 Task: Look for space in Tomaszów Mazowiecki, Poland from 3rd August, 2023 to 17th August, 2023 for 3 adults, 1 child in price range Rs.3000 to Rs.15000. Place can be entire place with 3 bedrooms having 4 beds and 2 bathrooms. Property type can be house, flat, guest house. Amenities needed are: wifi. Booking option can be shelf check-in. Required host language is English.
Action: Mouse moved to (527, 145)
Screenshot: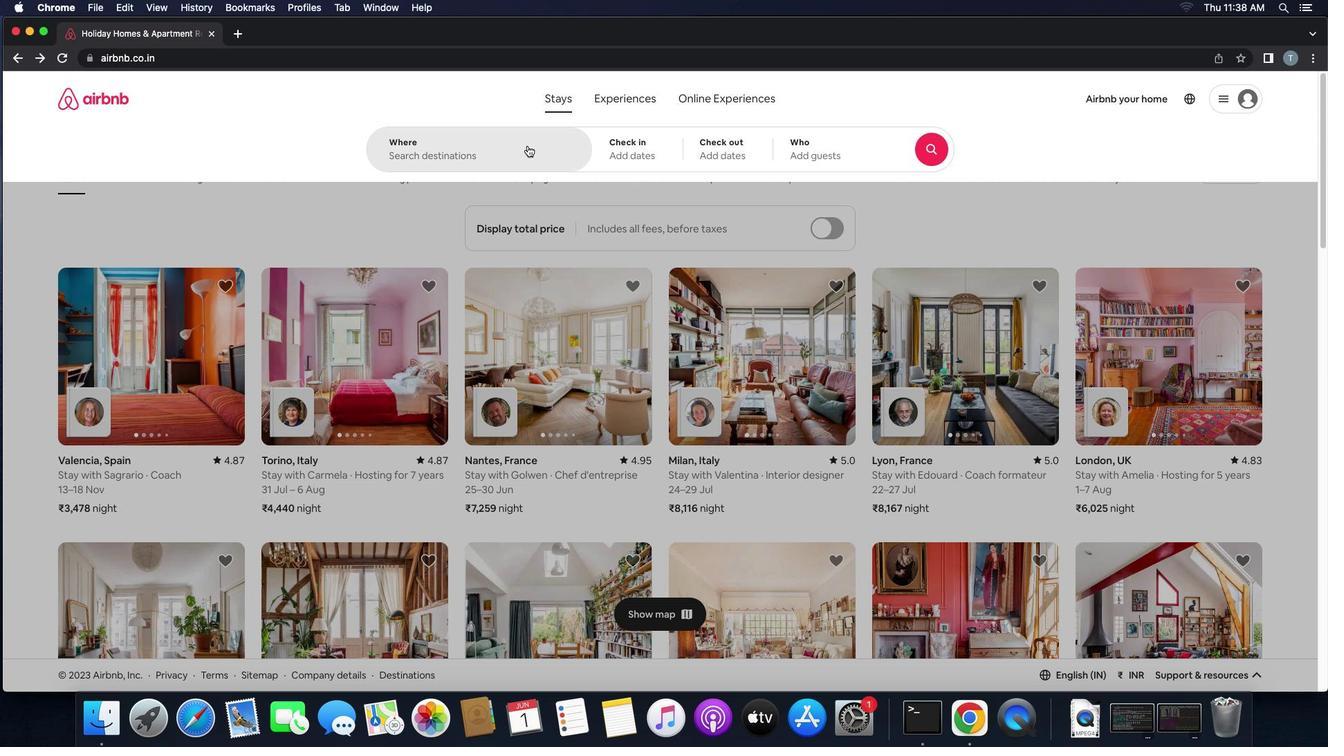 
Action: Mouse pressed left at (527, 145)
Screenshot: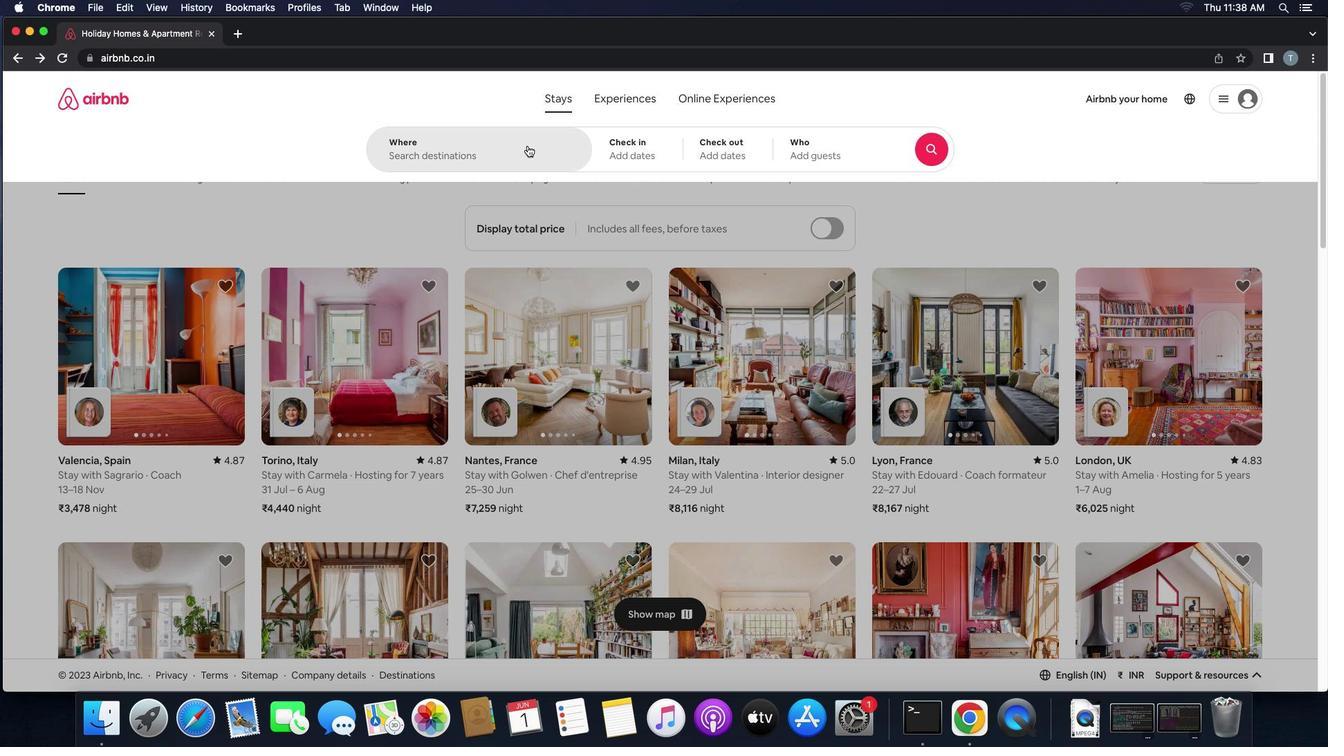 
Action: Mouse moved to (527, 145)
Screenshot: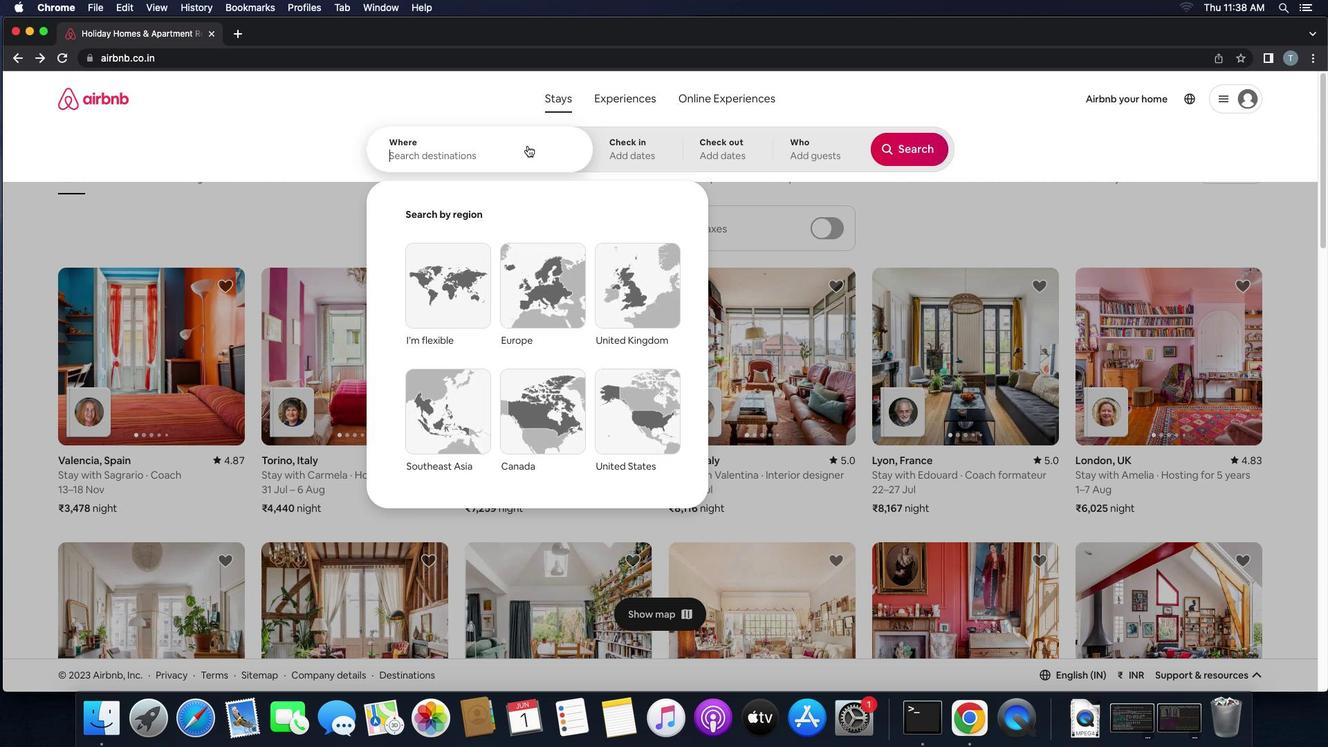 
Action: Key pressed 't''o''m''a''s''z''o''w'
Screenshot: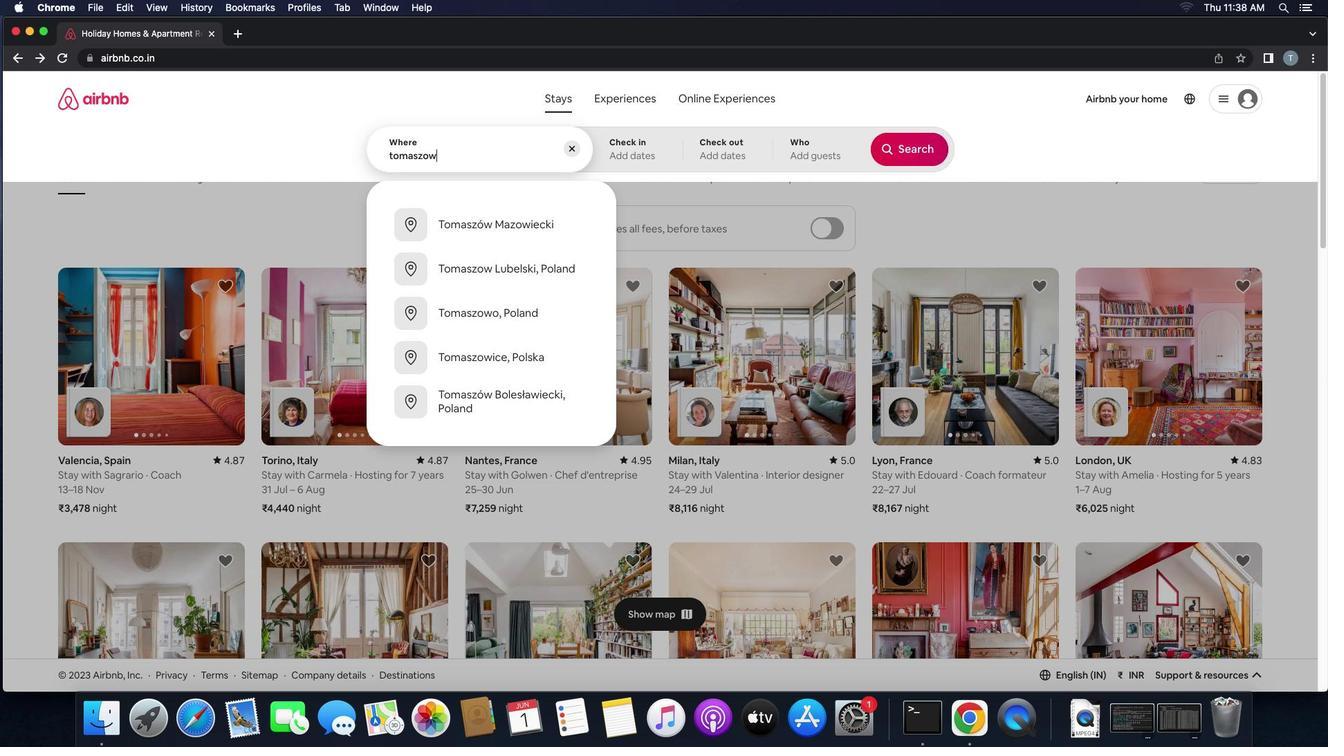 
Action: Mouse moved to (601, 173)
Screenshot: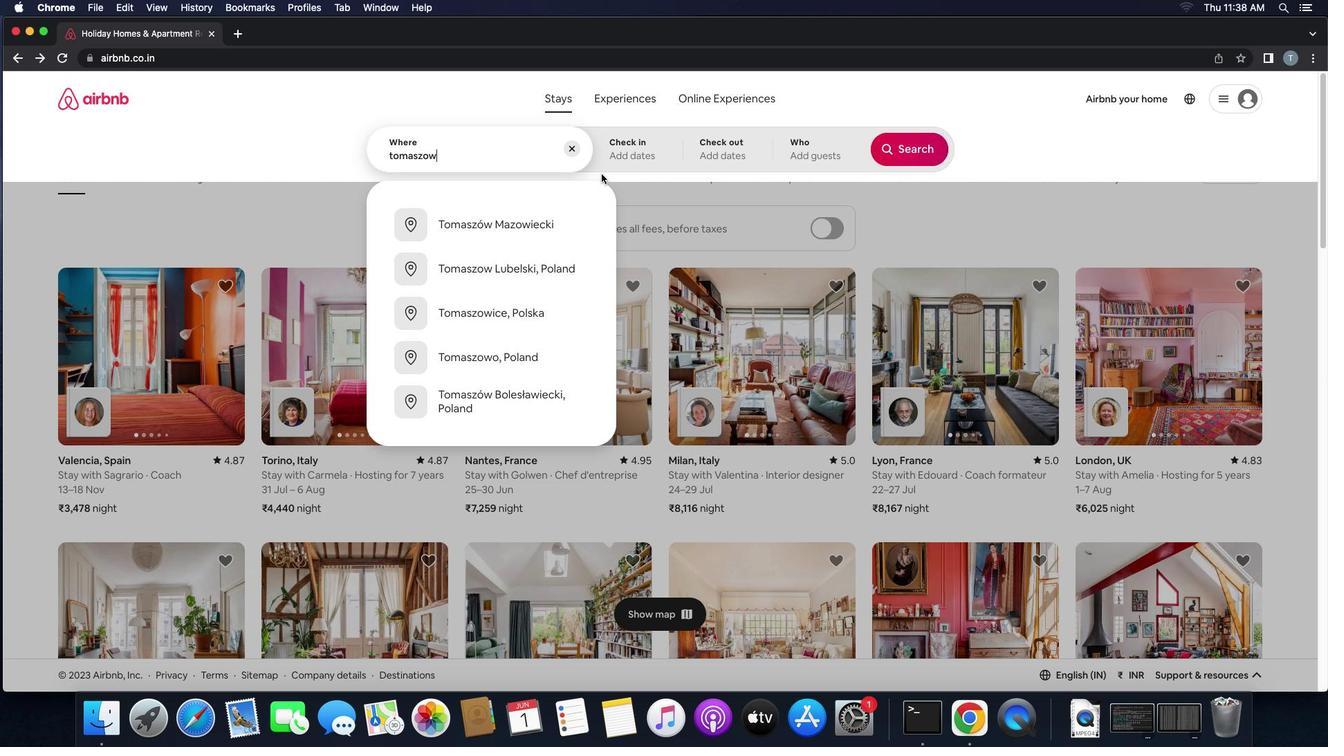 
Action: Key pressed Key.space'm''a''z''o''w''i''e''c''k''i'','Key.space'p''o''l''a''n''d'
Screenshot: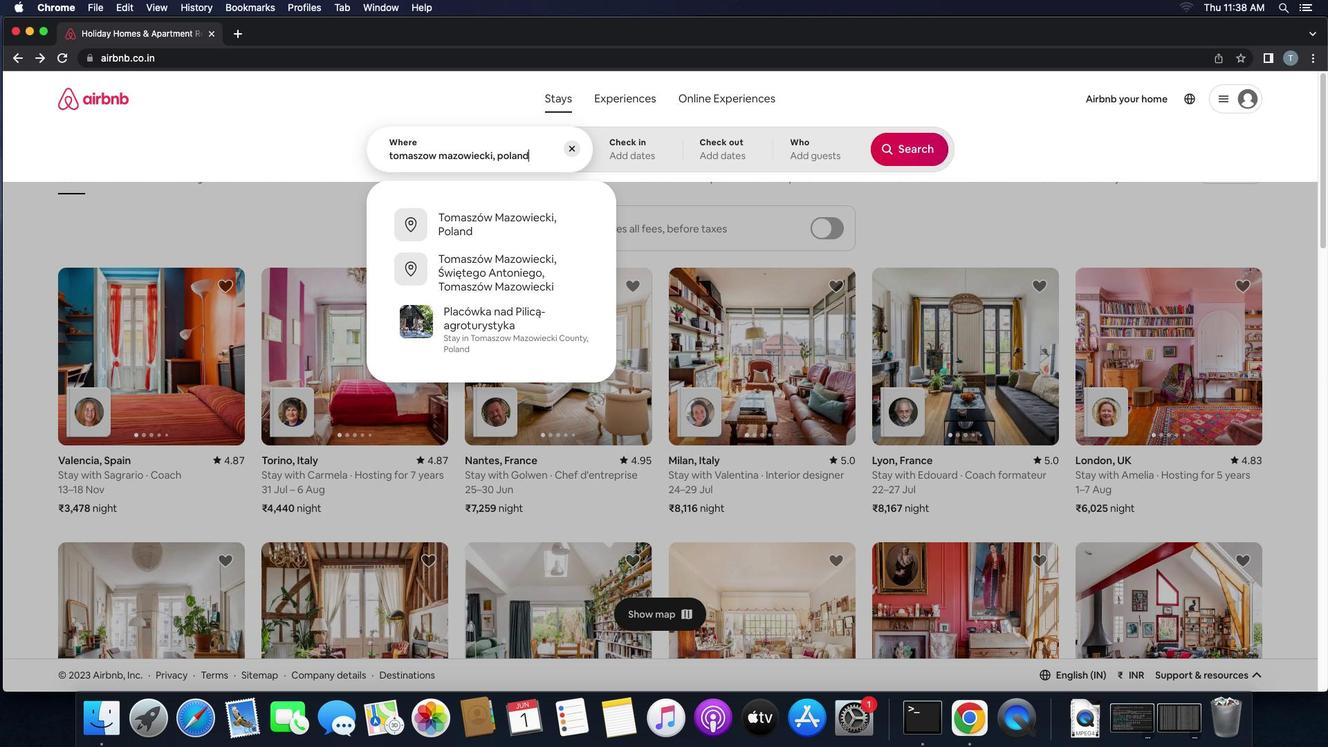
Action: Mouse moved to (558, 224)
Screenshot: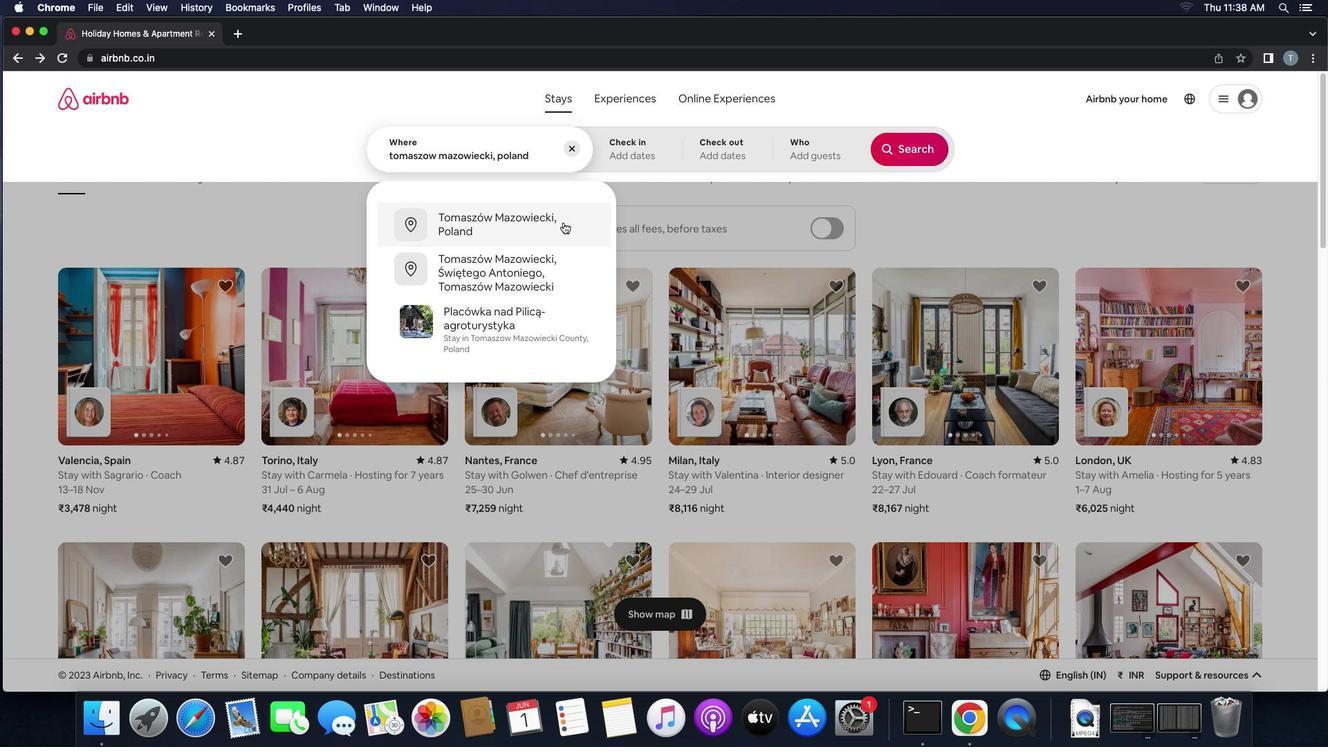 
Action: Mouse pressed left at (558, 224)
Screenshot: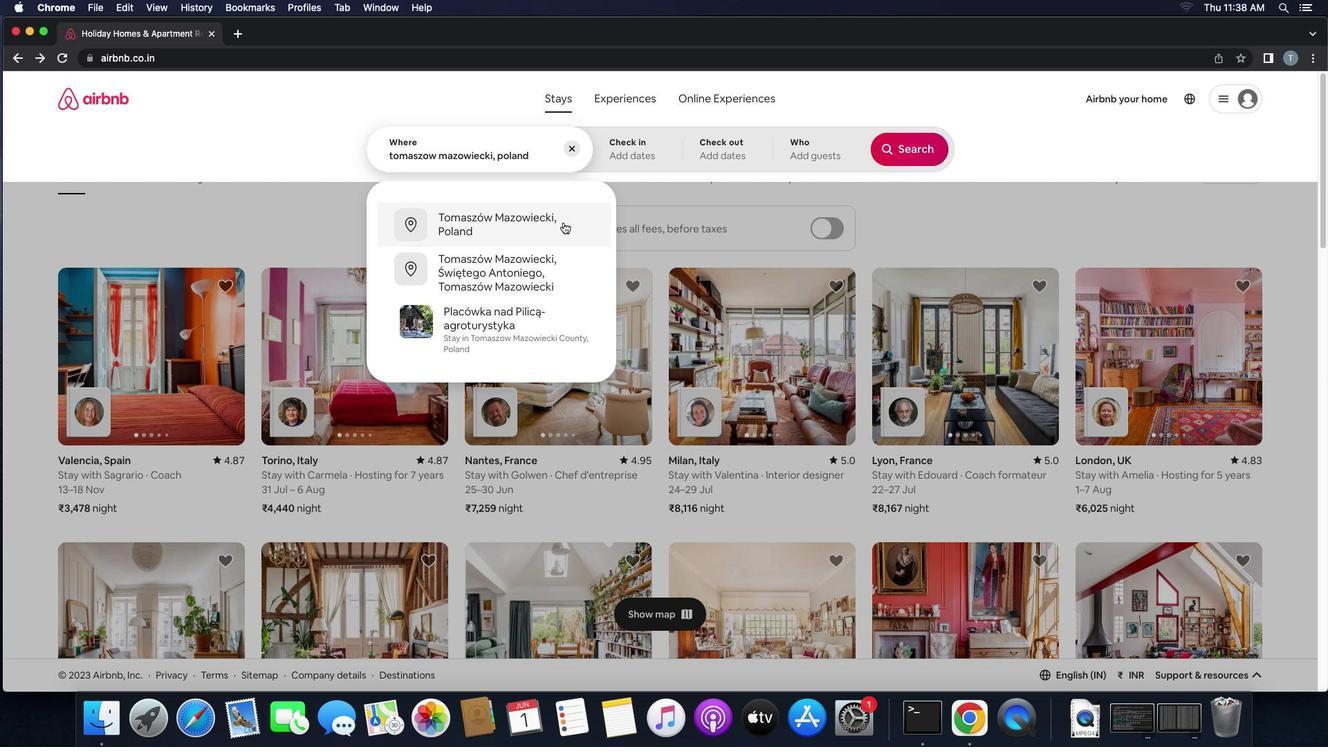 
Action: Mouse moved to (905, 259)
Screenshot: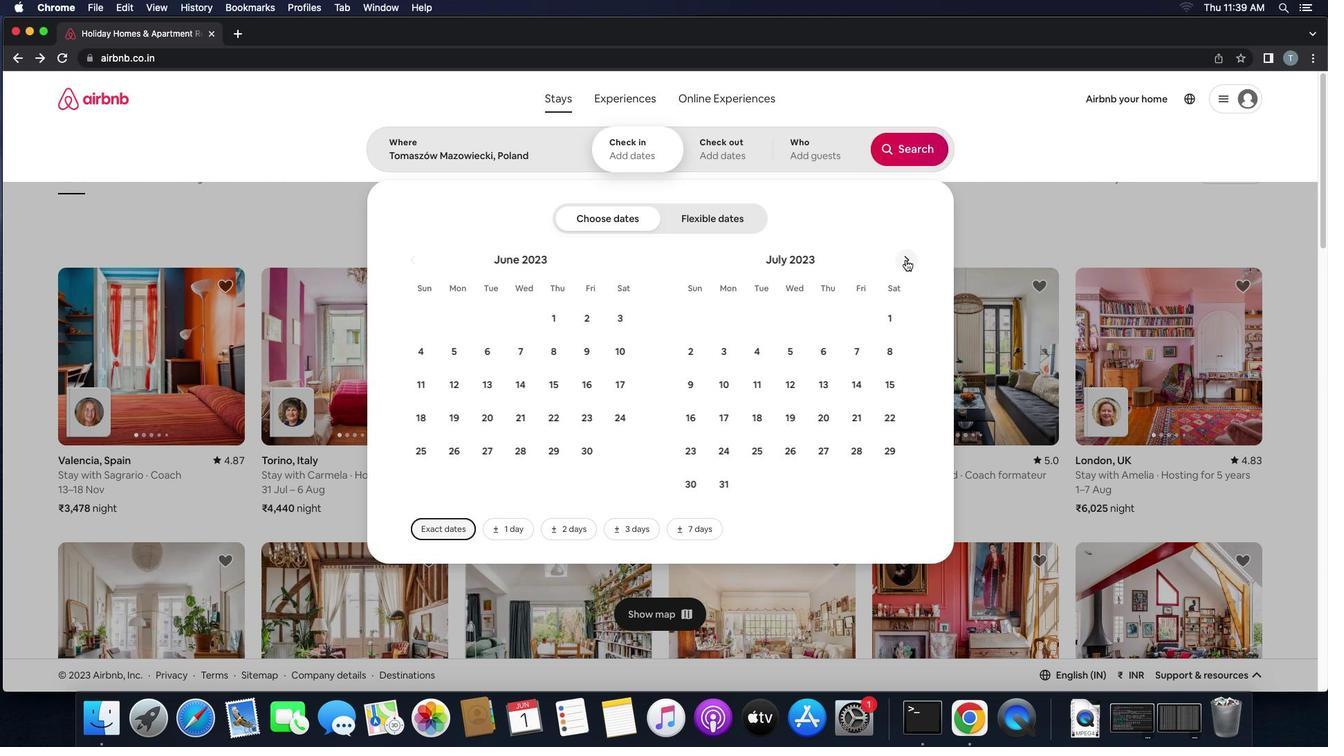 
Action: Mouse pressed left at (905, 259)
Screenshot: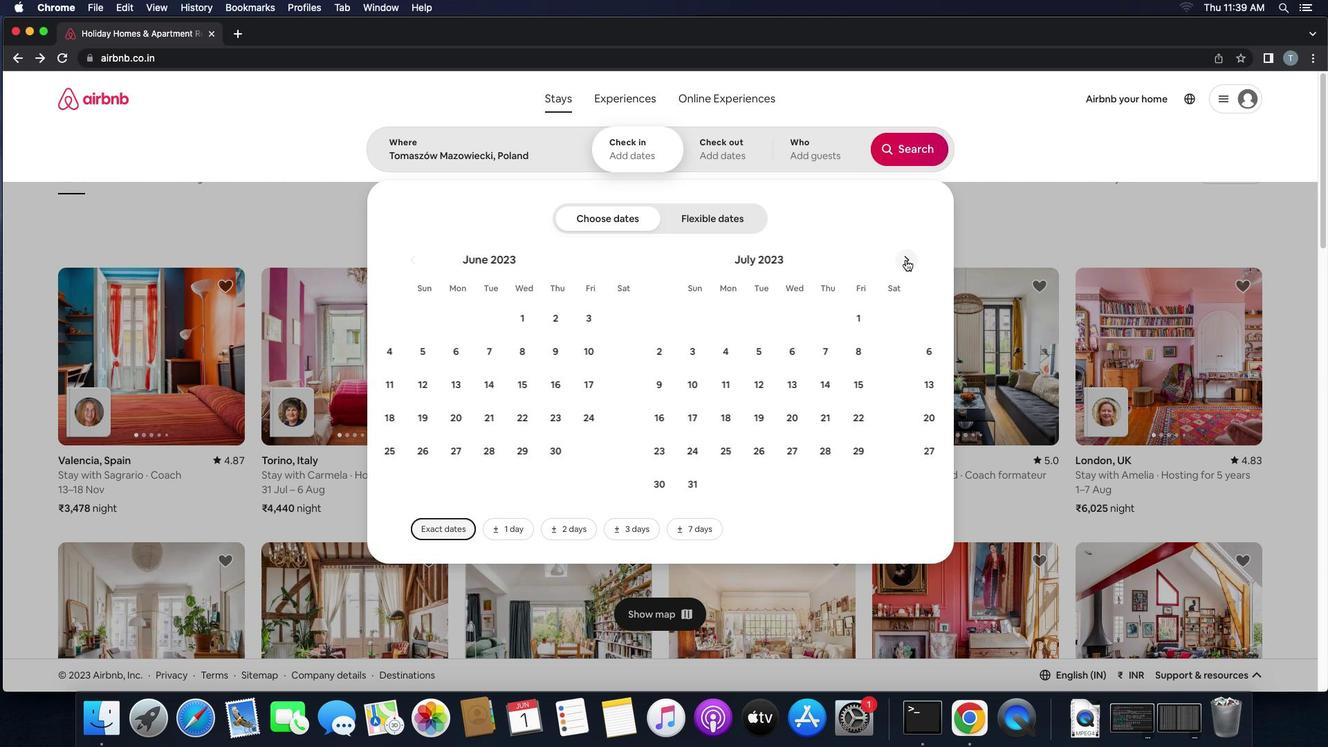 
Action: Mouse moved to (827, 316)
Screenshot: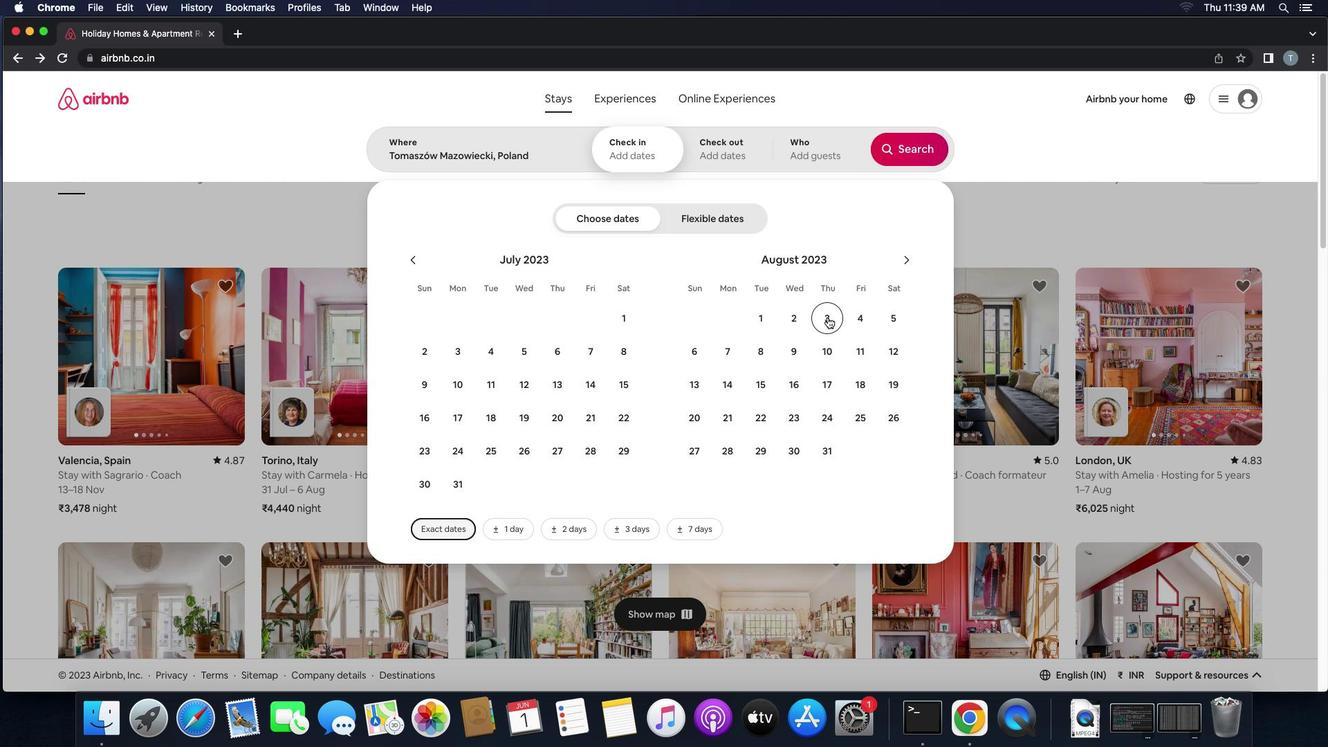 
Action: Mouse pressed left at (827, 316)
Screenshot: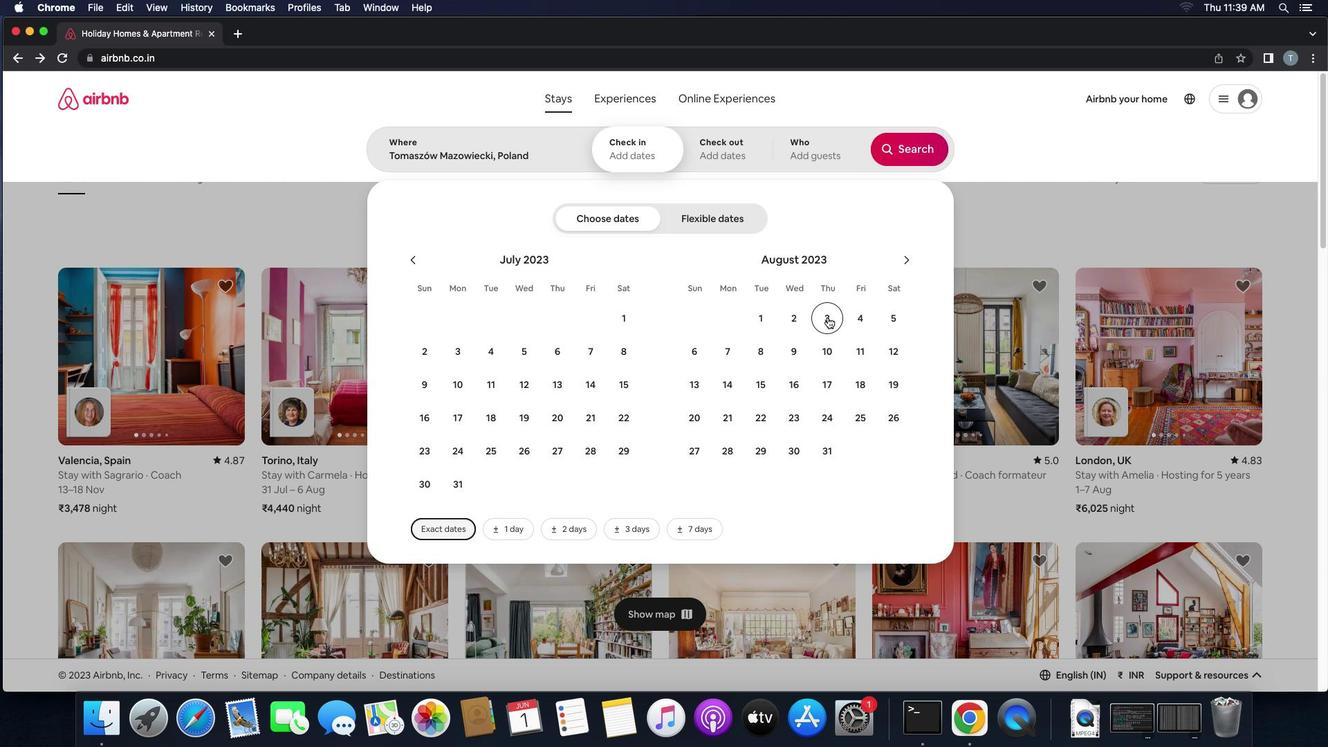 
Action: Mouse moved to (825, 374)
Screenshot: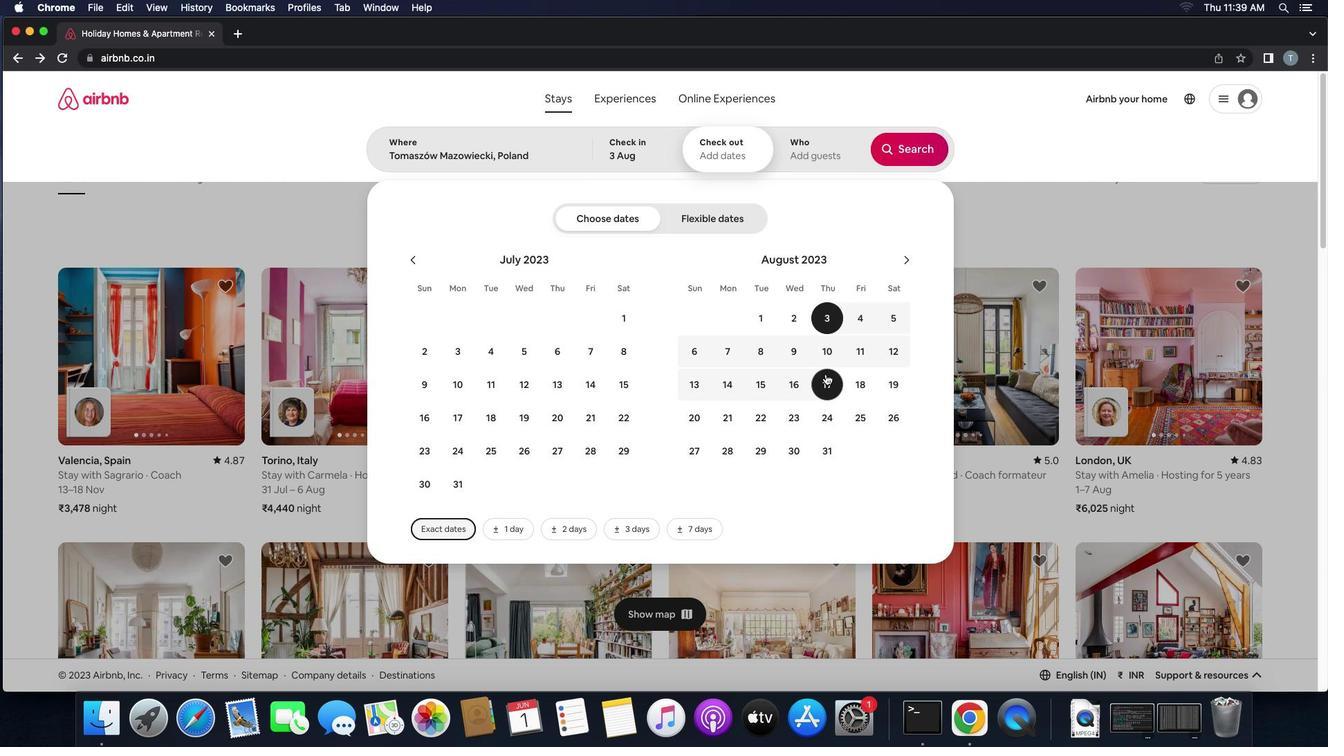 
Action: Mouse pressed left at (825, 374)
Screenshot: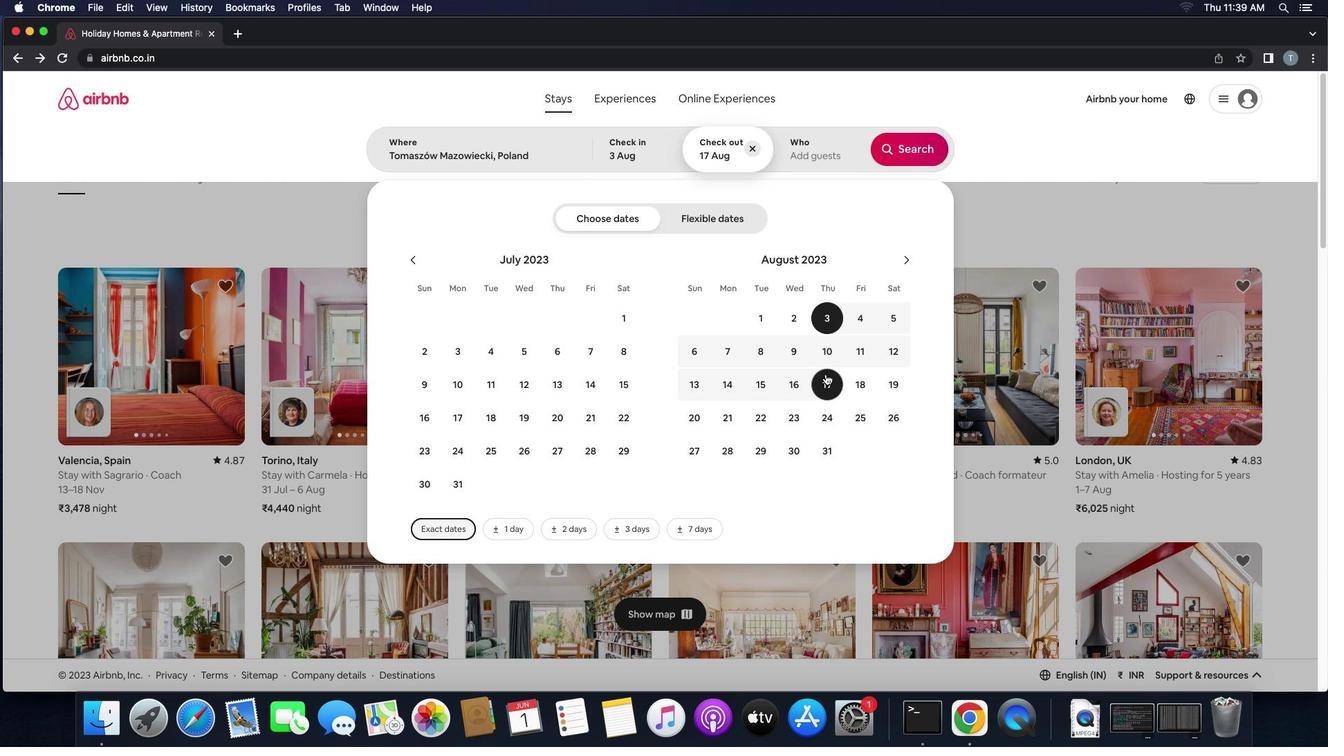 
Action: Mouse moved to (824, 147)
Screenshot: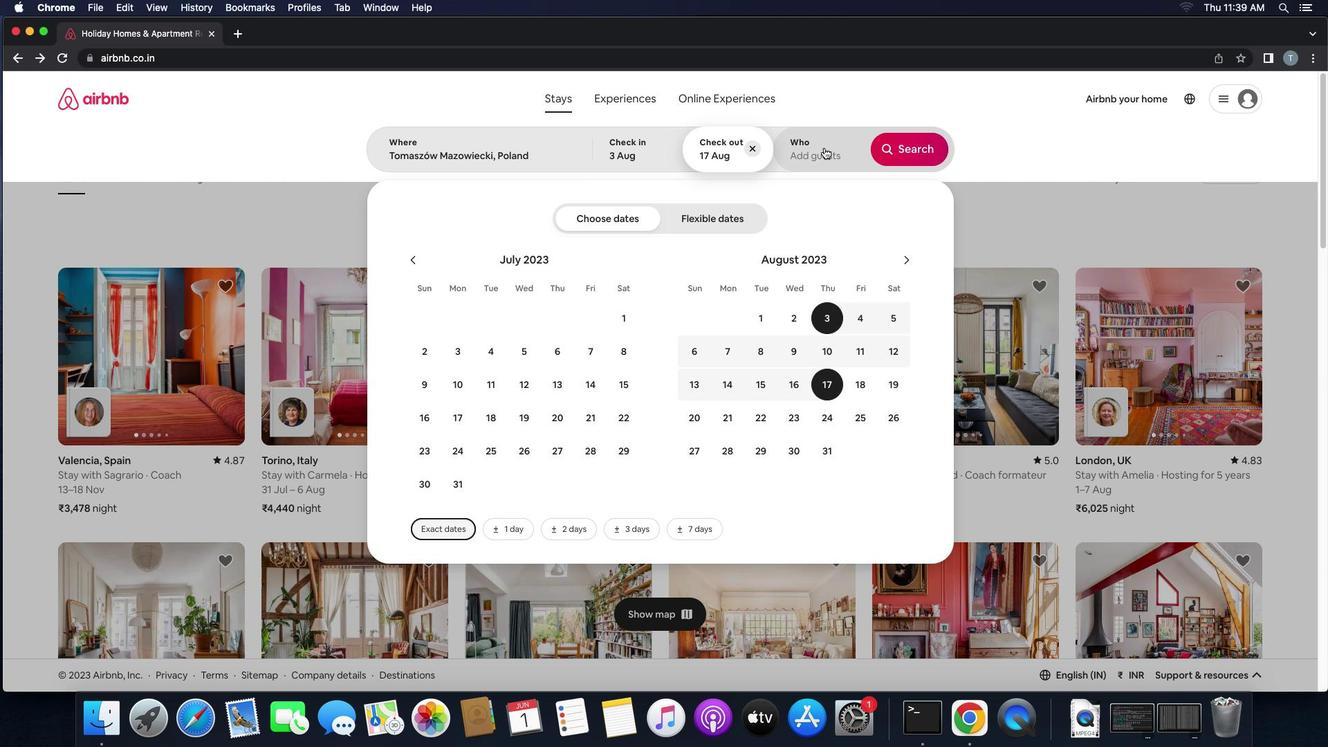 
Action: Mouse pressed left at (824, 147)
Screenshot: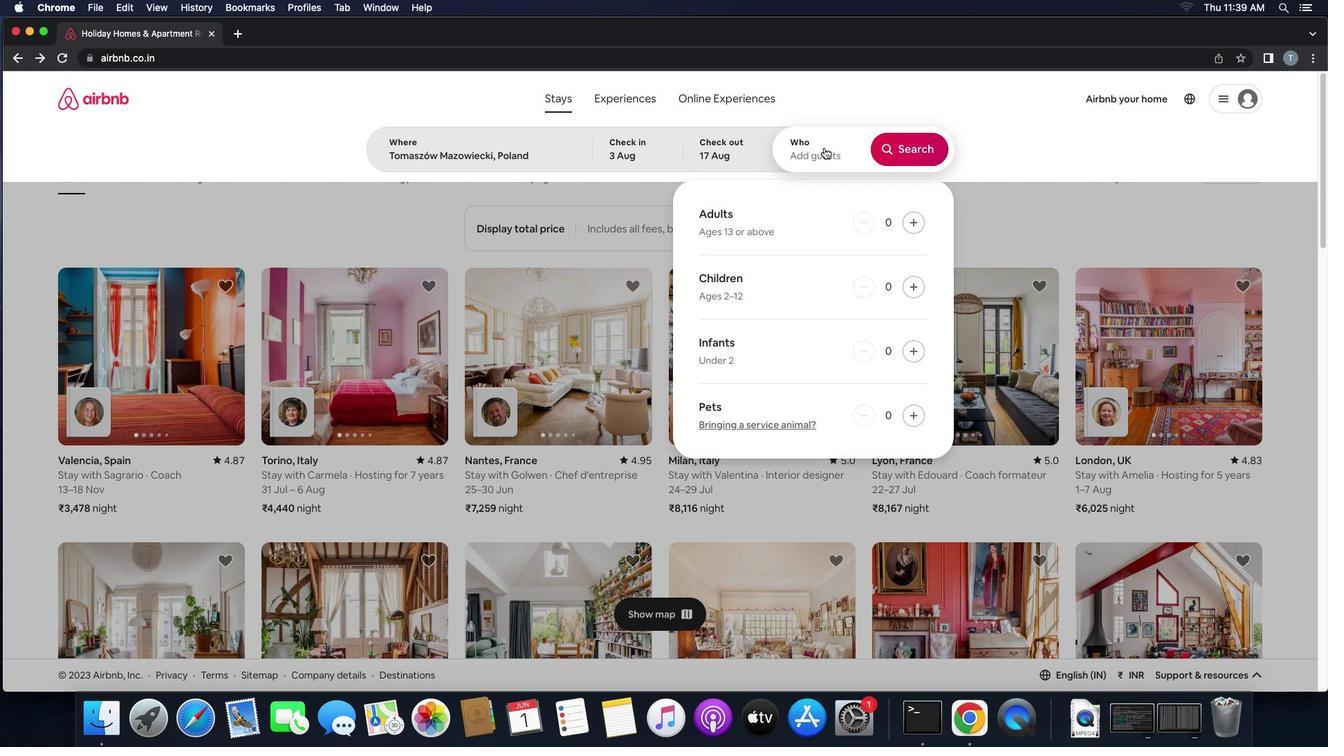 
Action: Mouse moved to (907, 220)
Screenshot: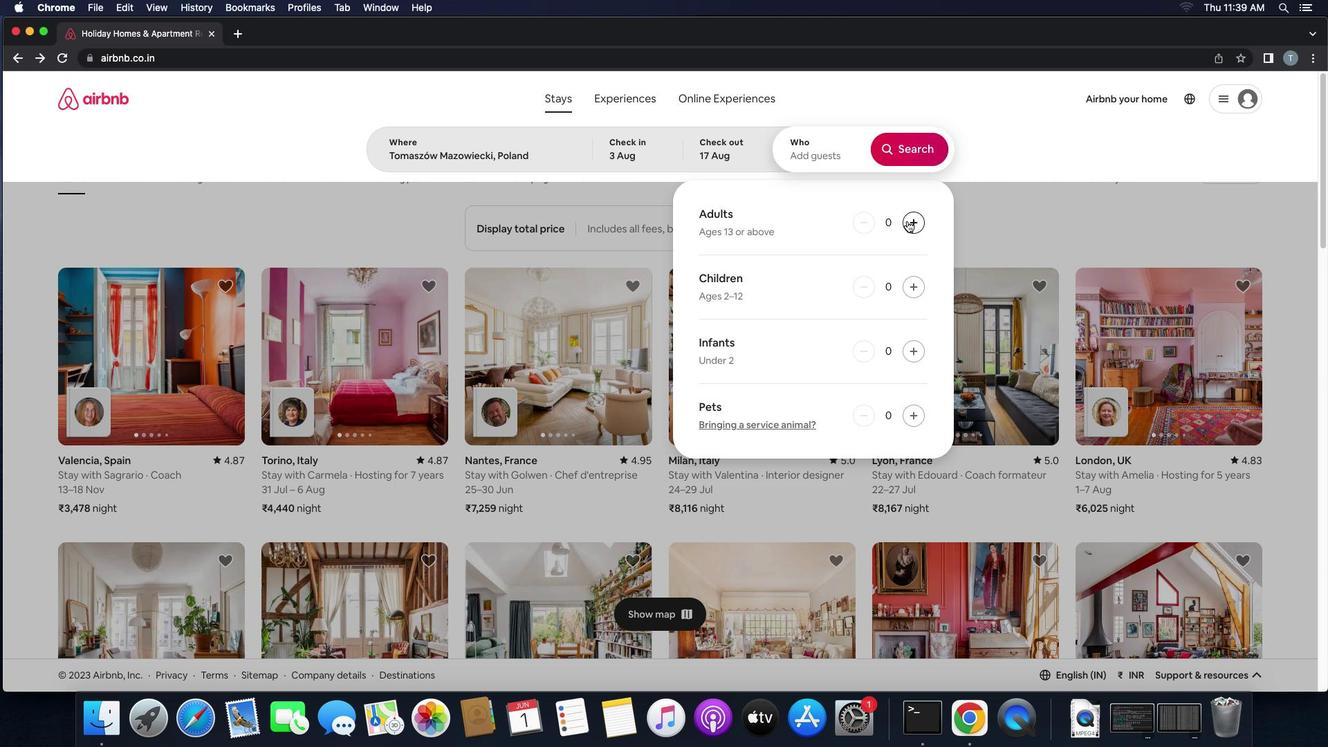
Action: Mouse pressed left at (907, 220)
Screenshot: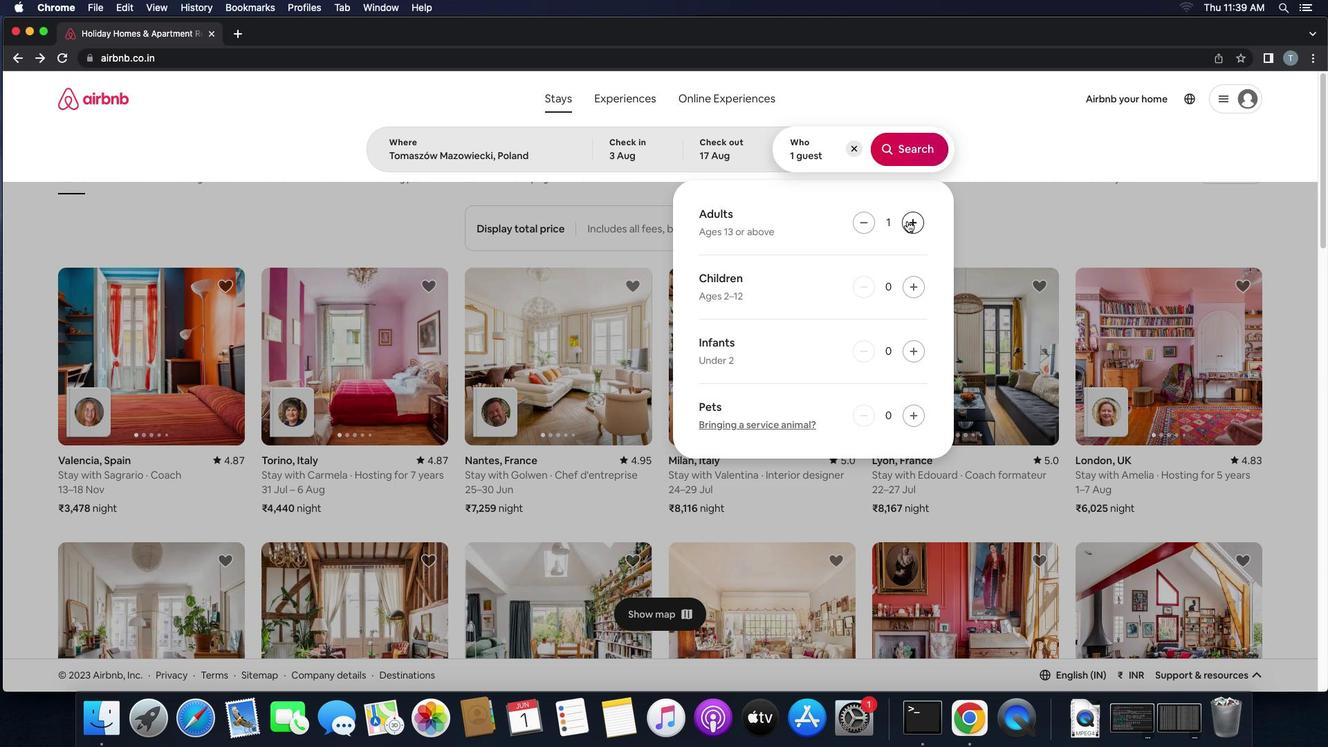 
Action: Mouse pressed left at (907, 220)
Screenshot: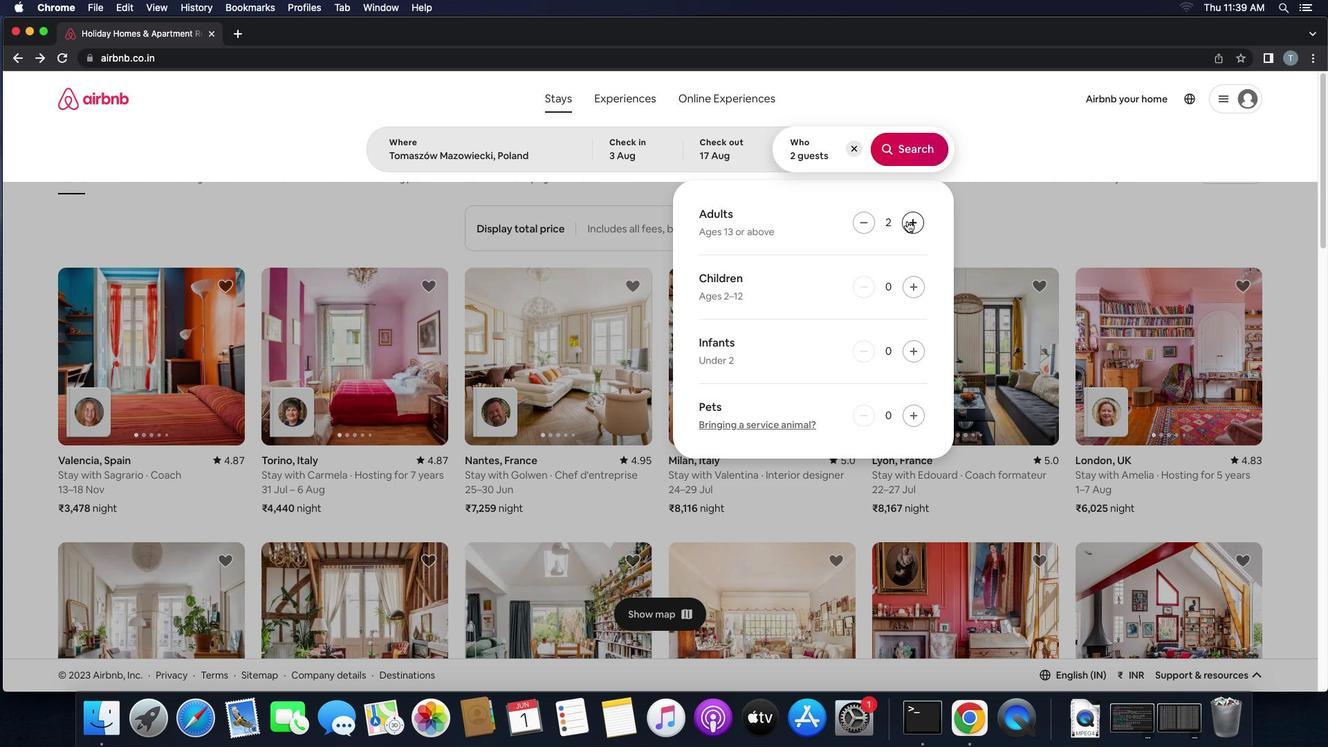 
Action: Mouse pressed left at (907, 220)
Screenshot: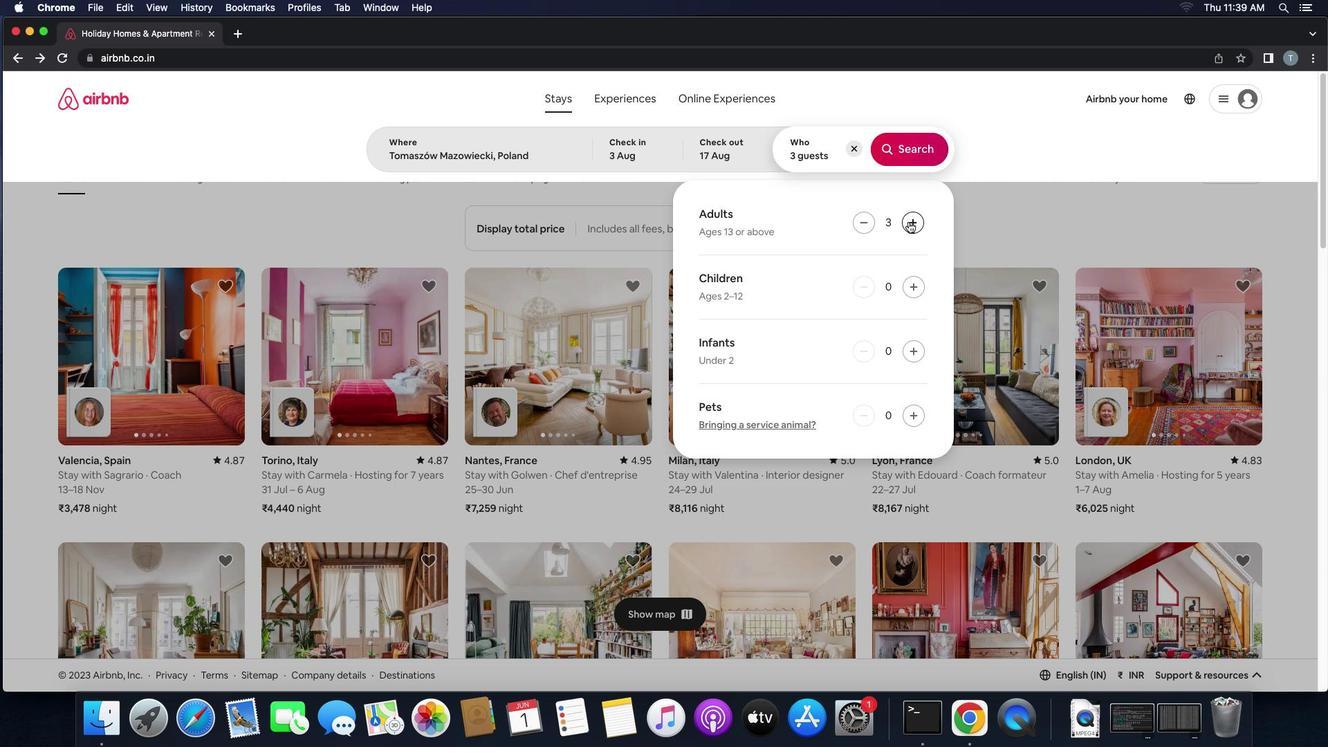 
Action: Mouse moved to (908, 287)
Screenshot: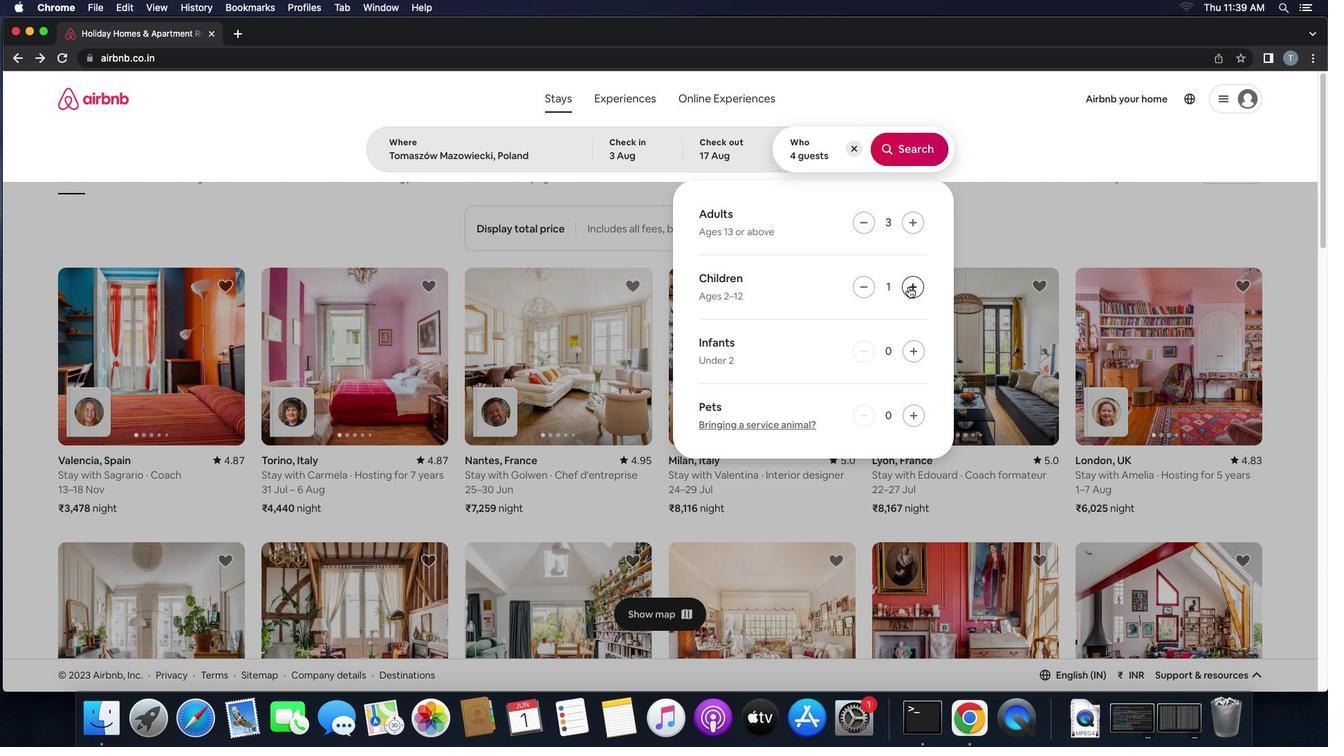 
Action: Mouse pressed left at (908, 287)
Screenshot: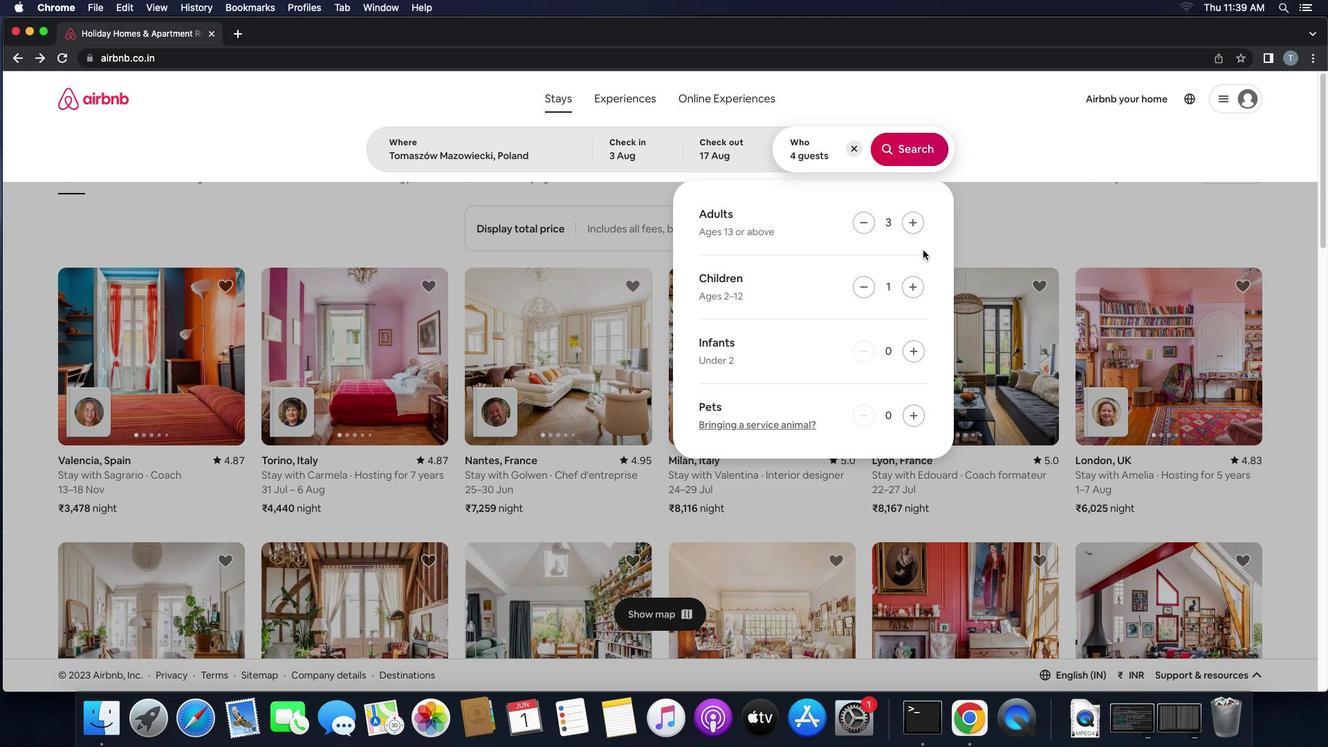 
Action: Mouse moved to (913, 150)
Screenshot: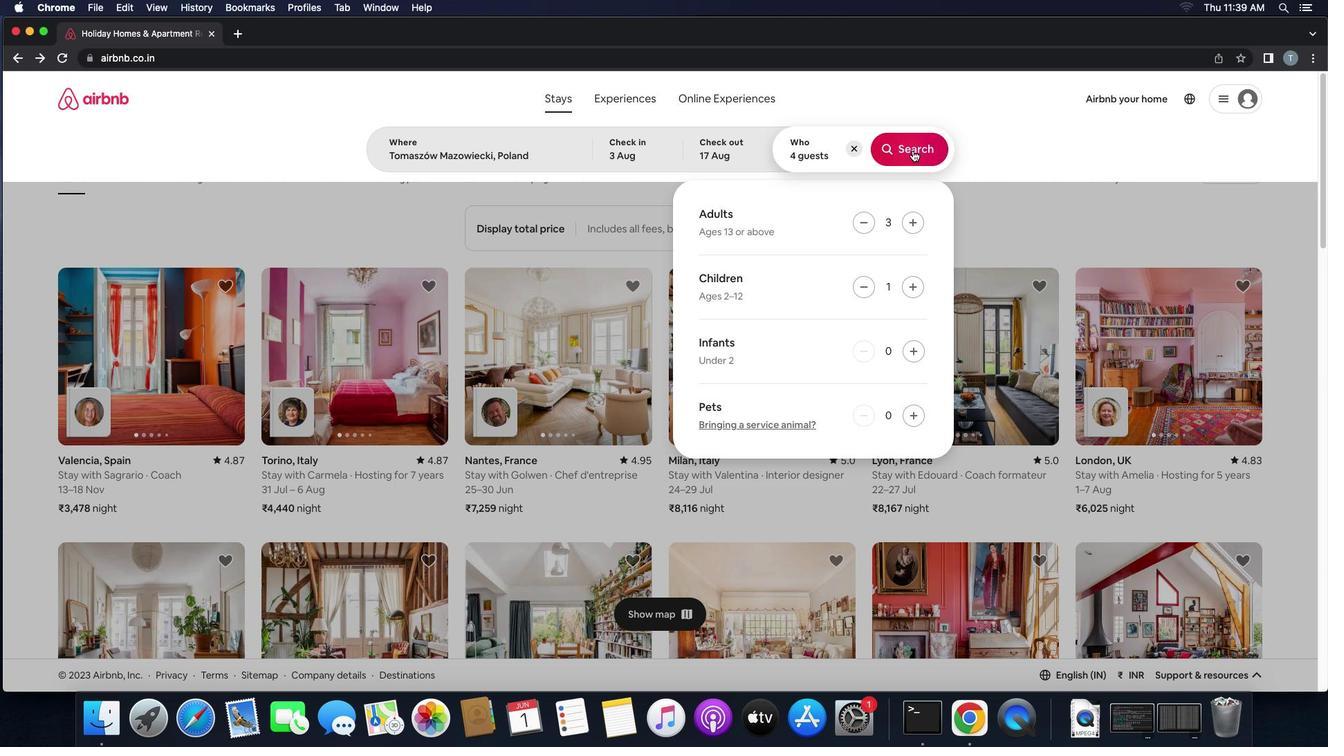 
Action: Mouse pressed left at (913, 150)
Screenshot: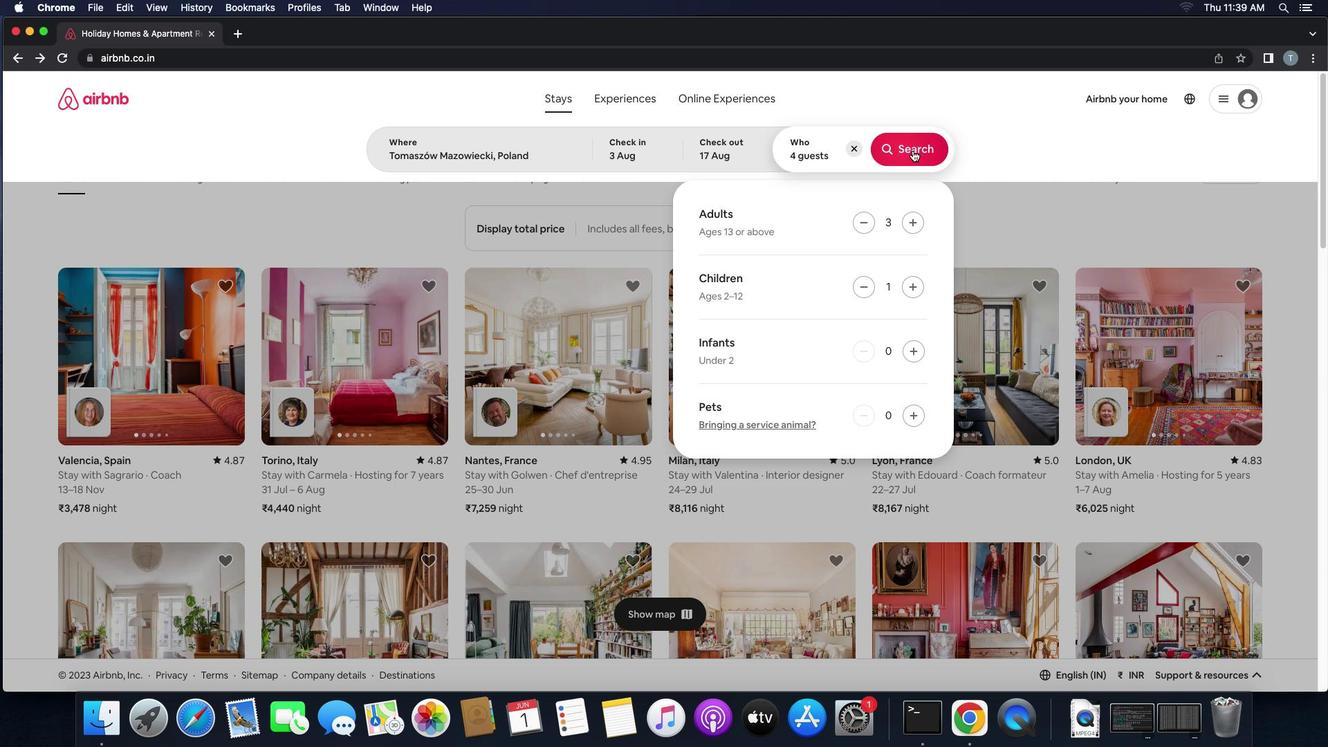
Action: Mouse moved to (1283, 157)
Screenshot: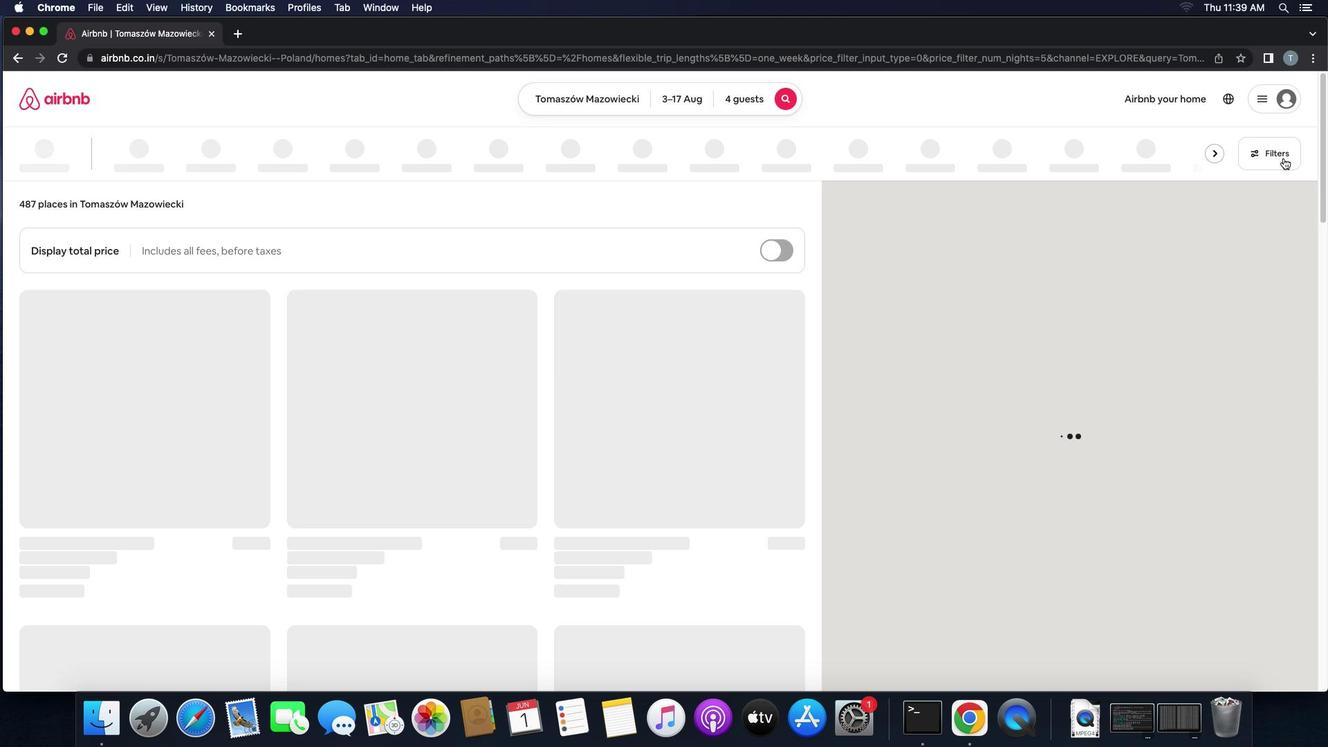 
Action: Mouse pressed left at (1283, 157)
Screenshot: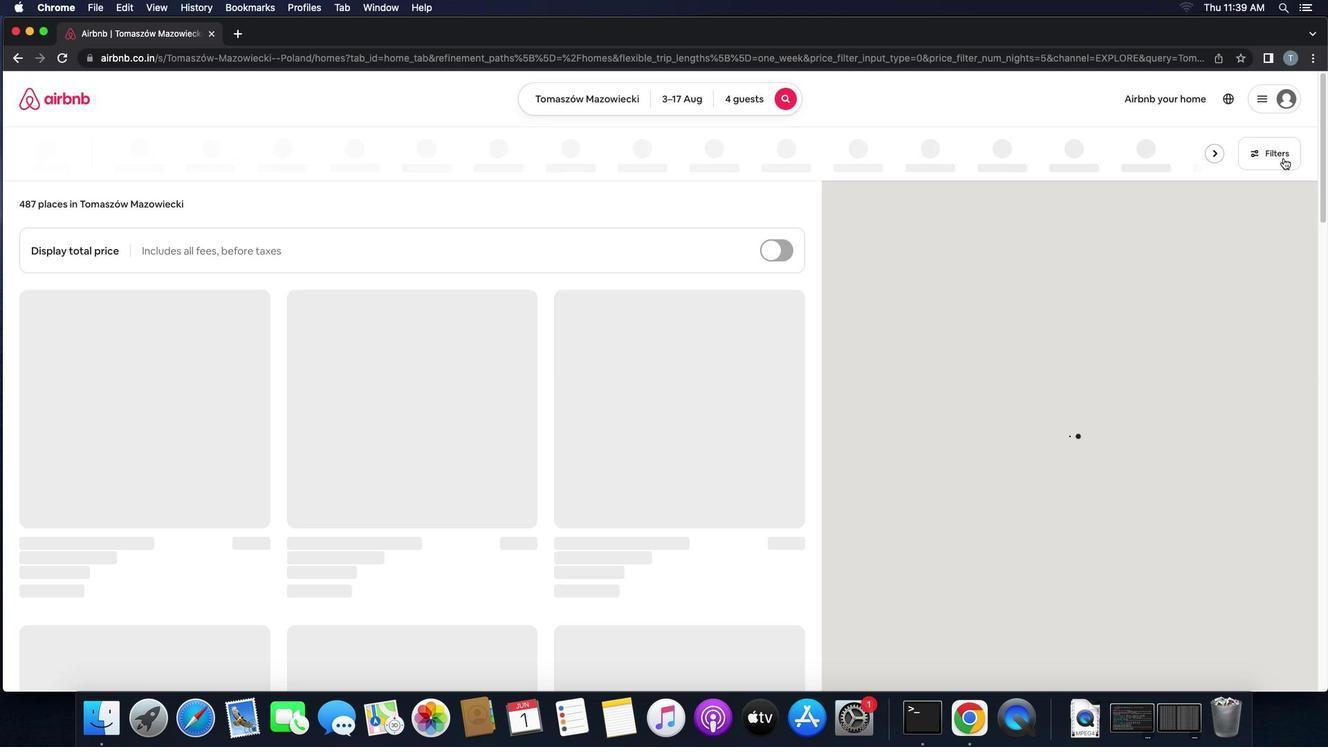 
Action: Mouse moved to (556, 485)
Screenshot: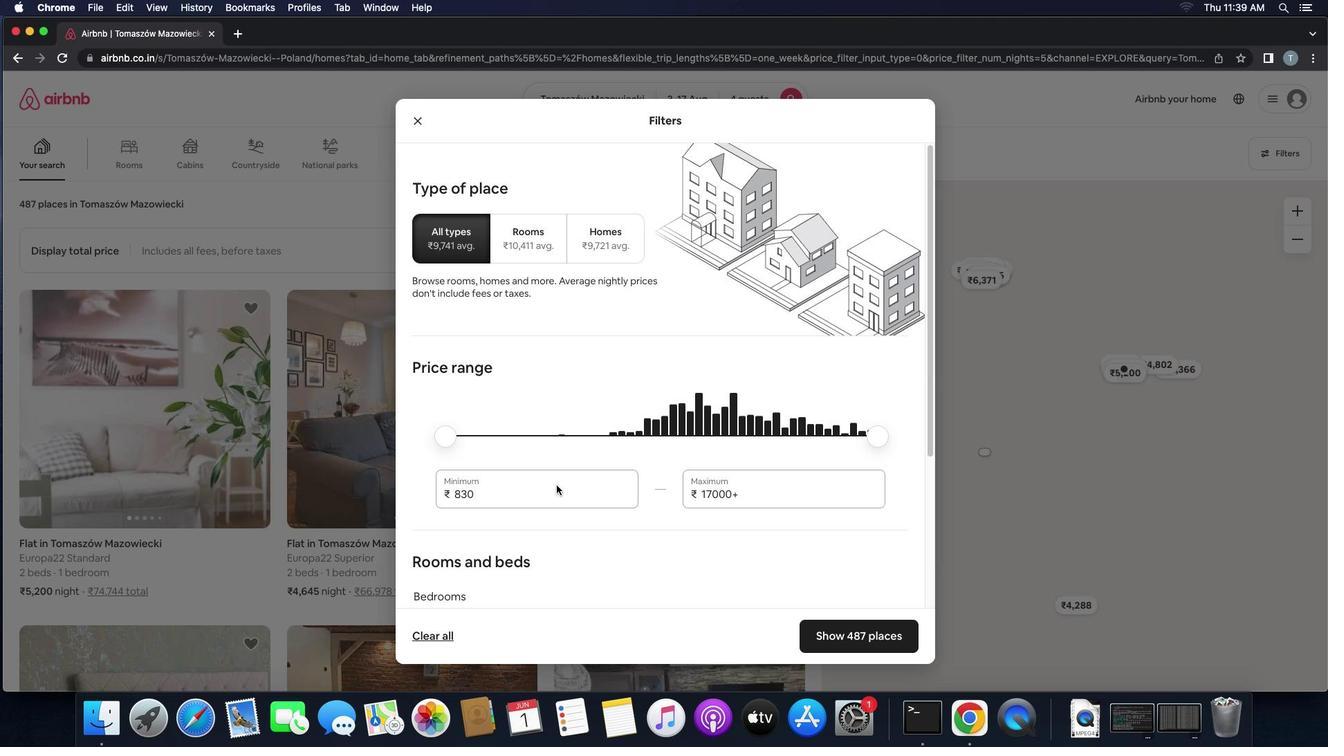 
Action: Mouse pressed left at (556, 485)
Screenshot: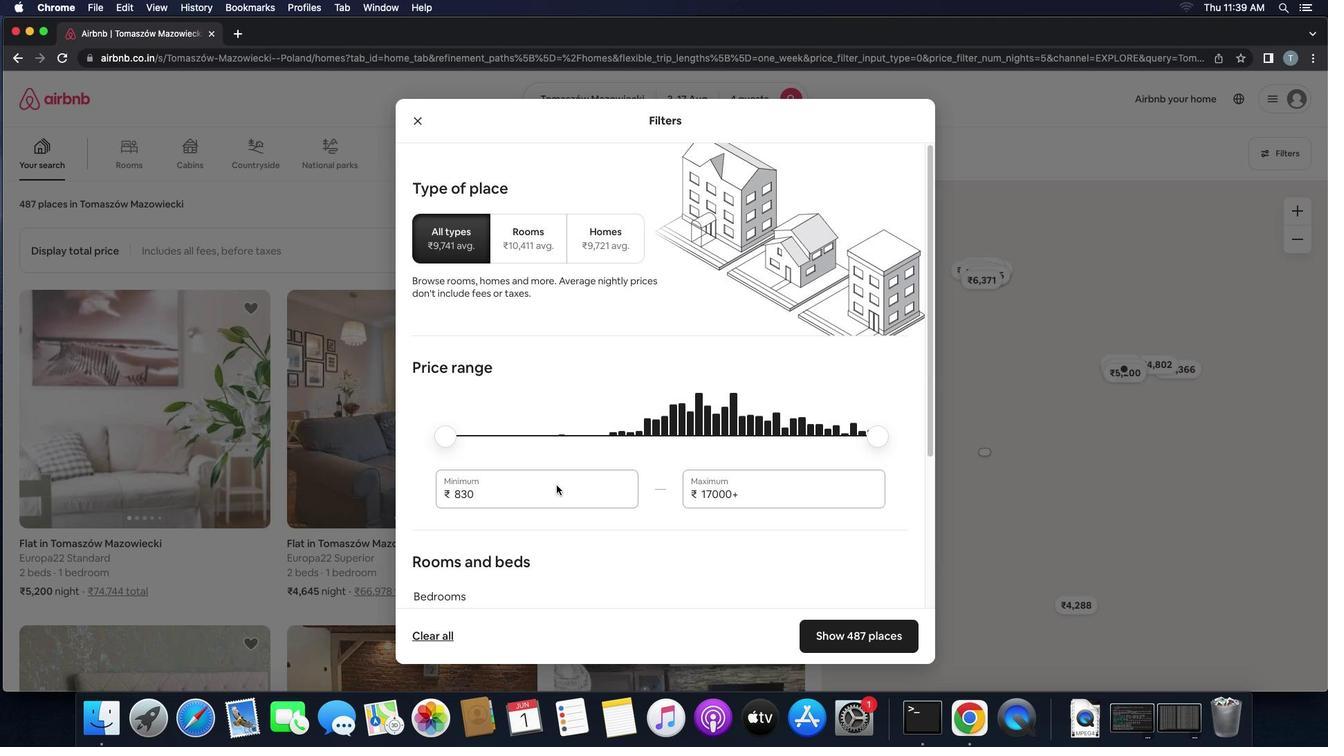 
Action: Key pressed Key.backspaceKey.backspaceKey.backspace'3''0''0''0'
Screenshot: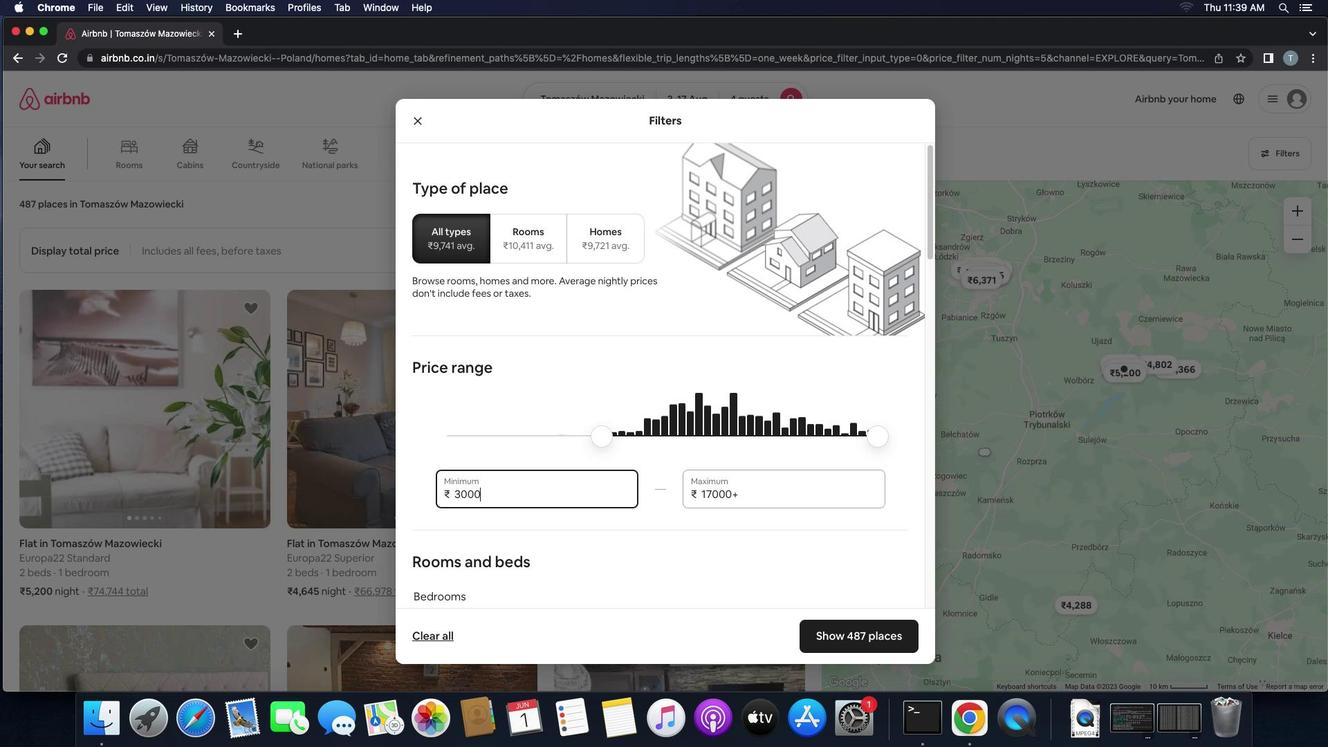 
Action: Mouse moved to (797, 489)
Screenshot: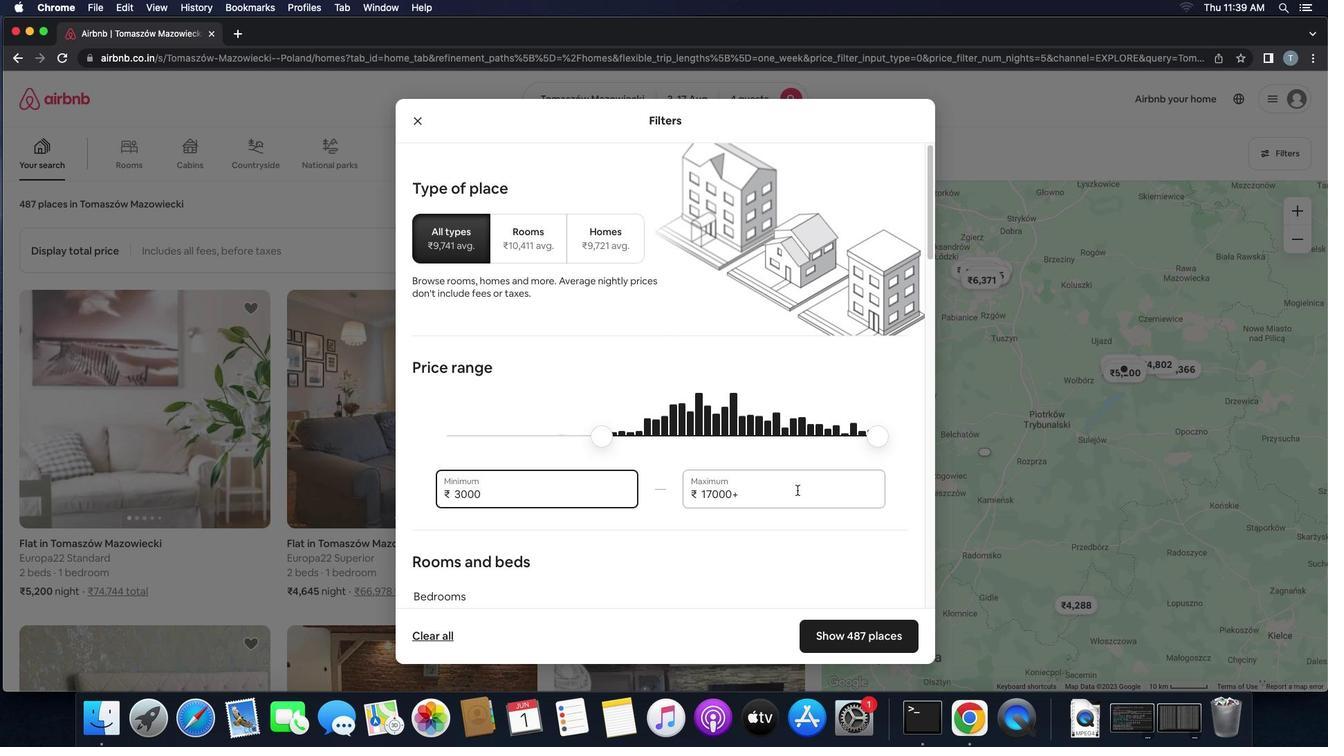 
Action: Mouse pressed left at (797, 489)
Screenshot: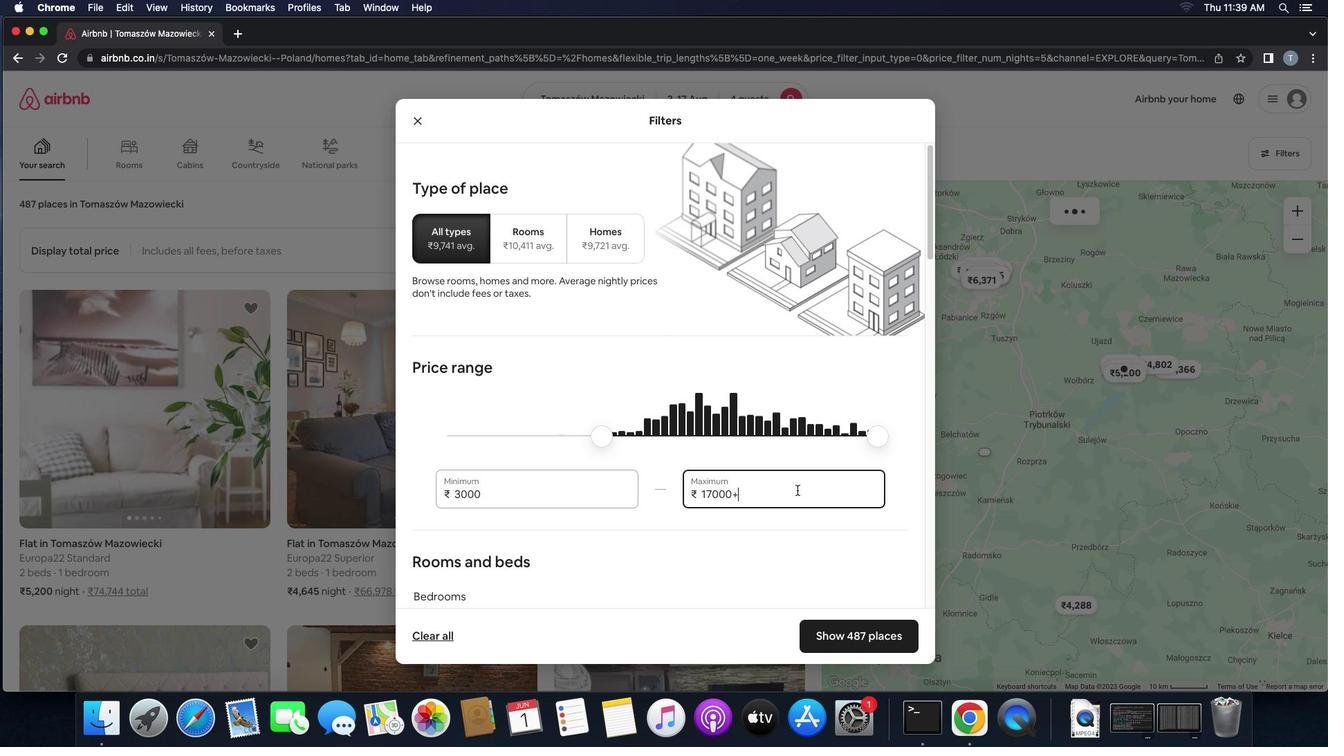 
Action: Mouse moved to (797, 490)
Screenshot: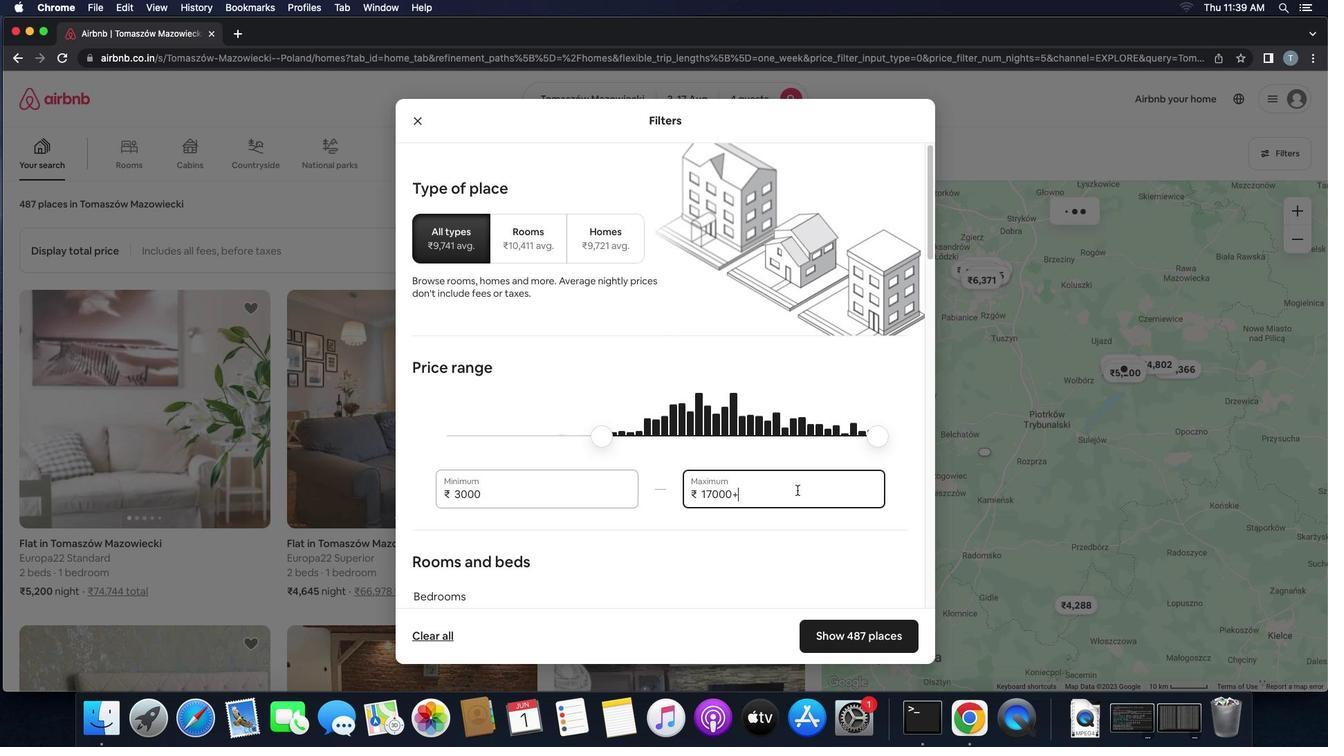 
Action: Key pressed Key.backspaceKey.backspaceKey.backspaceKey.backspaceKey.backspaceKey.backspace'1''5''0''0''0'
Screenshot: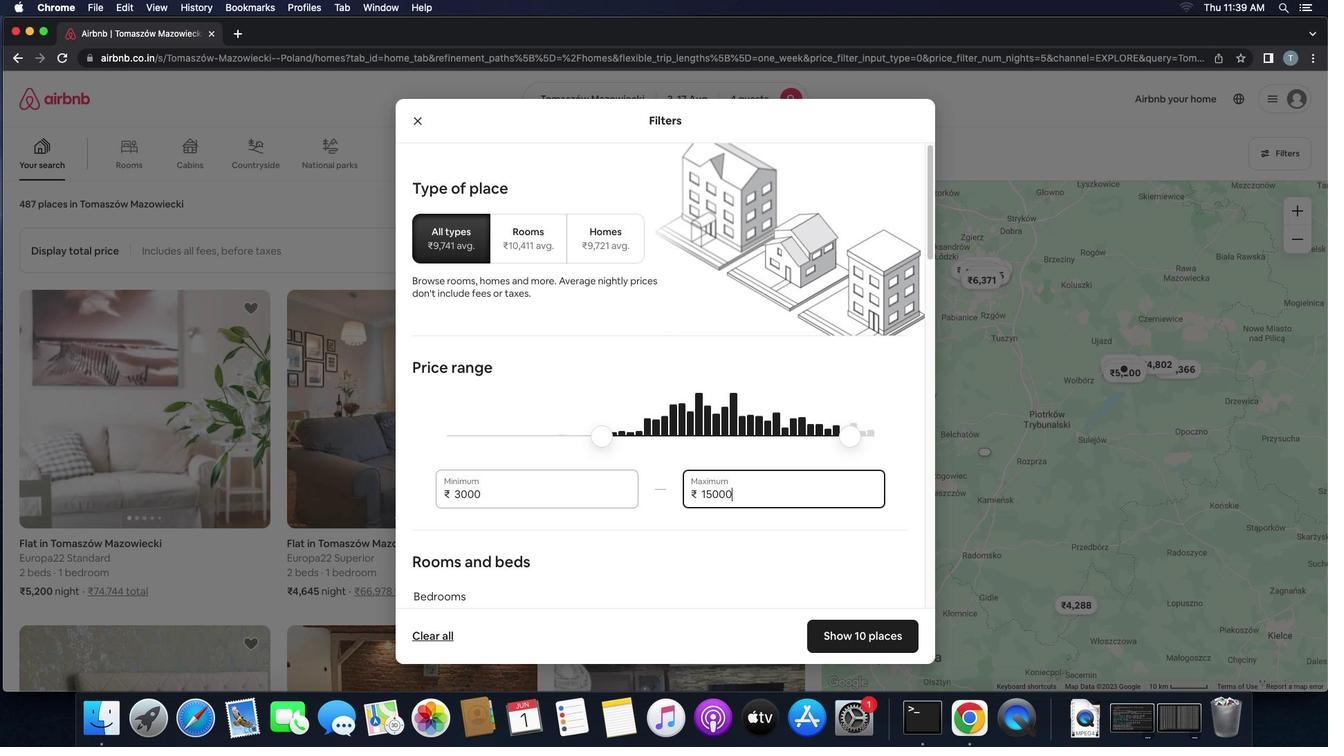 
Action: Mouse moved to (764, 562)
Screenshot: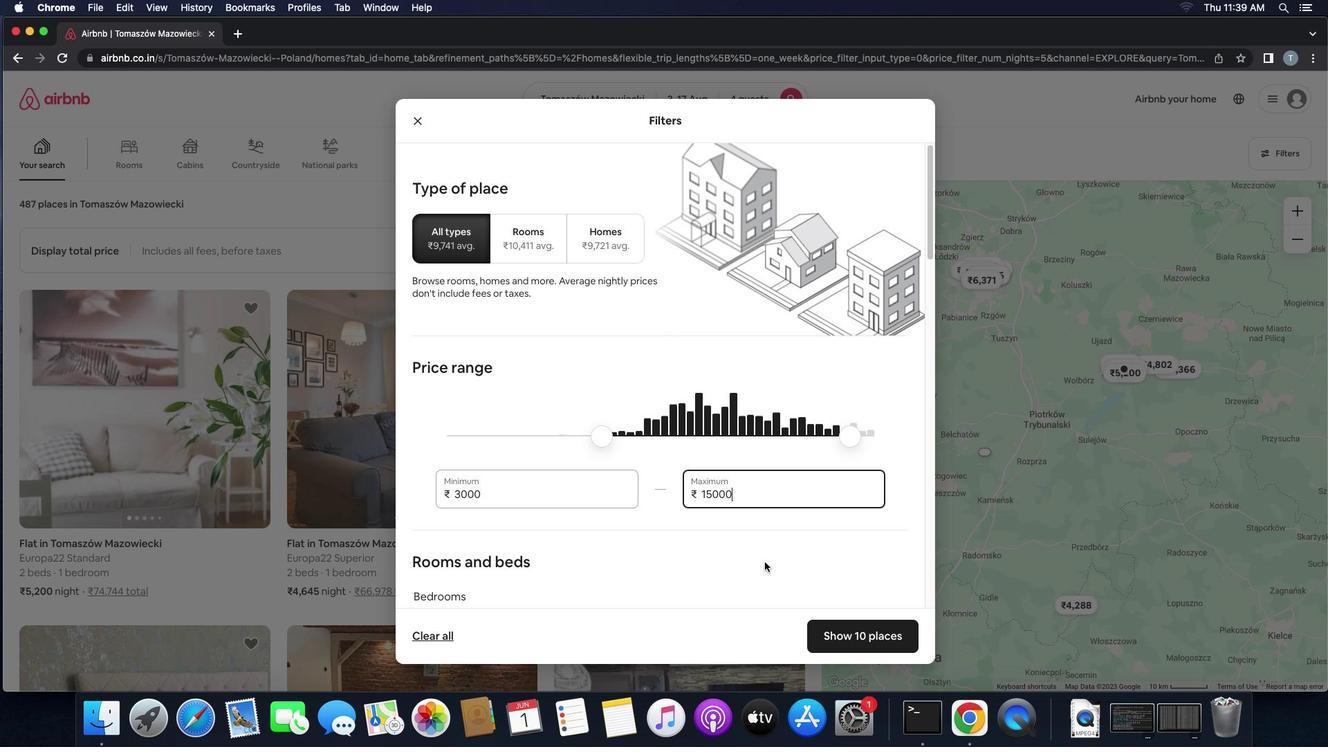 
Action: Mouse scrolled (764, 562) with delta (0, 0)
Screenshot: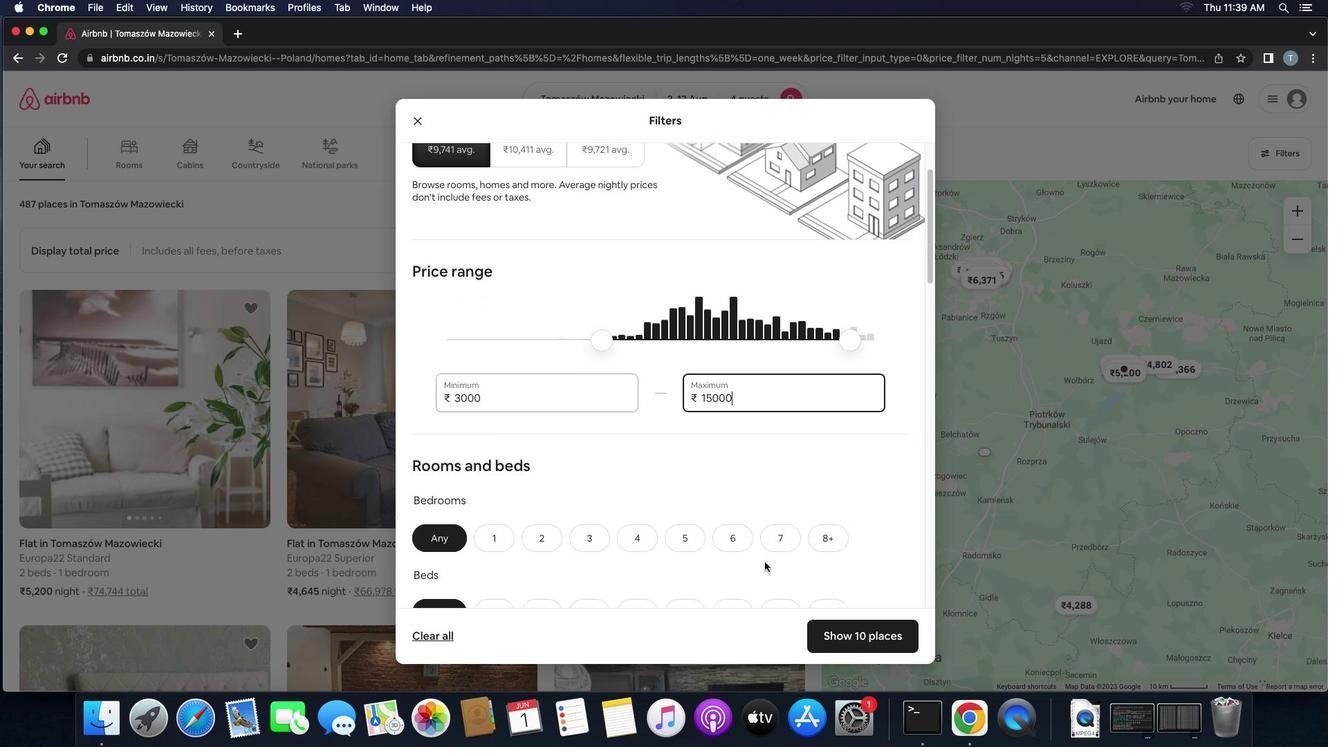 
Action: Mouse scrolled (764, 562) with delta (0, 0)
Screenshot: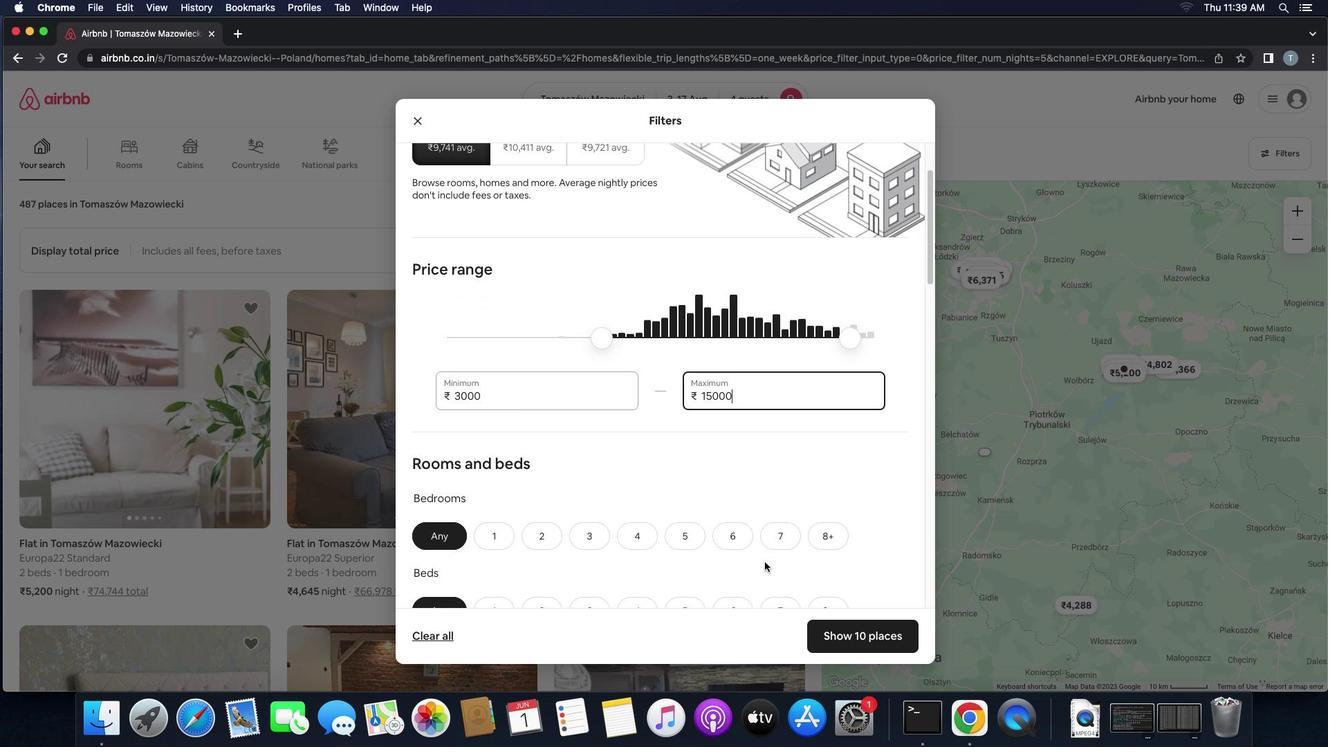 
Action: Mouse scrolled (764, 562) with delta (0, -1)
Screenshot: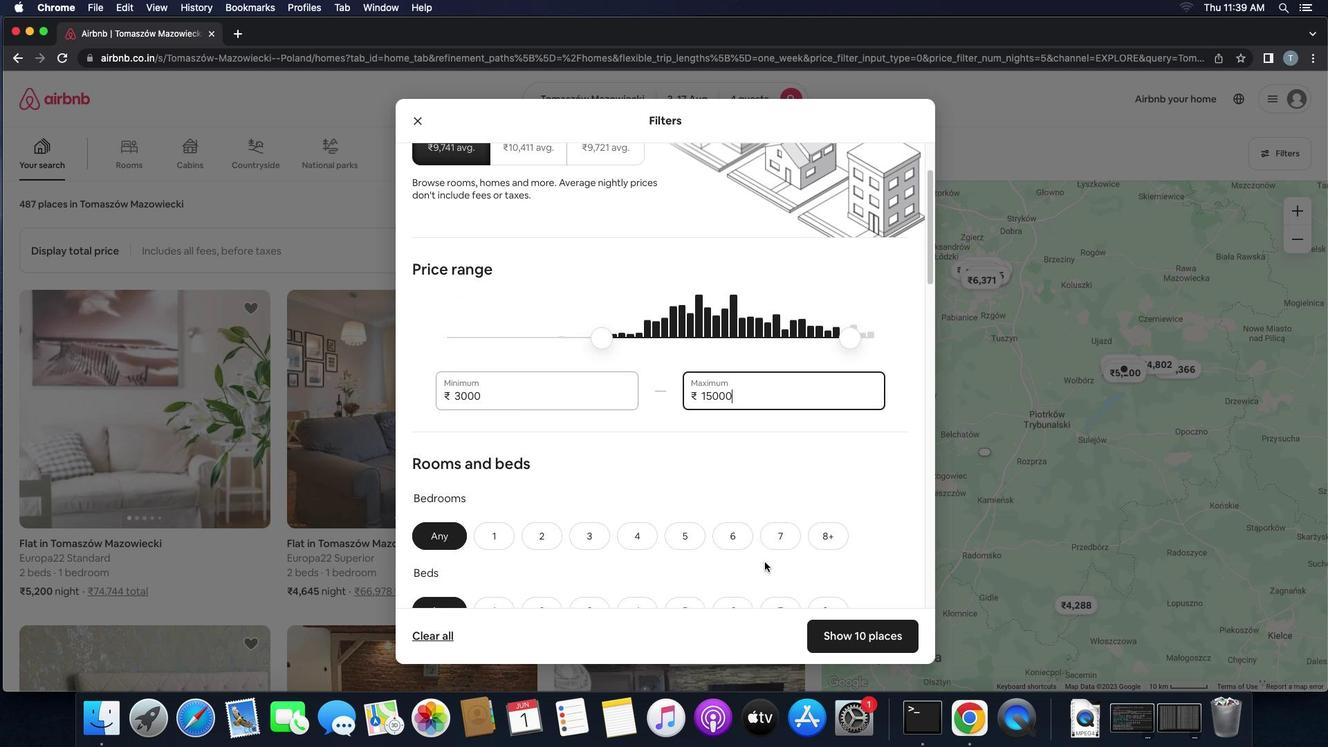 
Action: Mouse scrolled (764, 562) with delta (0, 0)
Screenshot: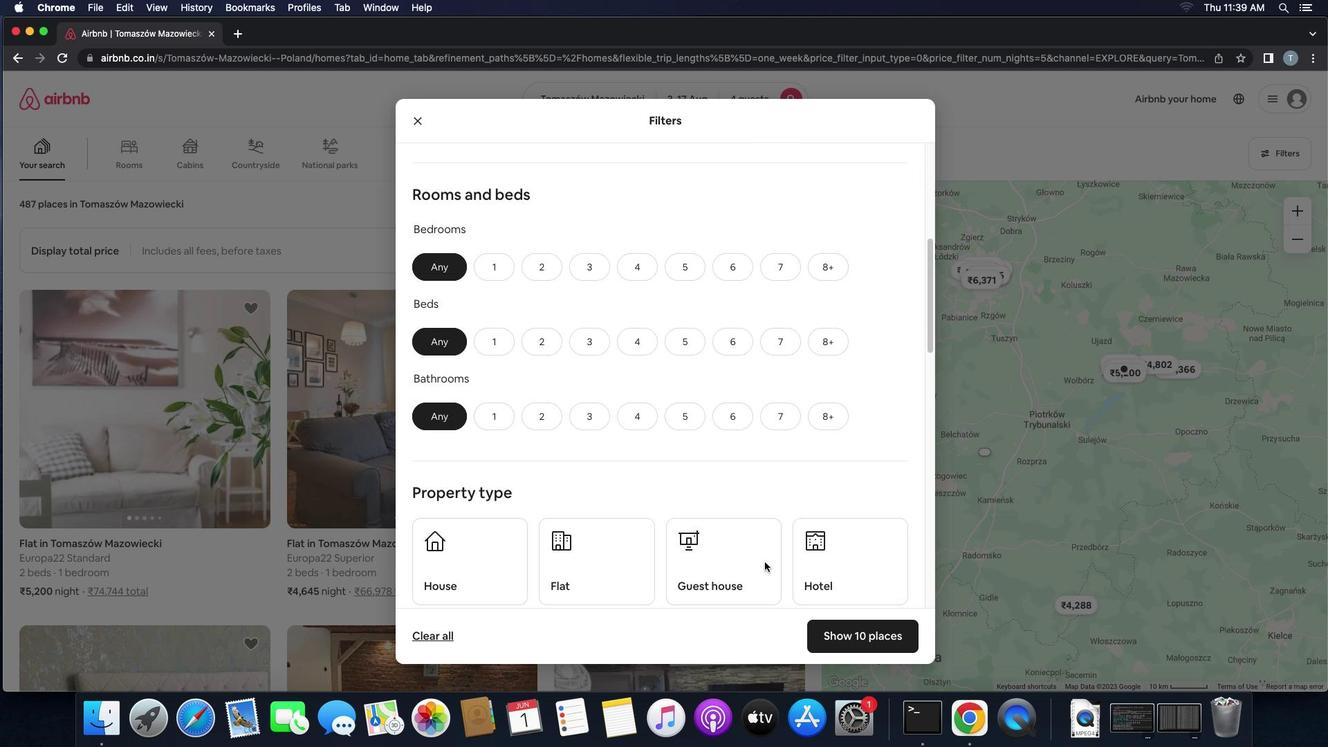 
Action: Mouse scrolled (764, 562) with delta (0, 0)
Screenshot: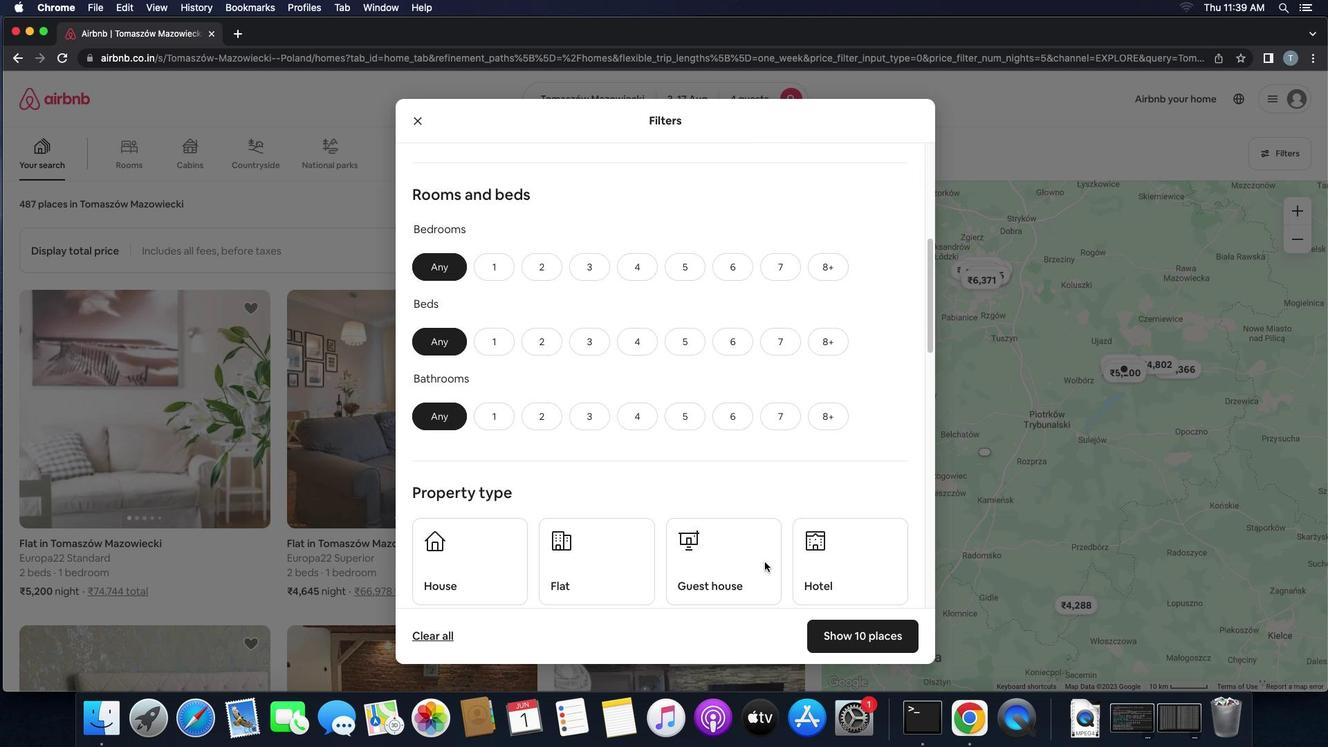 
Action: Mouse scrolled (764, 562) with delta (0, -2)
Screenshot: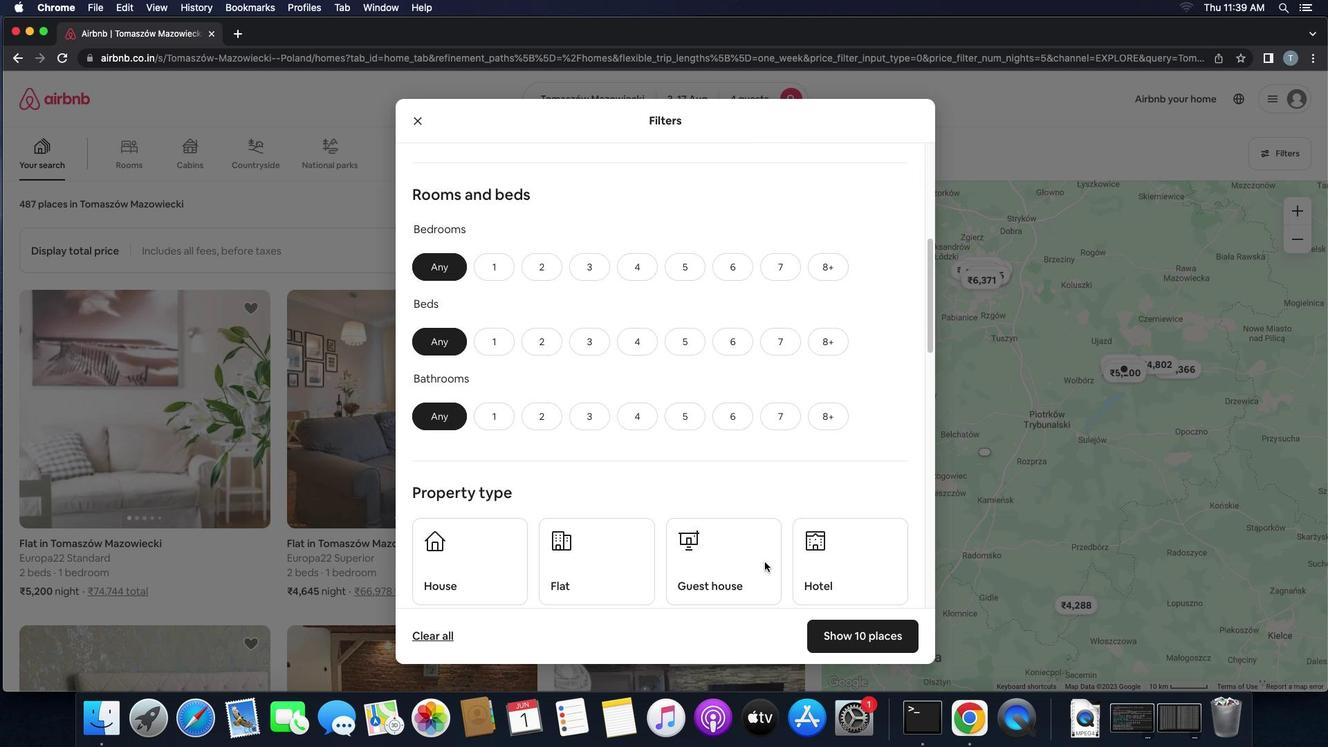 
Action: Mouse scrolled (764, 562) with delta (0, -2)
Screenshot: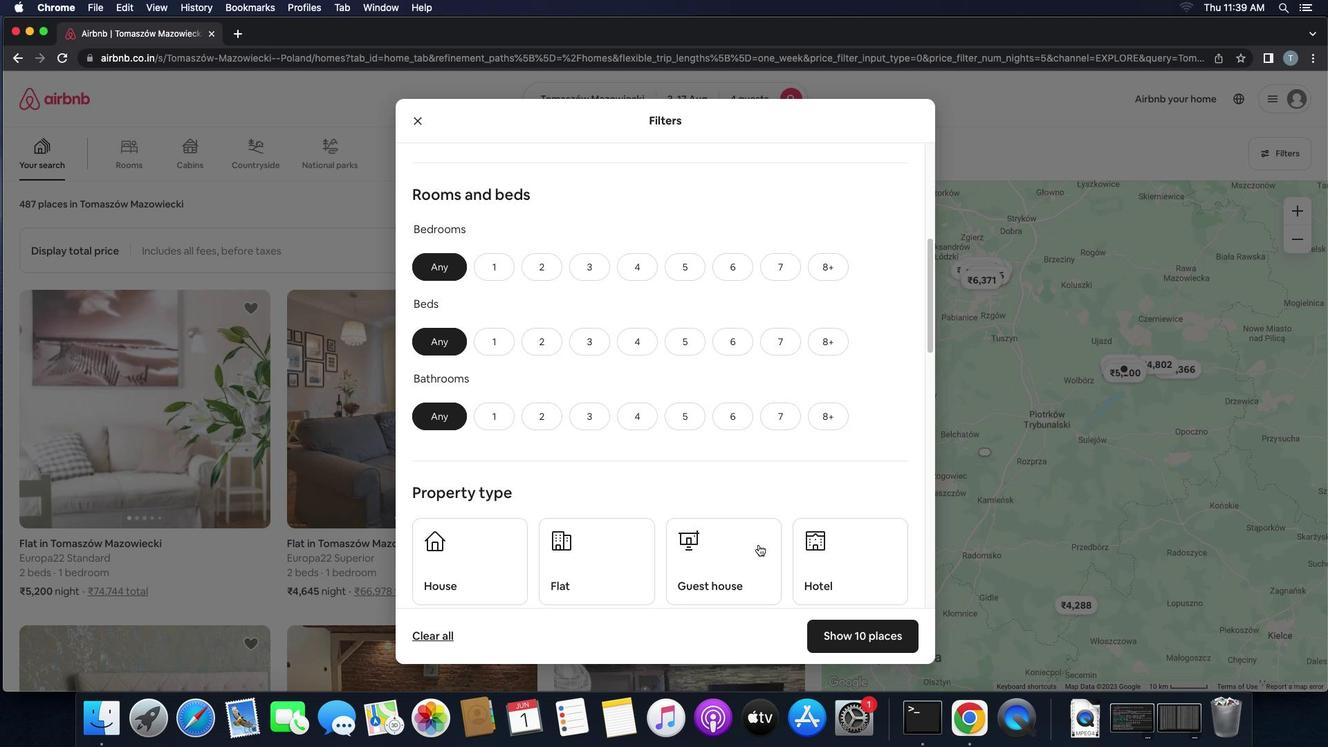 
Action: Mouse moved to (603, 260)
Screenshot: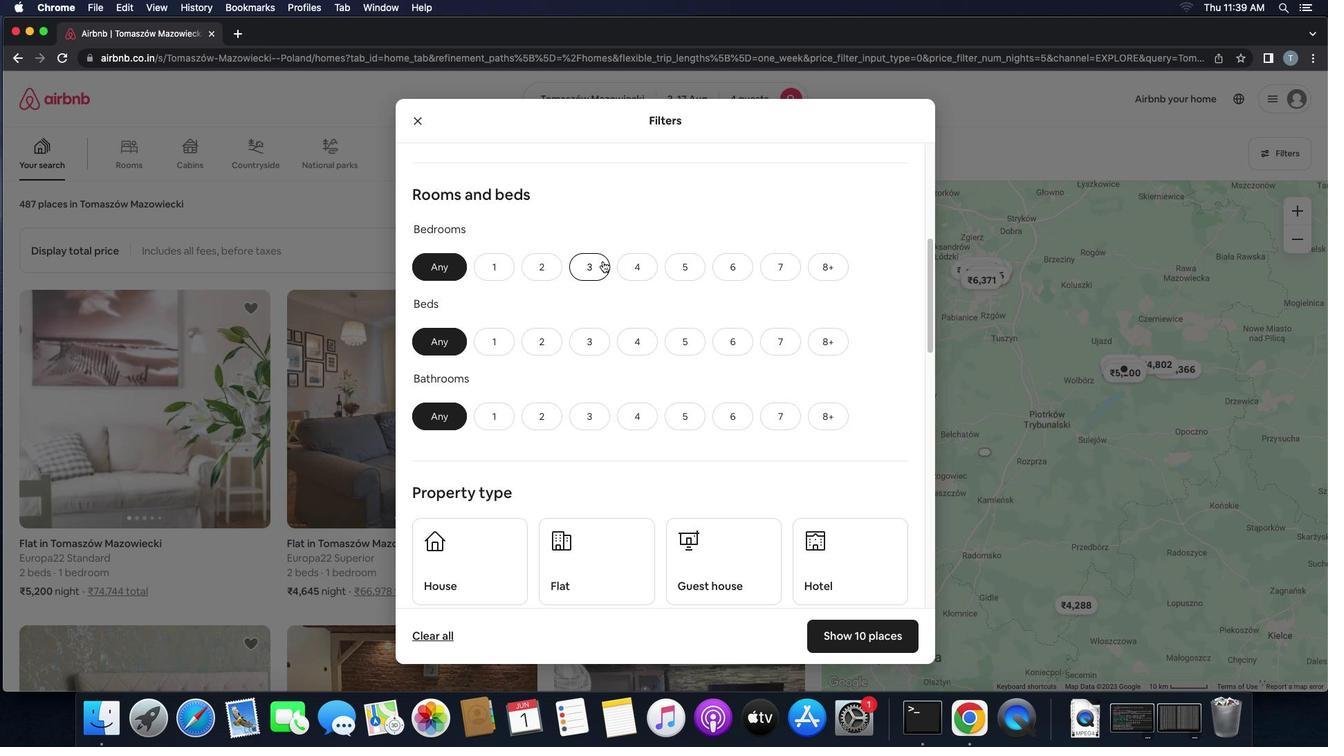 
Action: Mouse pressed left at (603, 260)
Screenshot: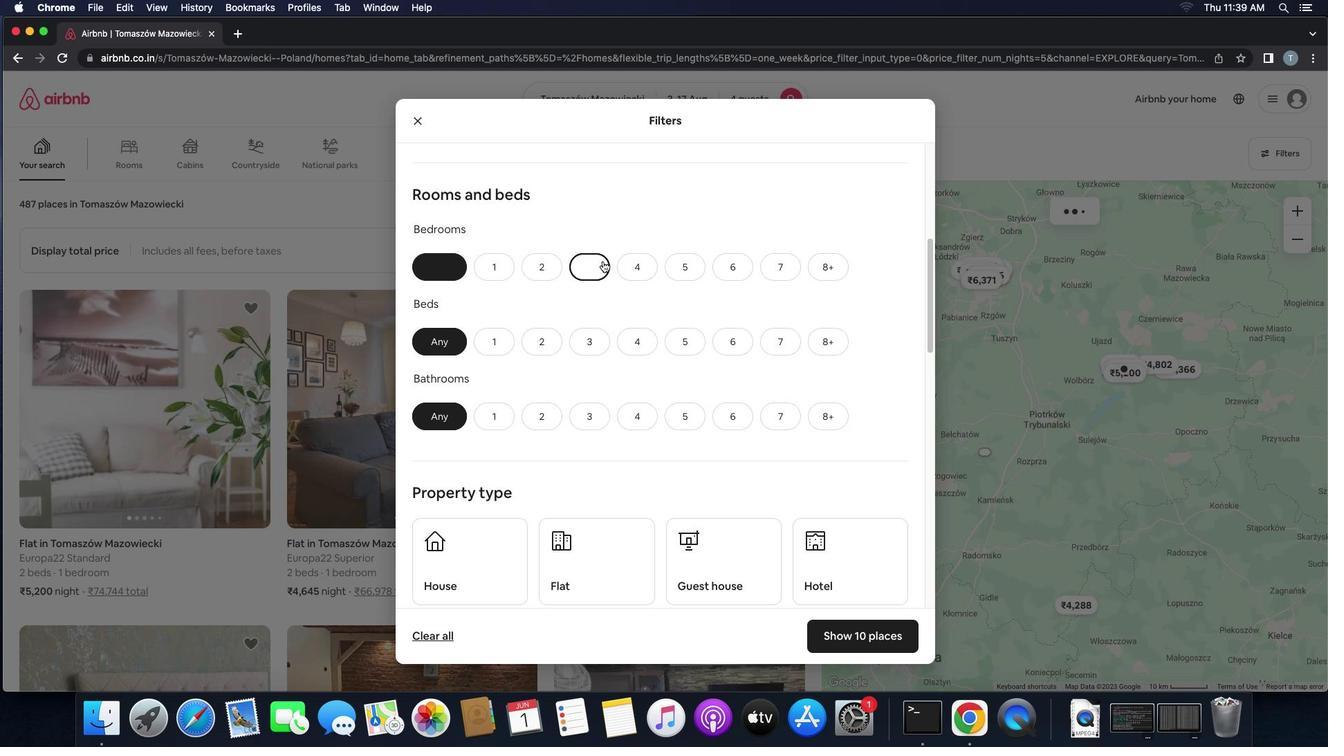 
Action: Mouse moved to (627, 341)
Screenshot: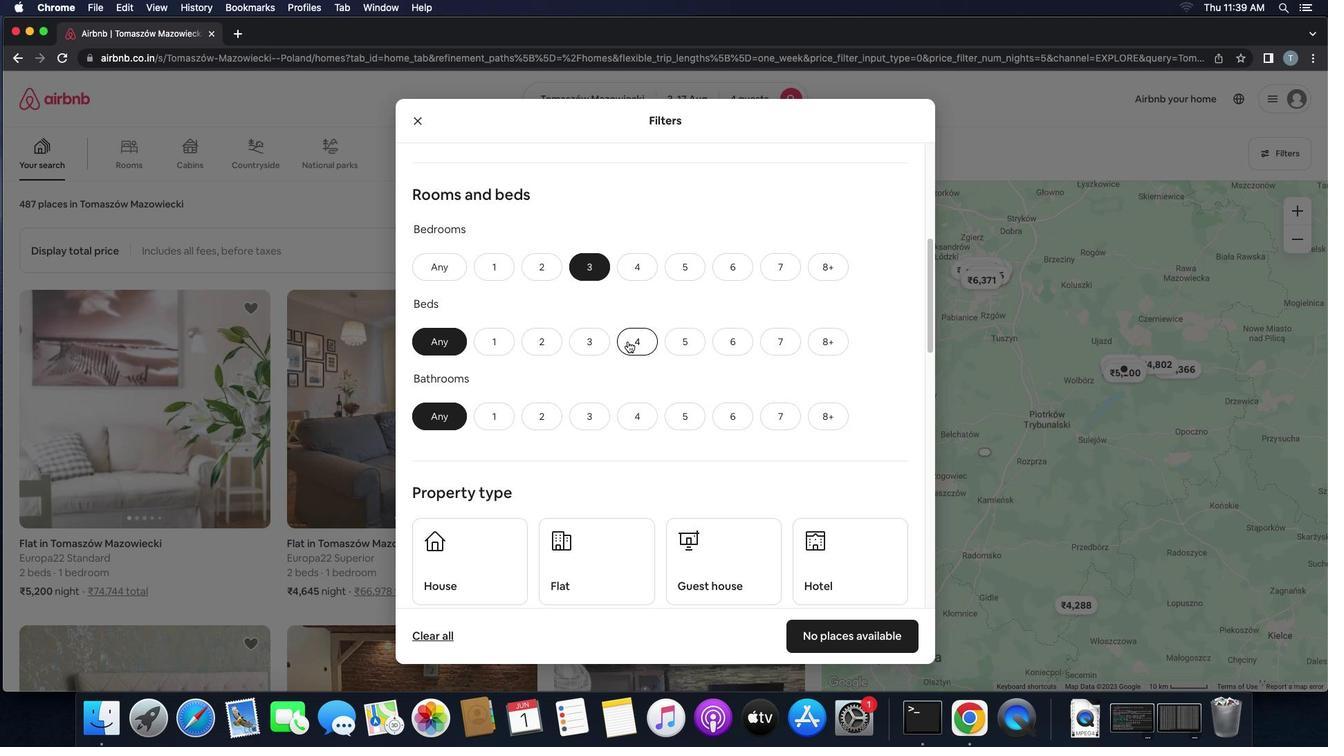 
Action: Mouse pressed left at (627, 341)
Screenshot: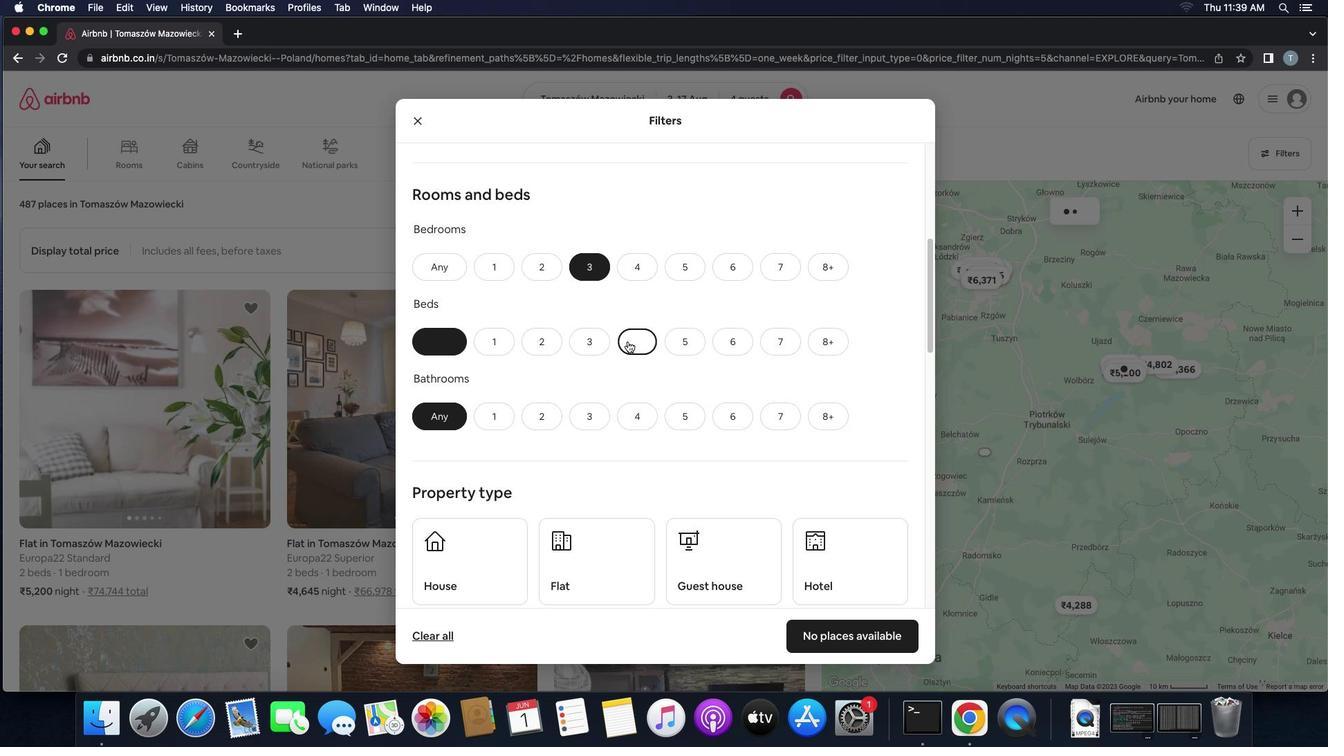 
Action: Mouse moved to (655, 345)
Screenshot: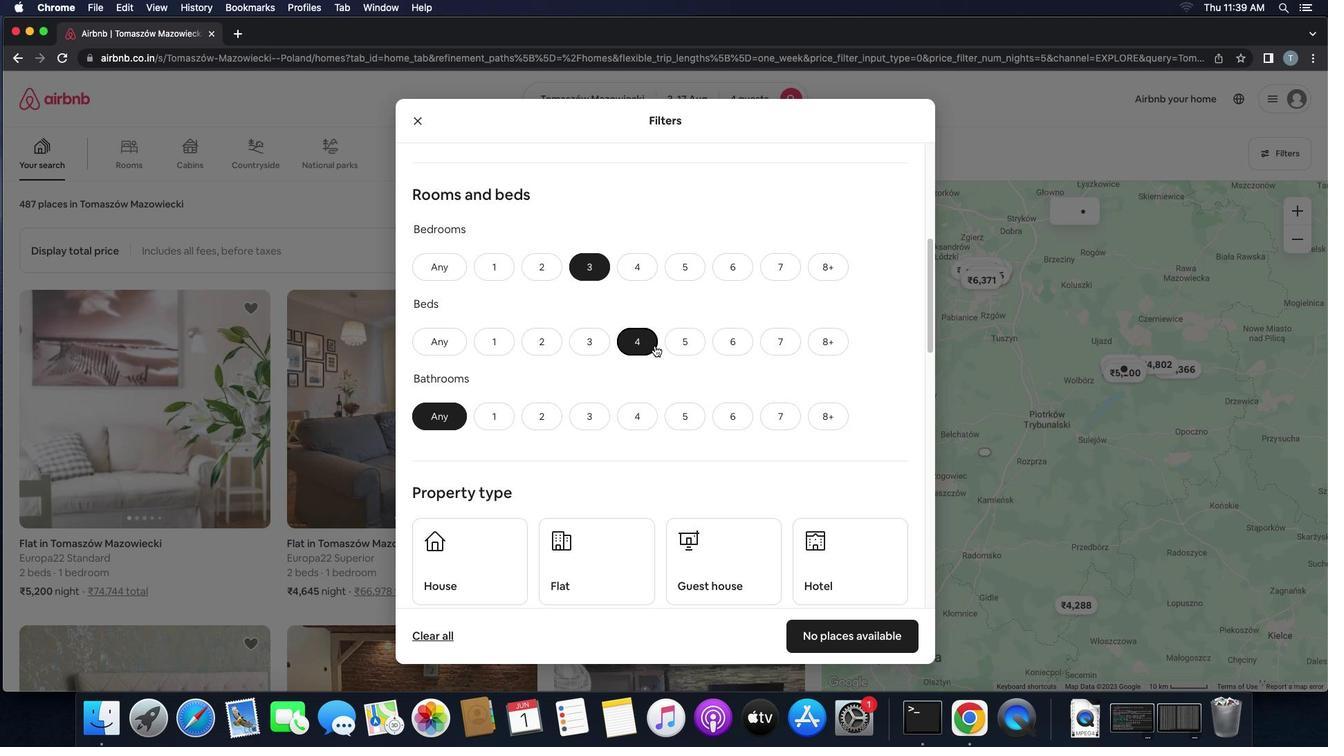 
Action: Mouse scrolled (655, 345) with delta (0, 0)
Screenshot: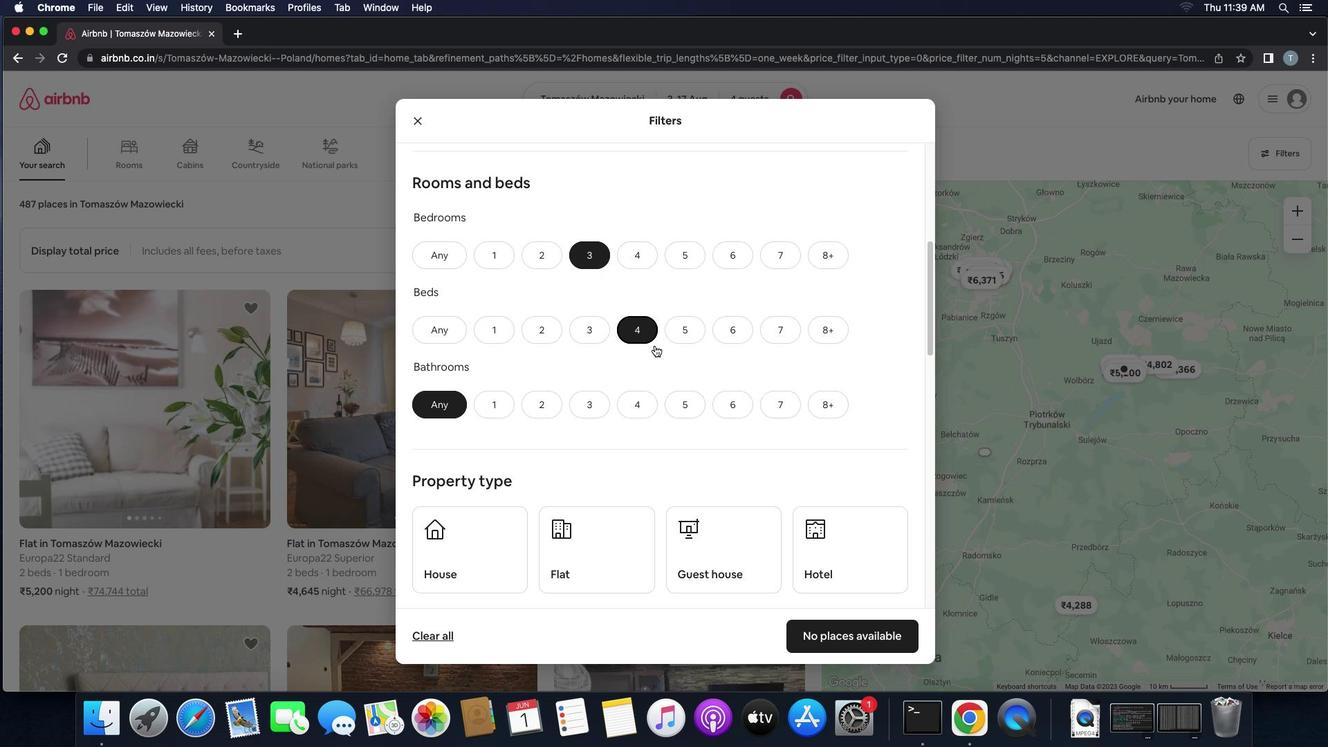 
Action: Mouse scrolled (655, 345) with delta (0, 0)
Screenshot: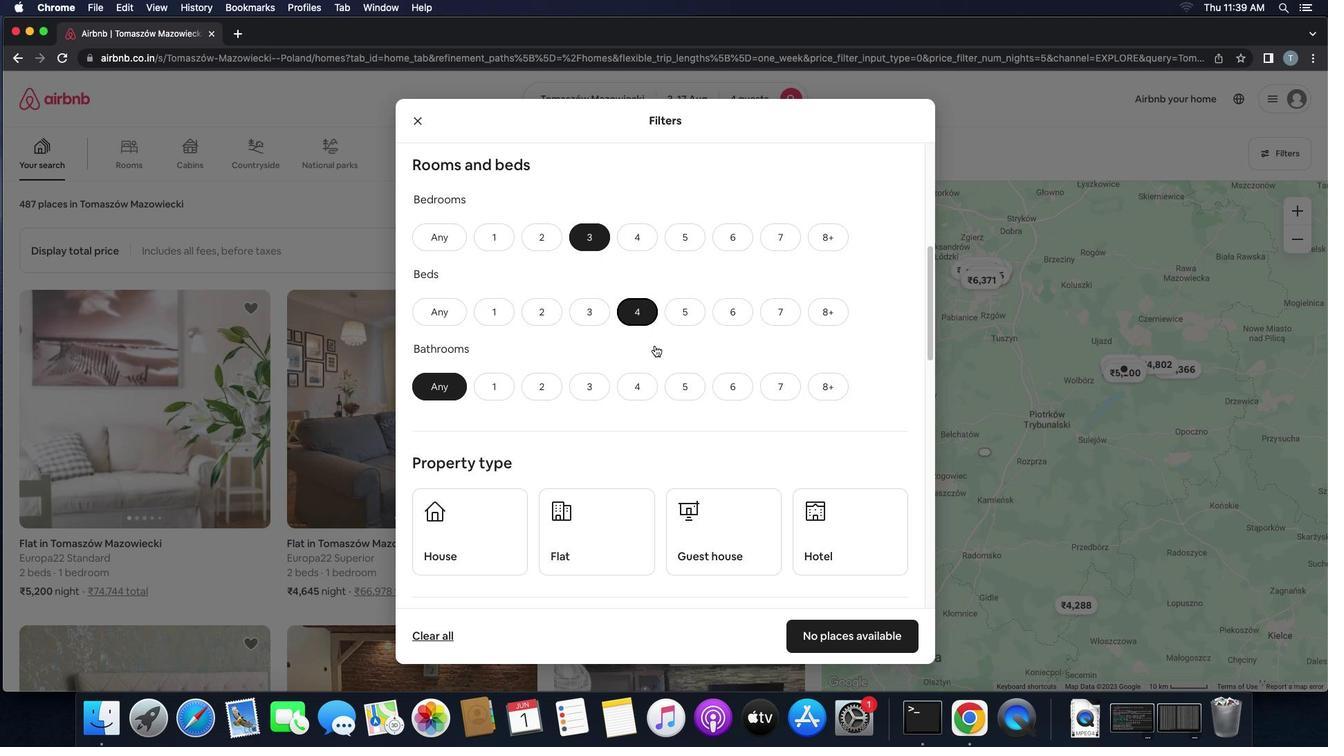
Action: Mouse scrolled (655, 345) with delta (0, 0)
Screenshot: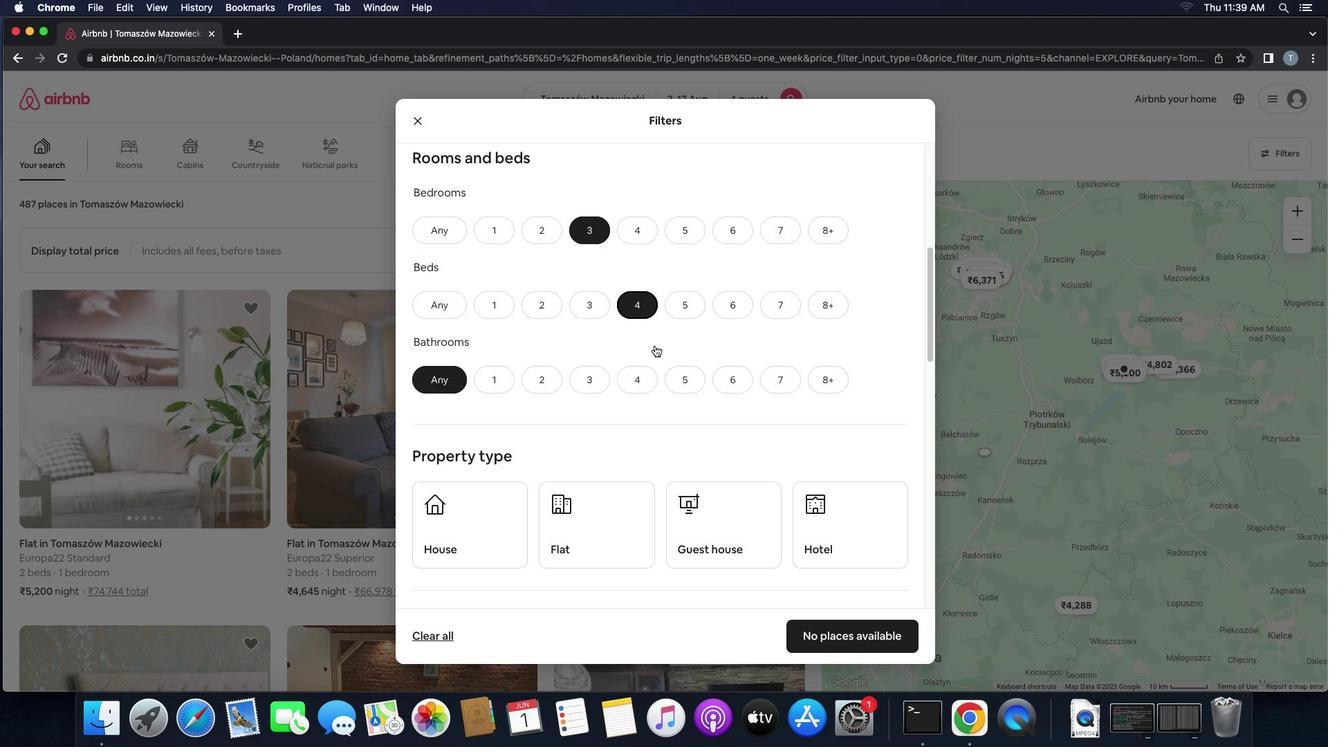 
Action: Mouse scrolled (655, 345) with delta (0, 0)
Screenshot: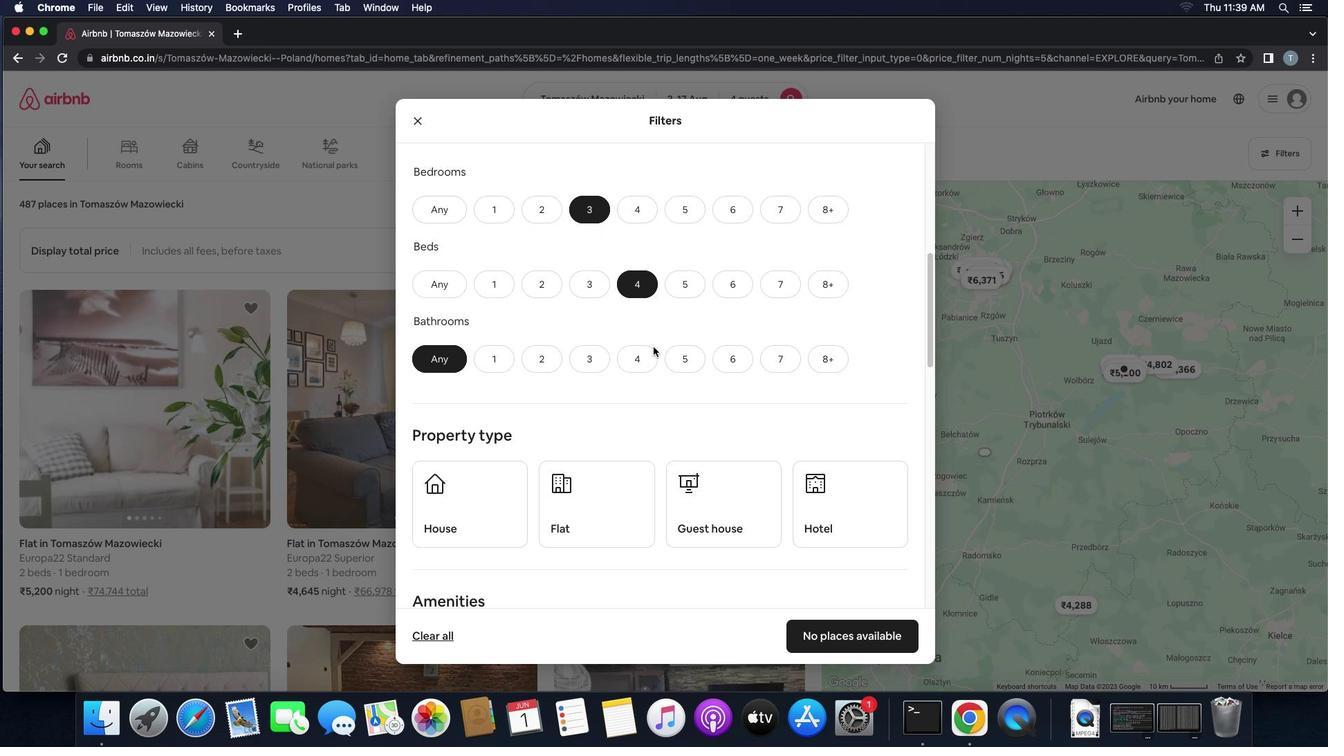 
Action: Mouse scrolled (655, 345) with delta (0, 0)
Screenshot: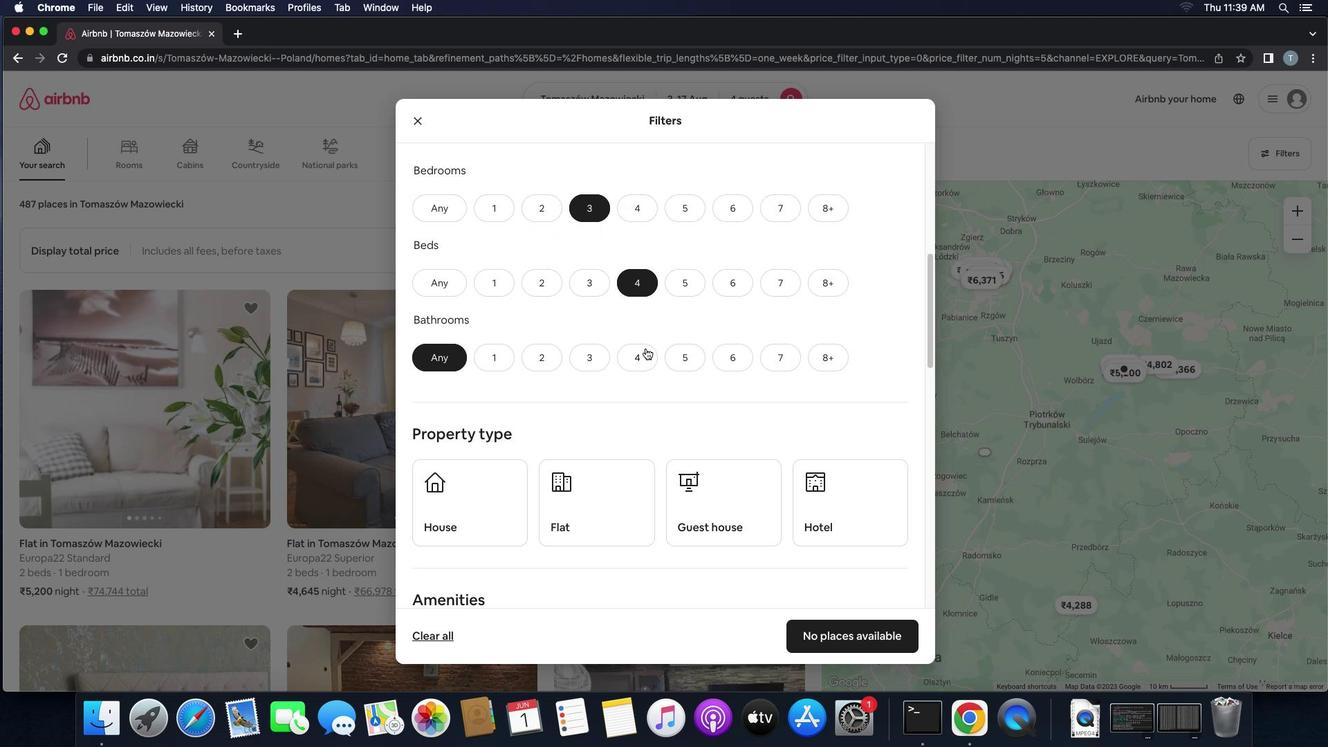 
Action: Mouse moved to (536, 355)
Screenshot: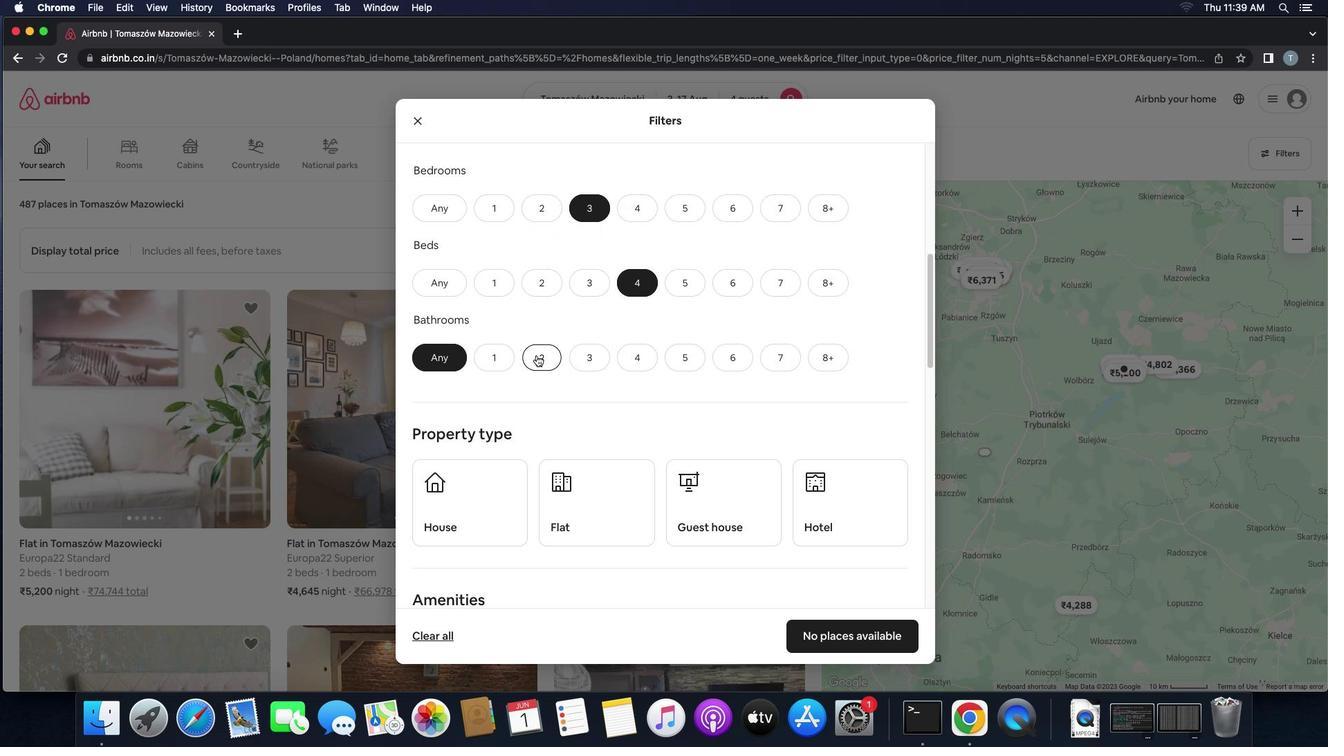 
Action: Mouse pressed left at (536, 355)
Screenshot: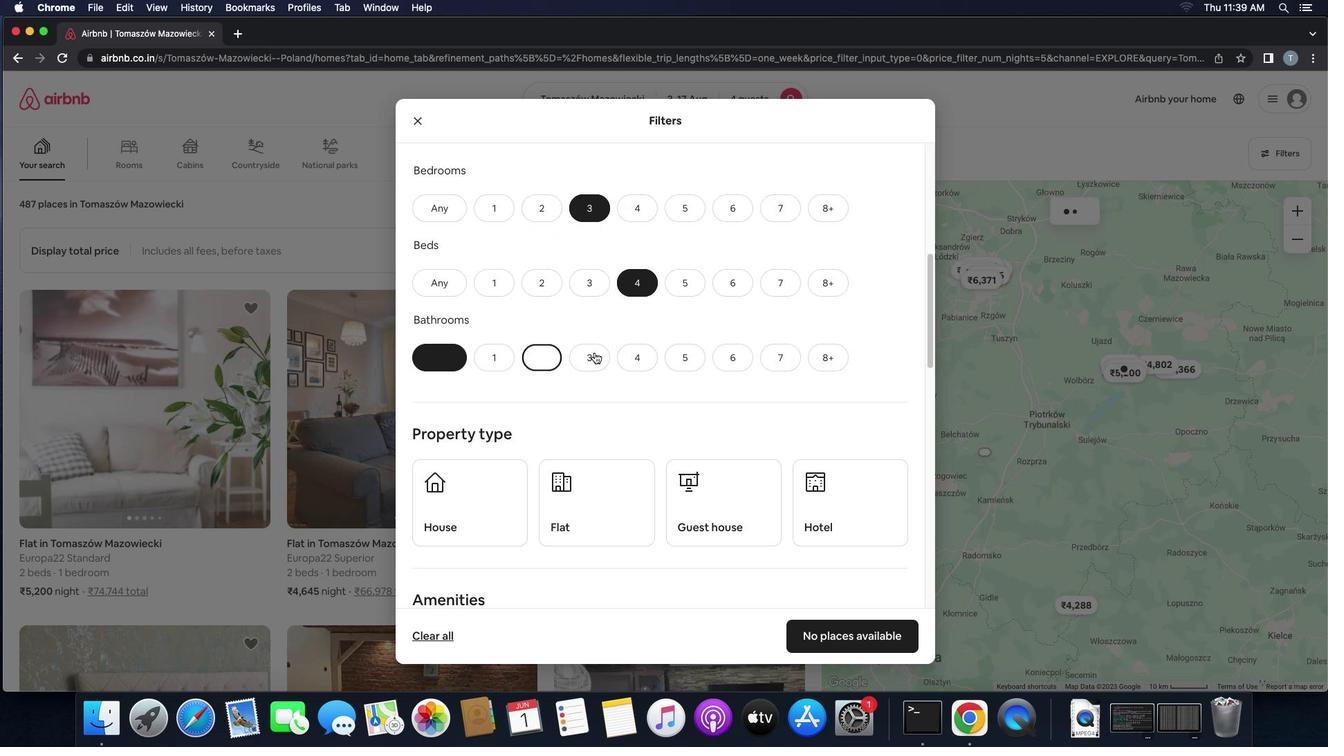 
Action: Mouse moved to (685, 351)
Screenshot: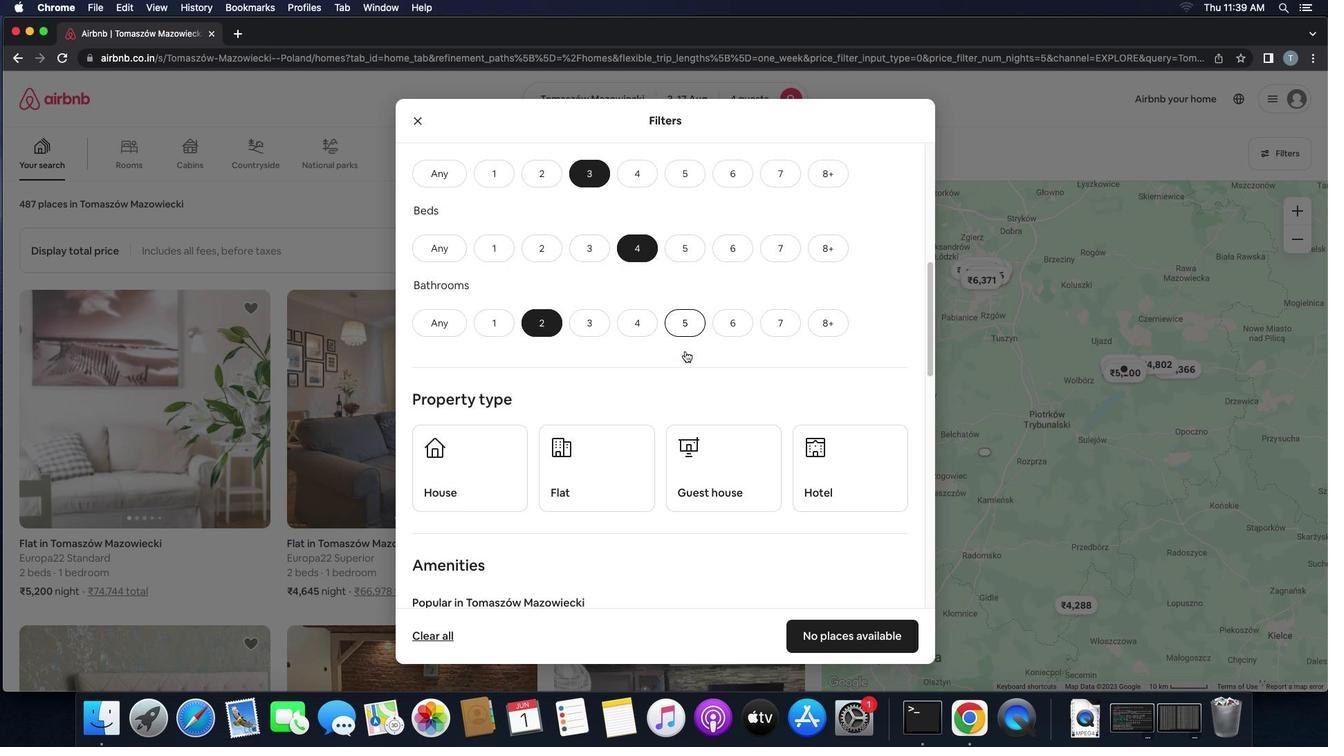 
Action: Mouse scrolled (685, 351) with delta (0, 0)
Screenshot: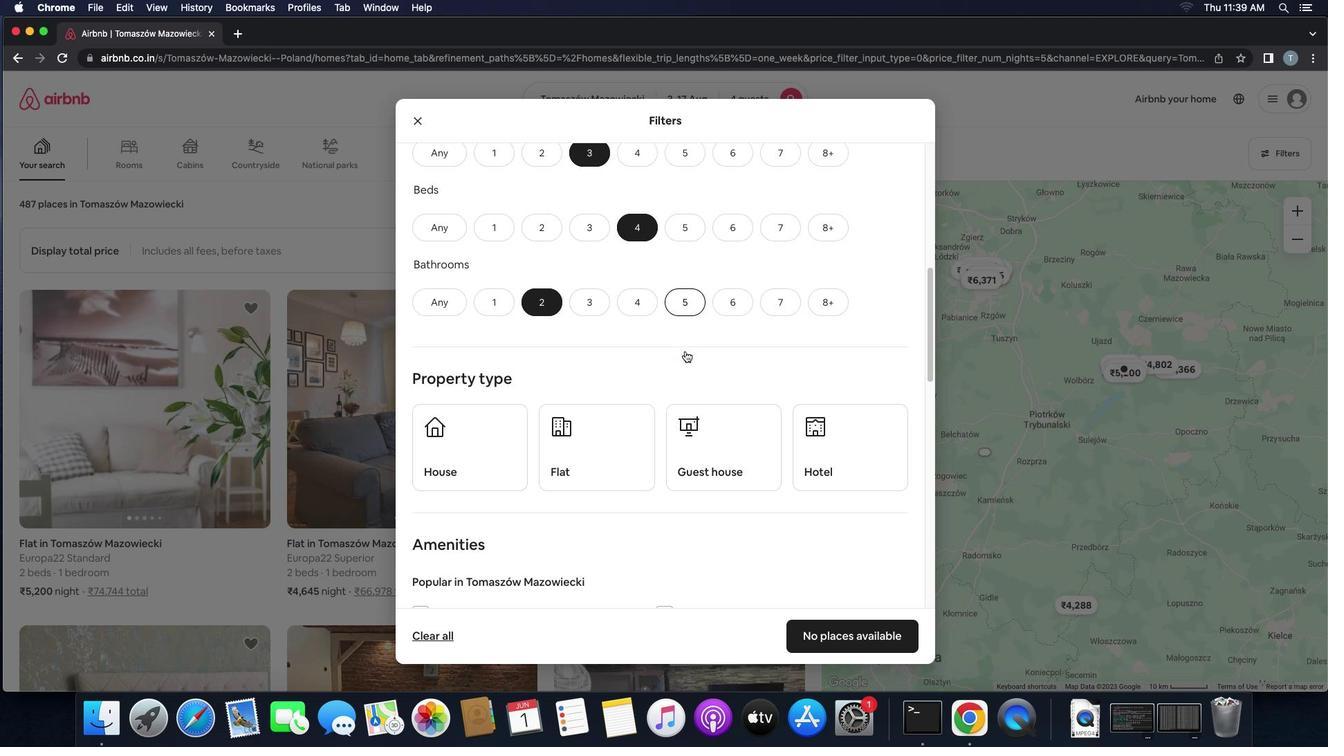 
Action: Mouse scrolled (685, 351) with delta (0, 0)
Screenshot: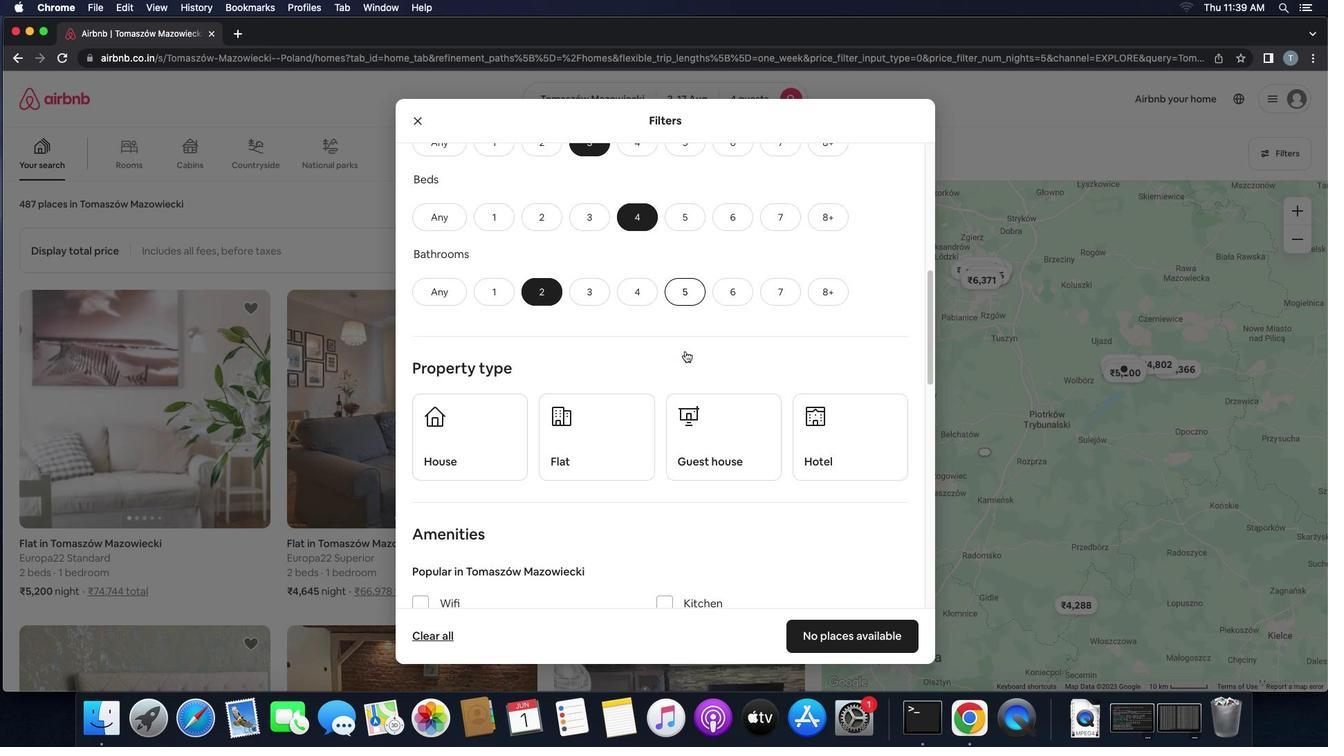 
Action: Mouse scrolled (685, 351) with delta (0, -1)
Screenshot: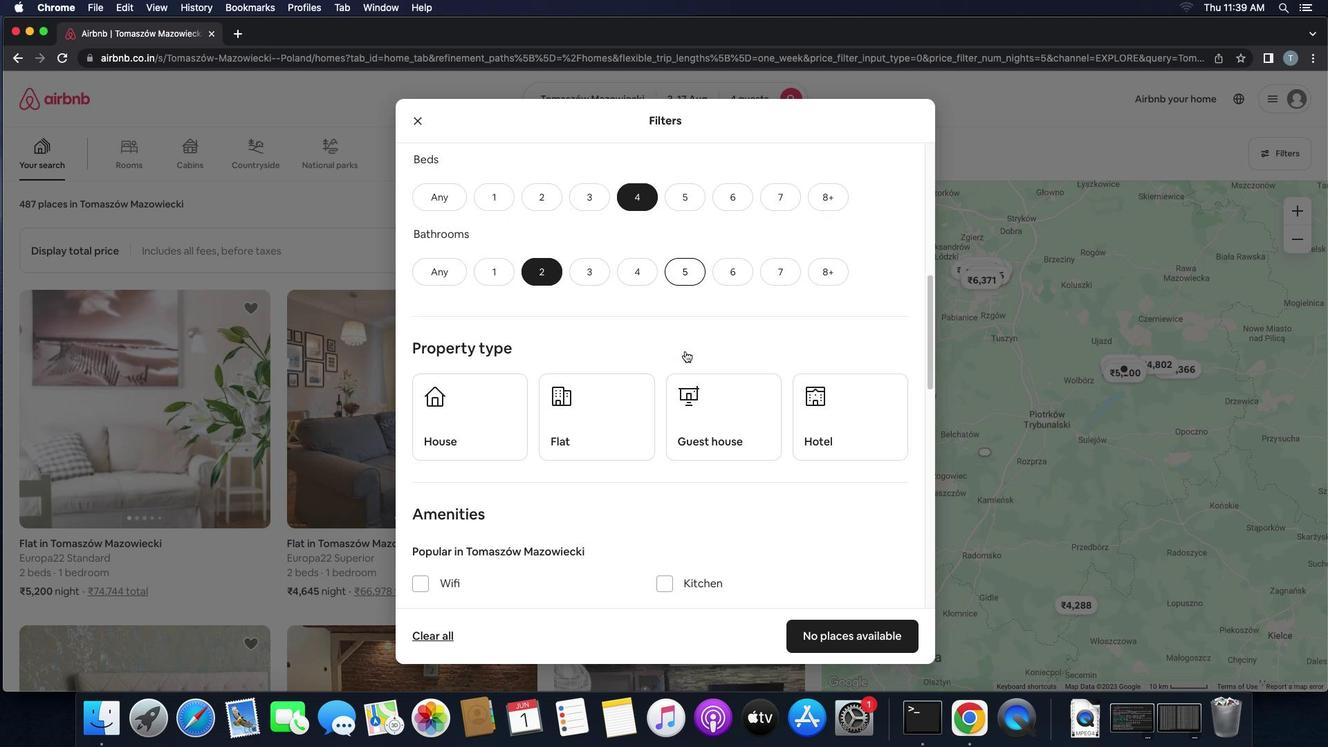 
Action: Mouse scrolled (685, 351) with delta (0, 0)
Screenshot: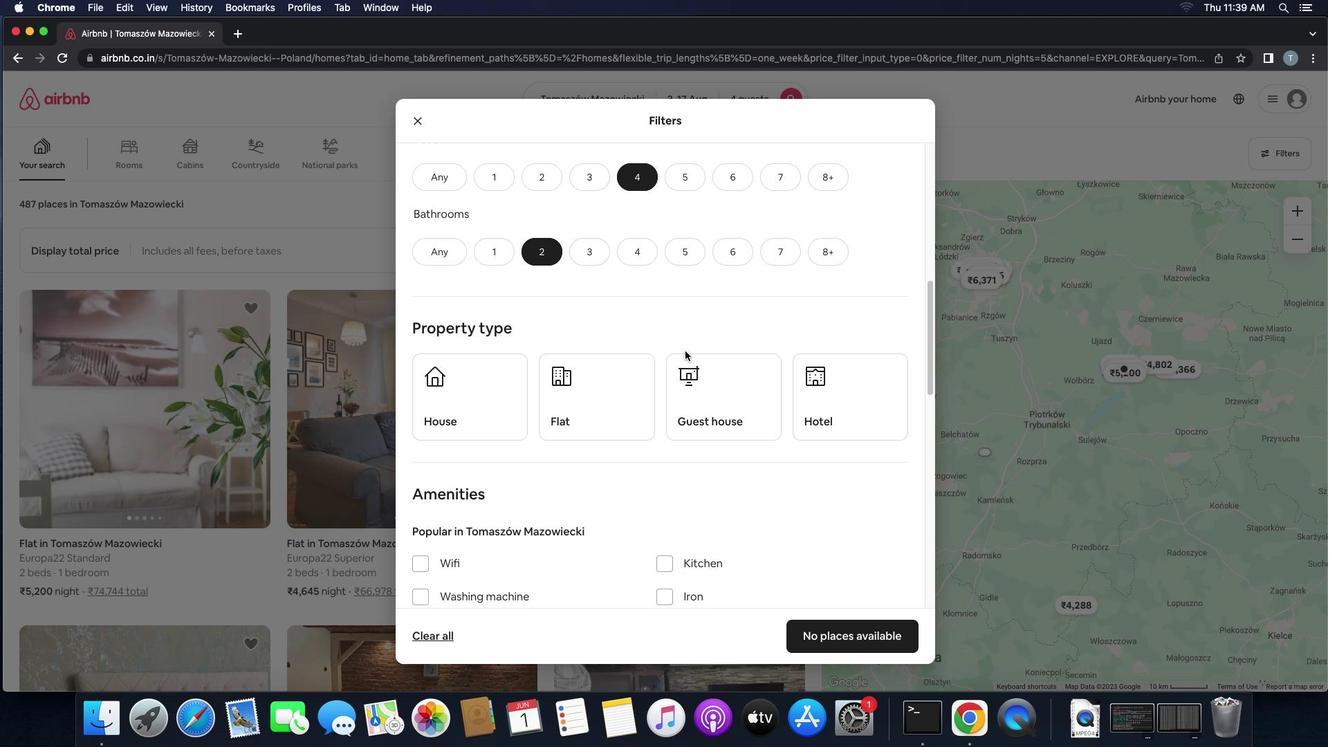 
Action: Mouse scrolled (685, 351) with delta (0, 0)
Screenshot: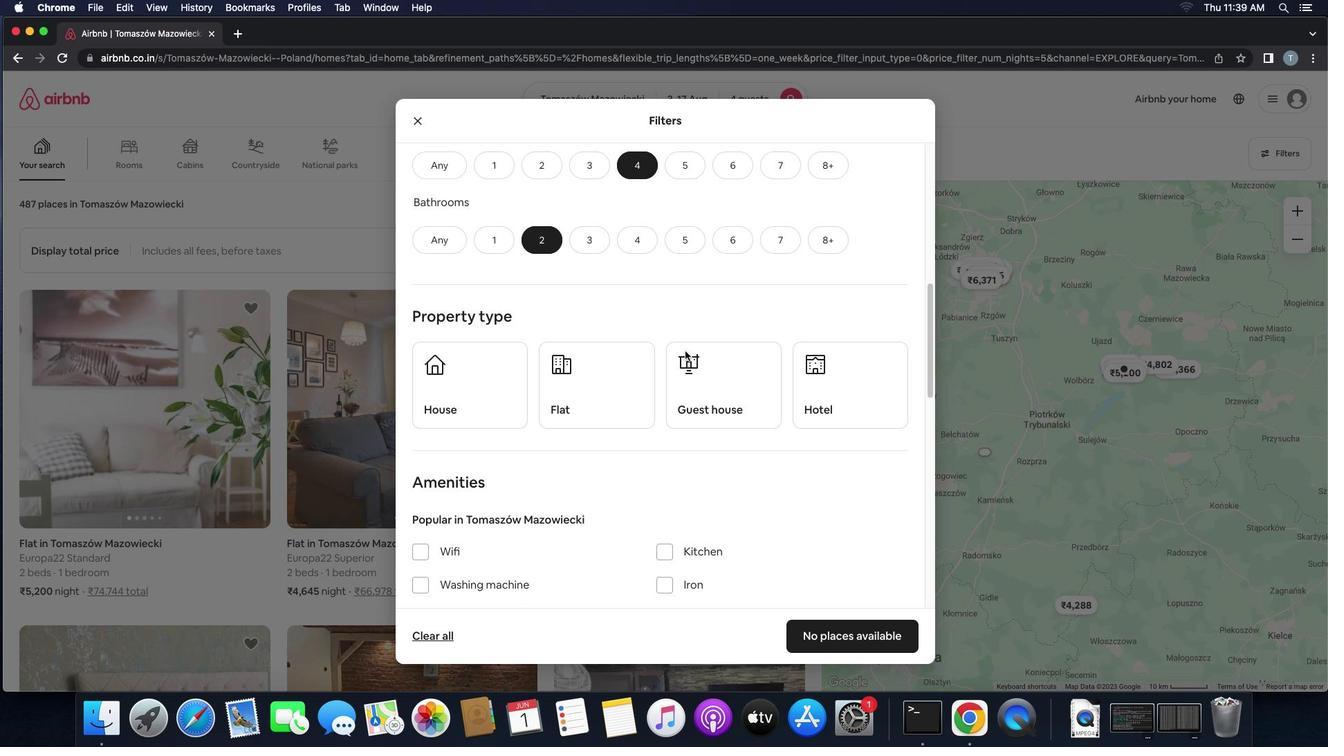 
Action: Mouse scrolled (685, 351) with delta (0, 0)
Screenshot: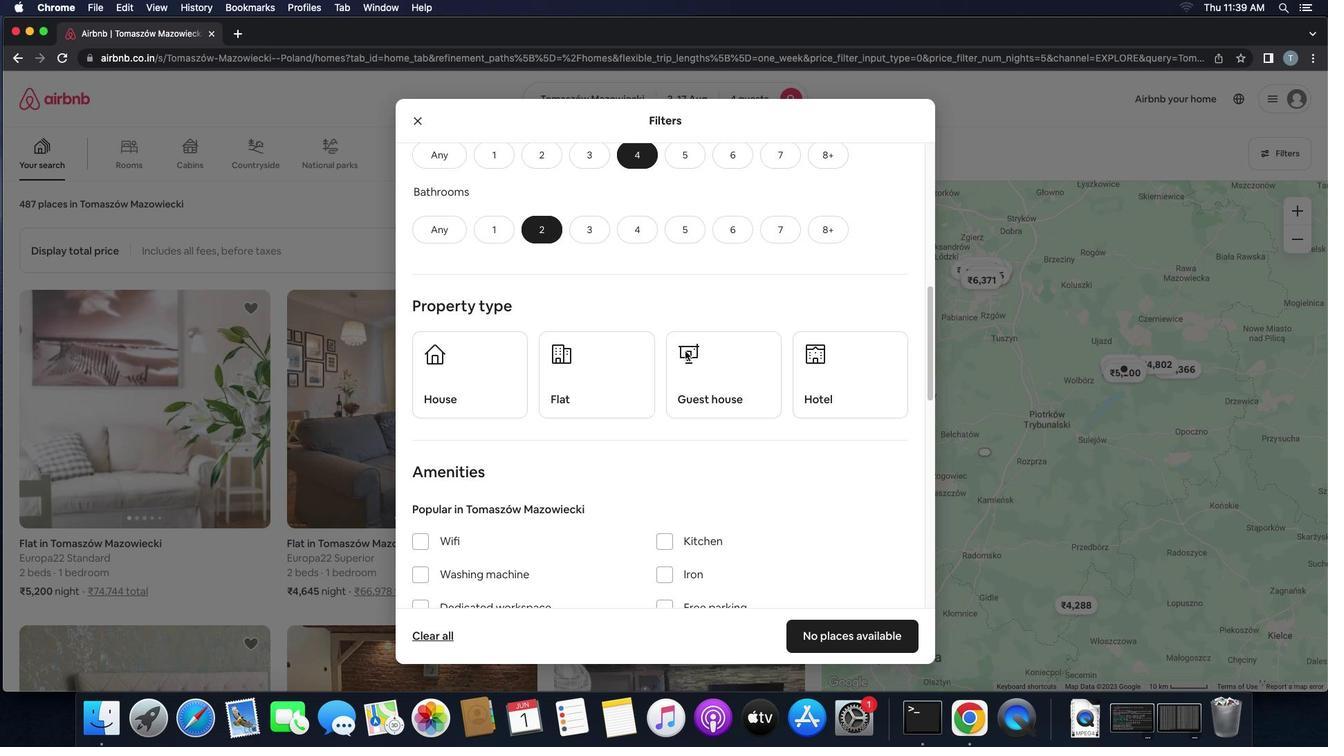 
Action: Mouse scrolled (685, 351) with delta (0, 0)
Screenshot: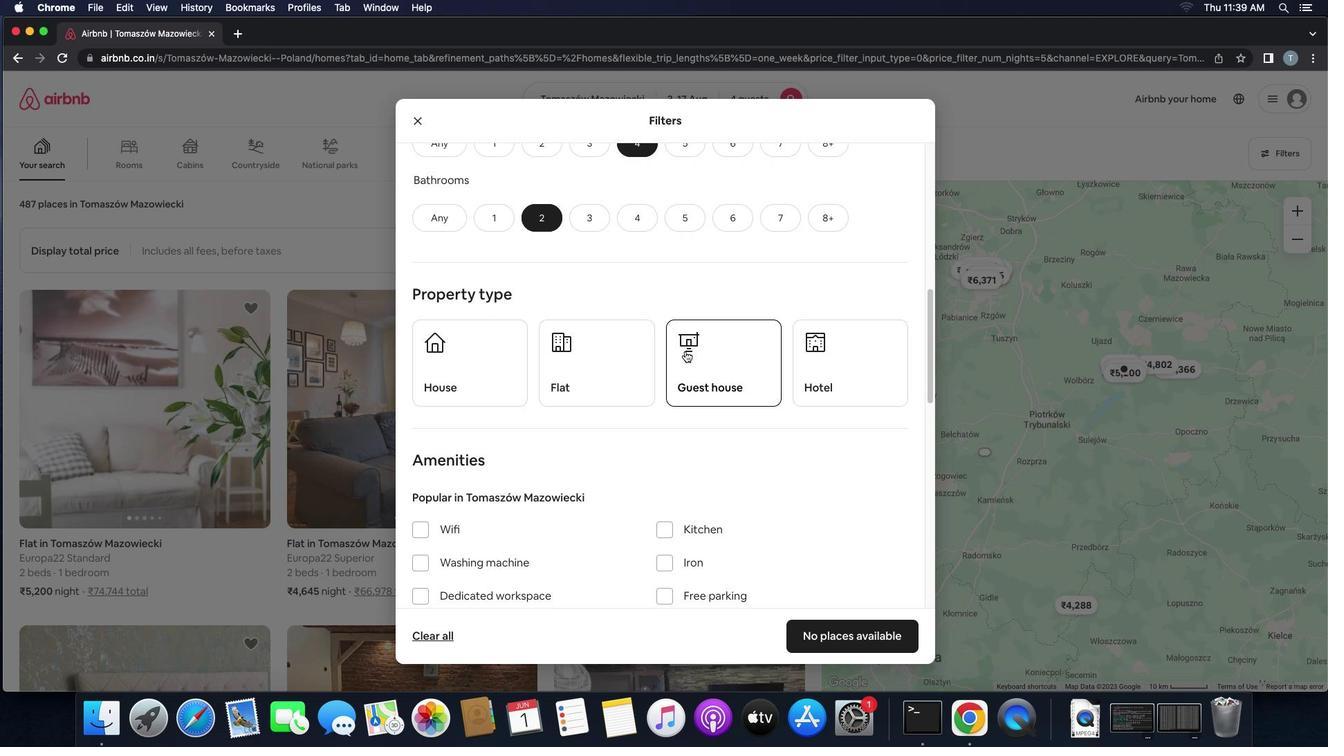
Action: Mouse scrolled (685, 351) with delta (0, 0)
Screenshot: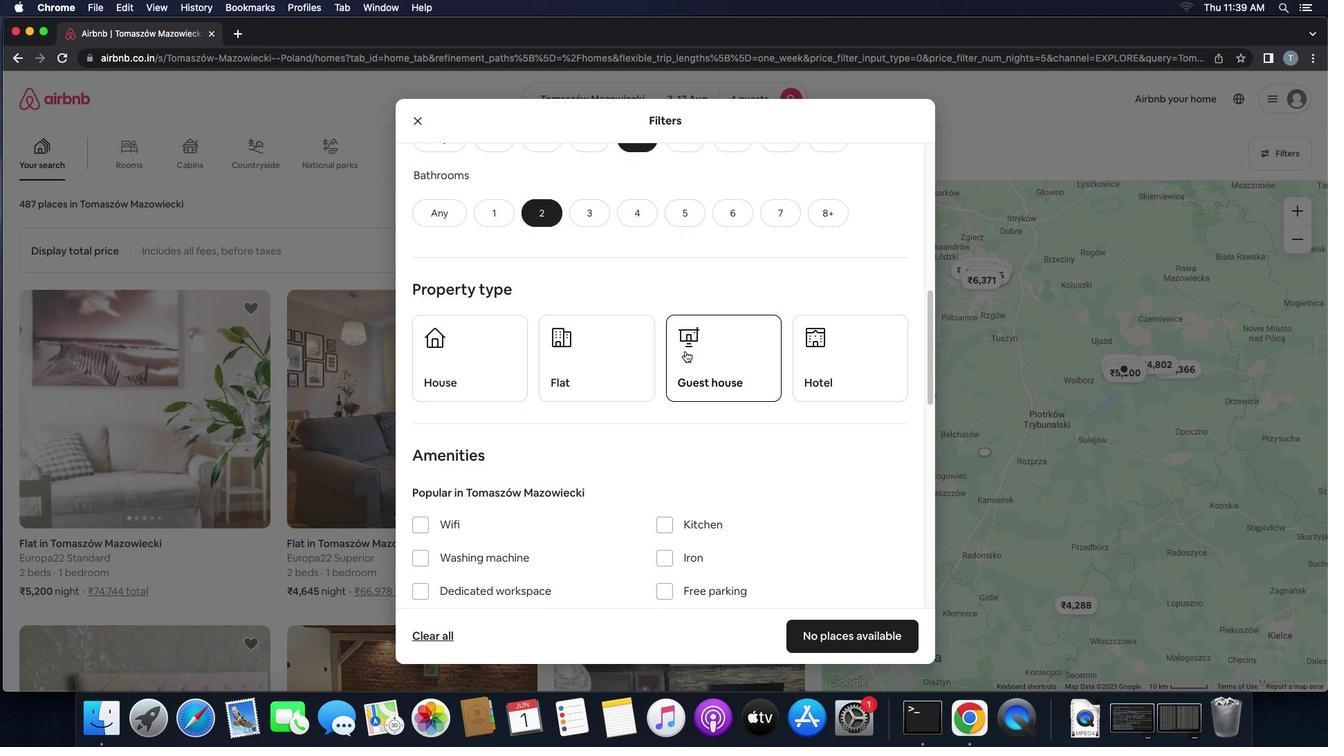 
Action: Mouse scrolled (685, 351) with delta (0, 0)
Screenshot: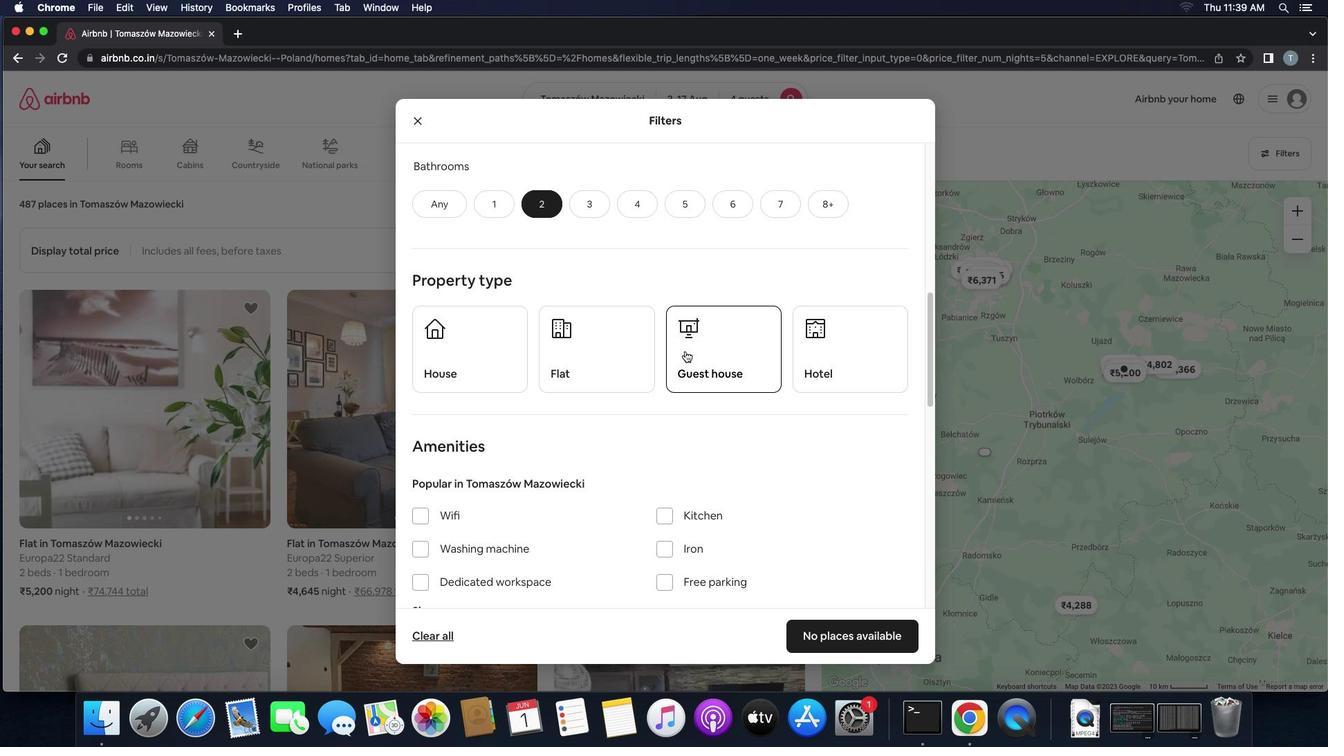 
Action: Mouse scrolled (685, 351) with delta (0, 0)
Screenshot: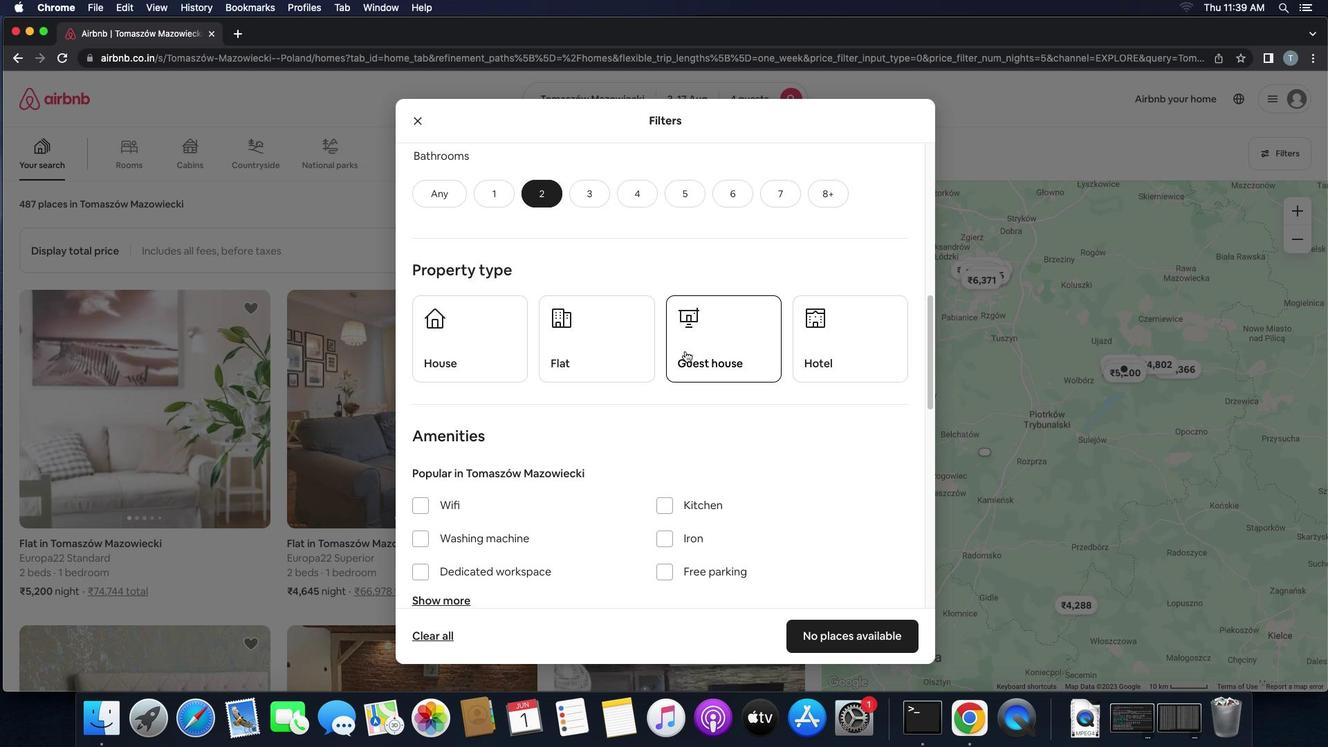 
Action: Mouse scrolled (685, 351) with delta (0, 0)
Screenshot: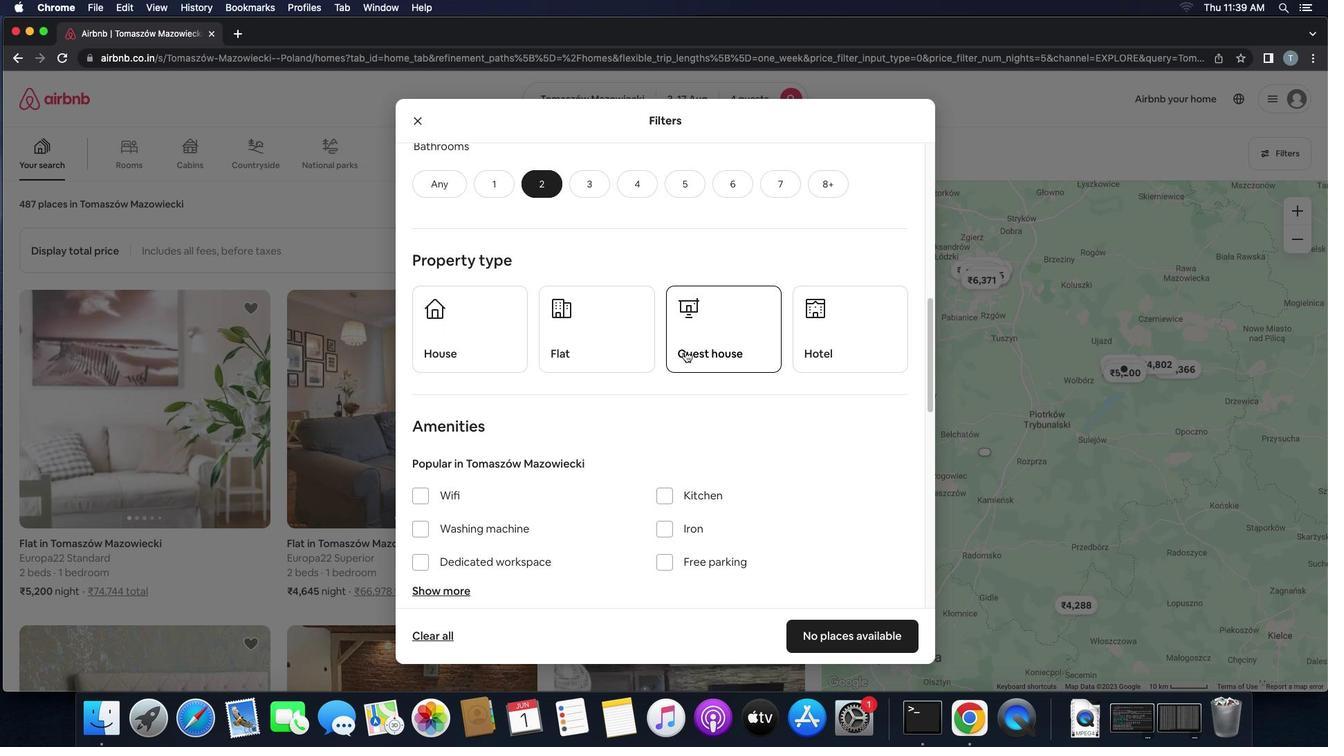 
Action: Mouse scrolled (685, 351) with delta (0, 0)
Screenshot: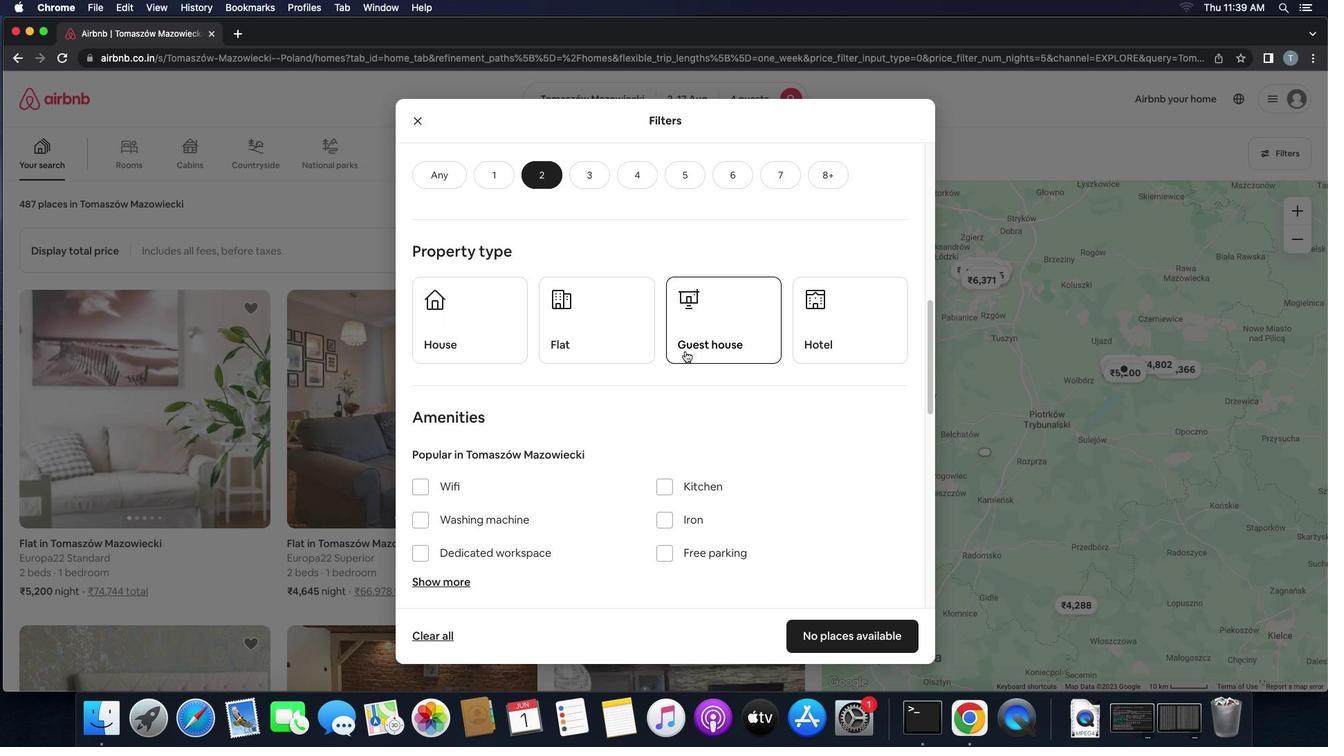 
Action: Mouse scrolled (685, 351) with delta (0, 0)
Screenshot: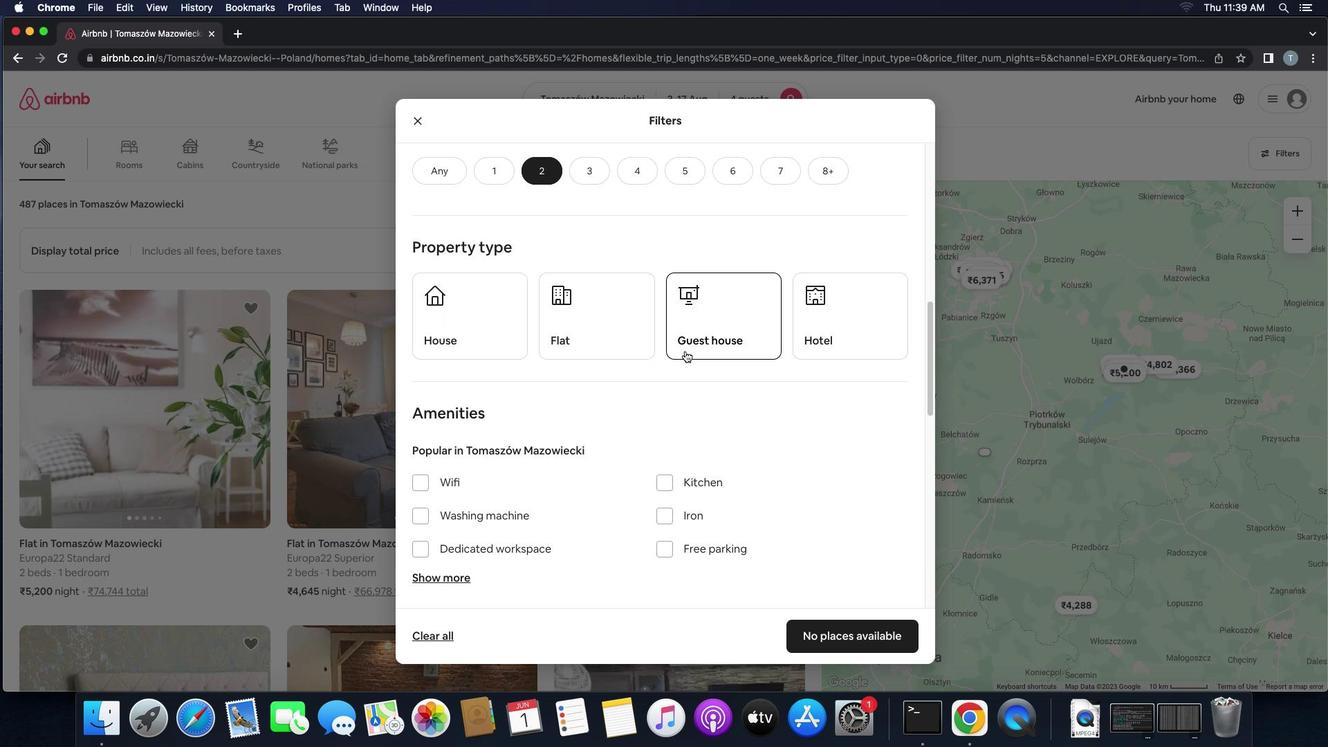
Action: Mouse scrolled (685, 351) with delta (0, 0)
Screenshot: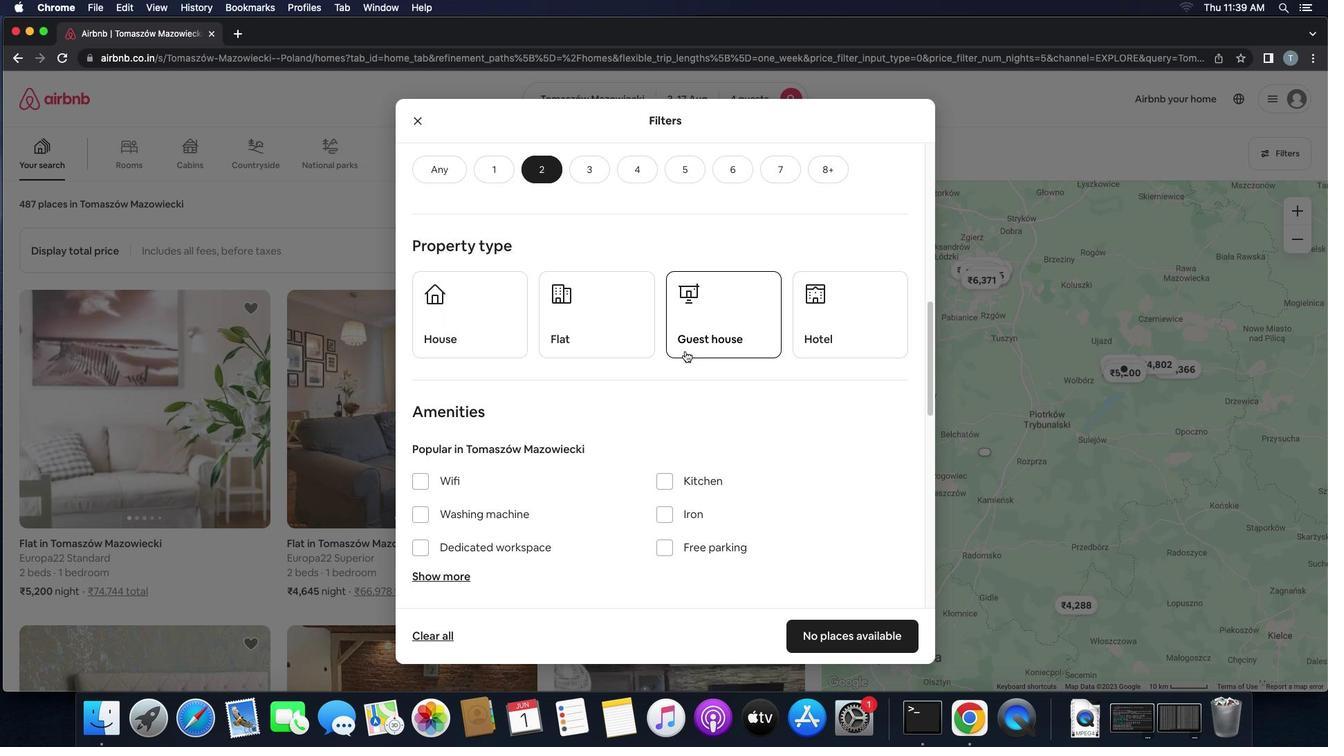 
Action: Mouse scrolled (685, 351) with delta (0, 0)
Screenshot: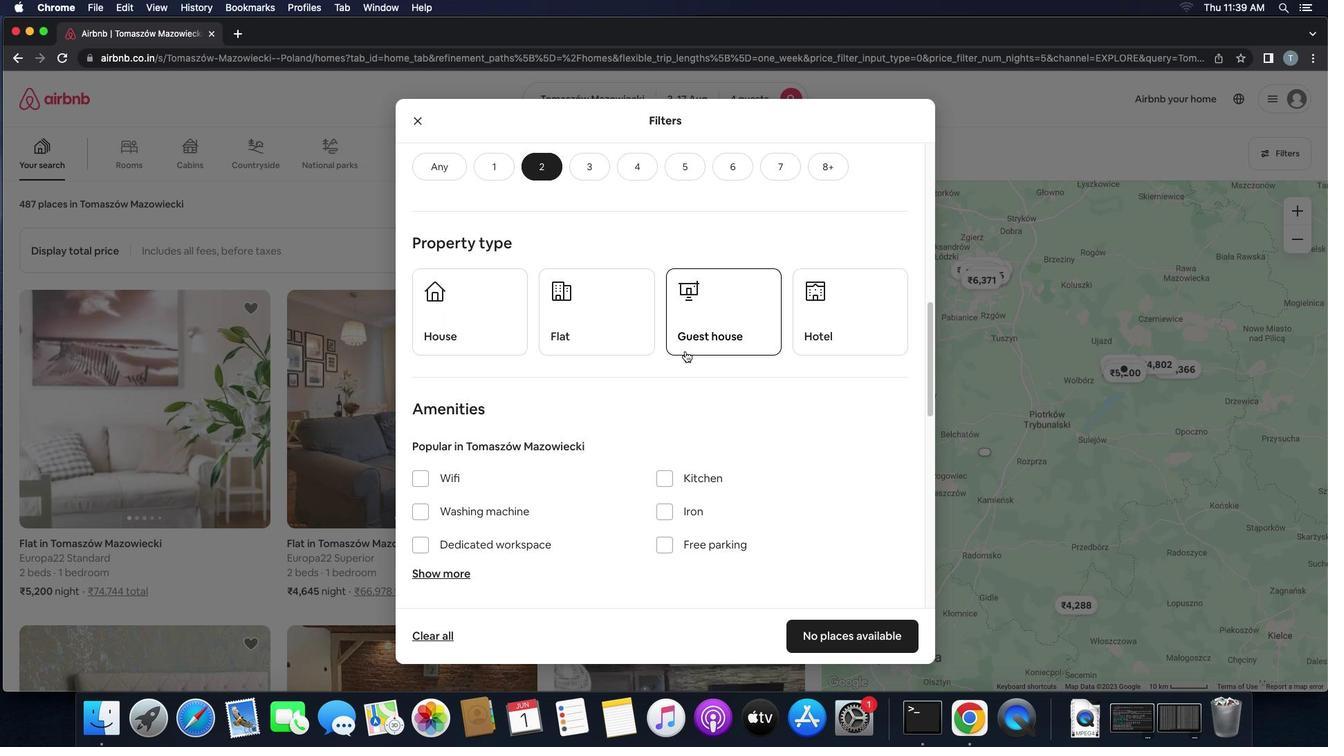 
Action: Mouse scrolled (685, 351) with delta (0, 0)
Screenshot: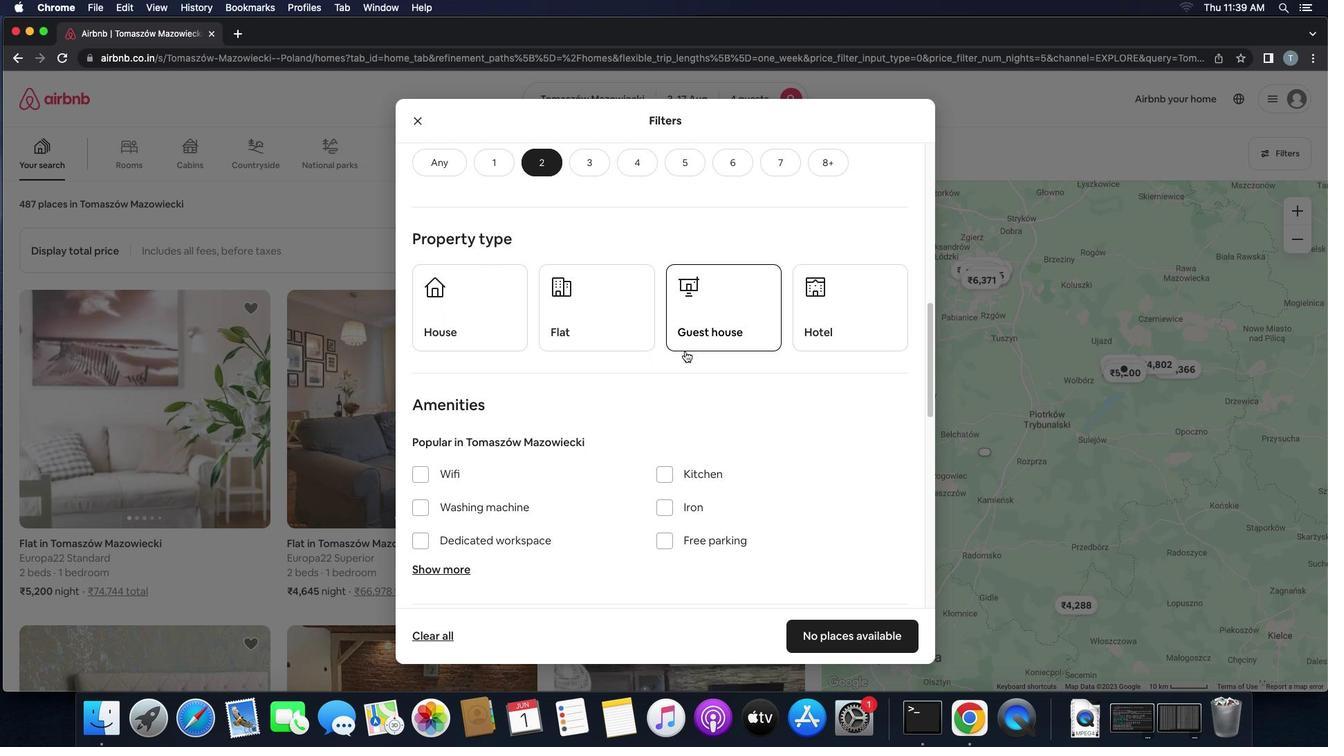 
Action: Mouse scrolled (685, 351) with delta (0, 0)
Screenshot: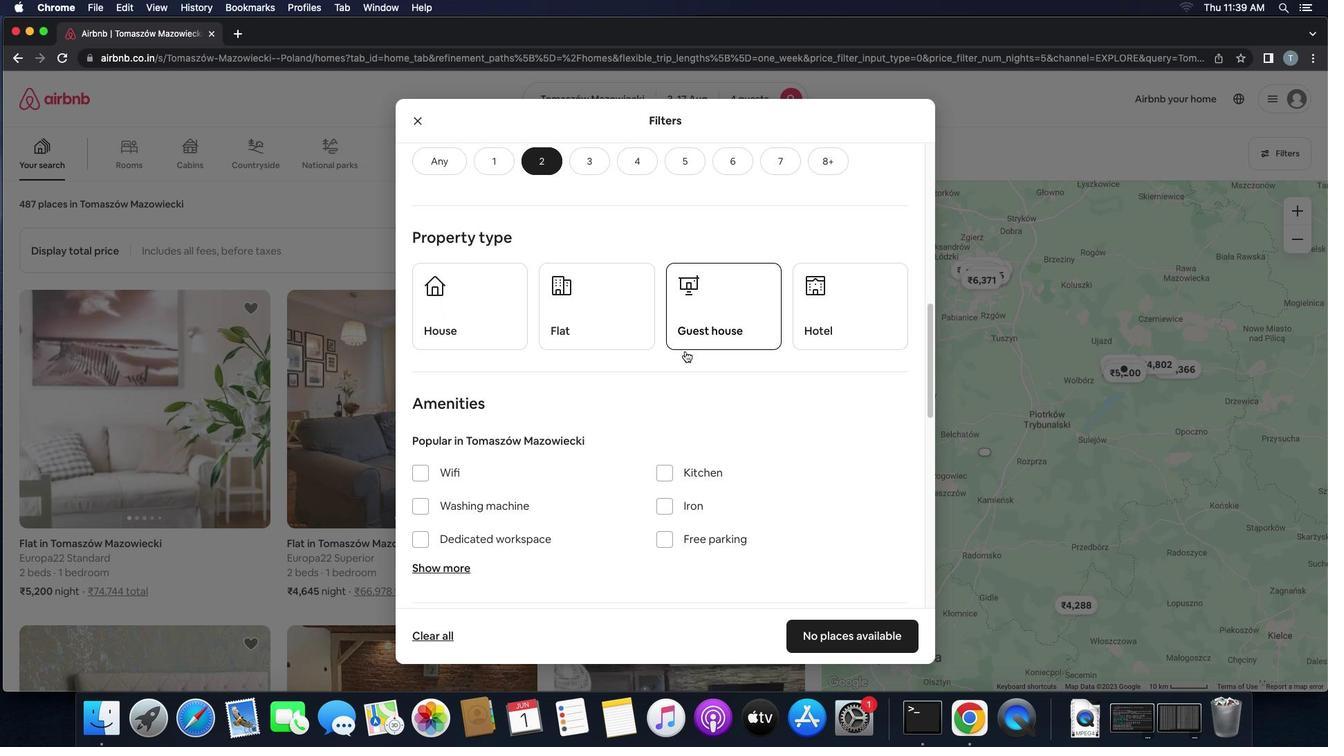 
Action: Mouse moved to (703, 337)
Screenshot: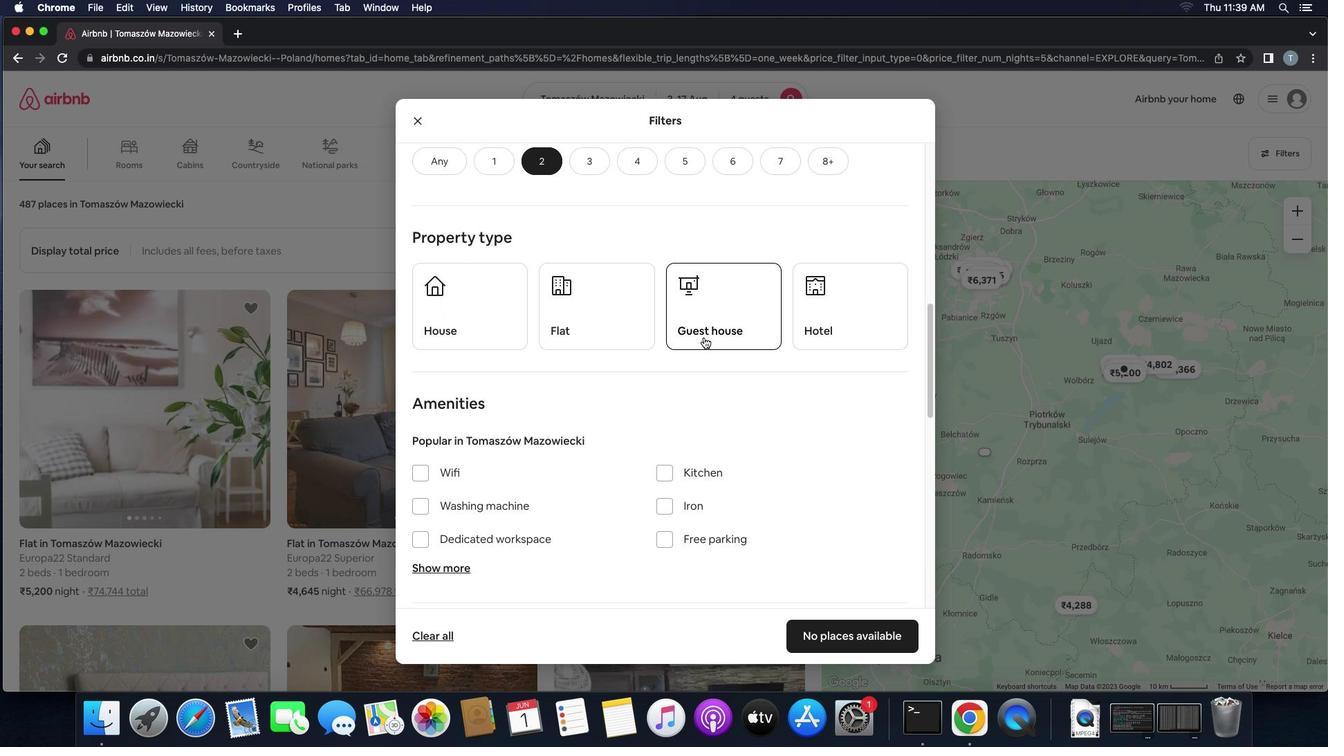 
Action: Mouse pressed left at (703, 337)
Screenshot: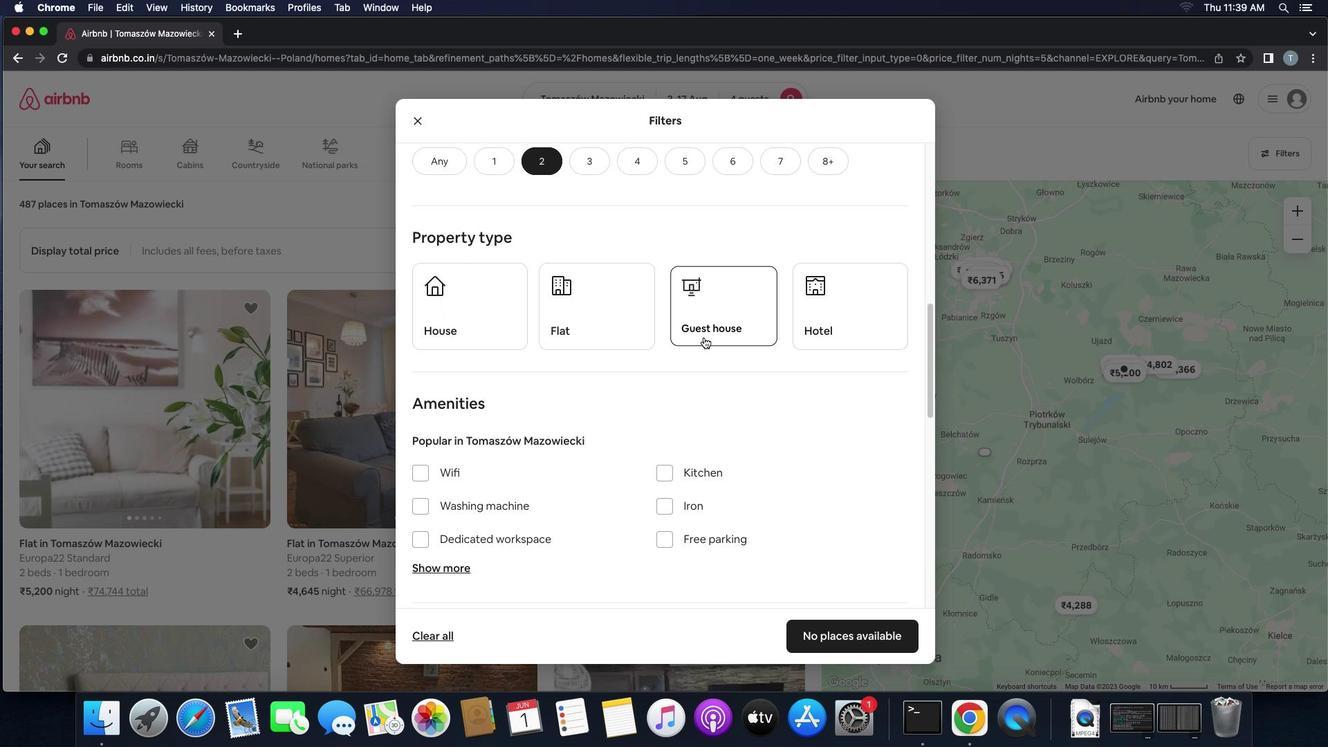 
Action: Mouse moved to (469, 325)
Screenshot: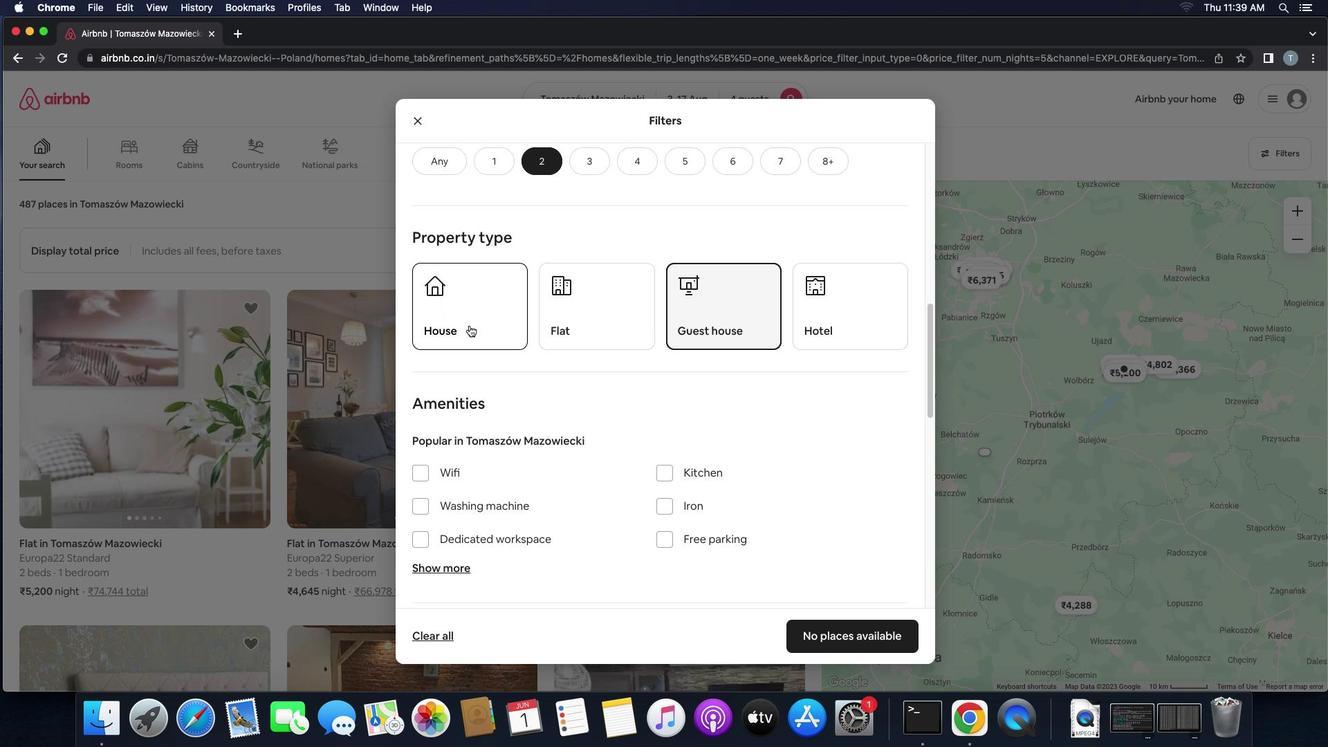 
Action: Mouse pressed left at (469, 325)
Screenshot: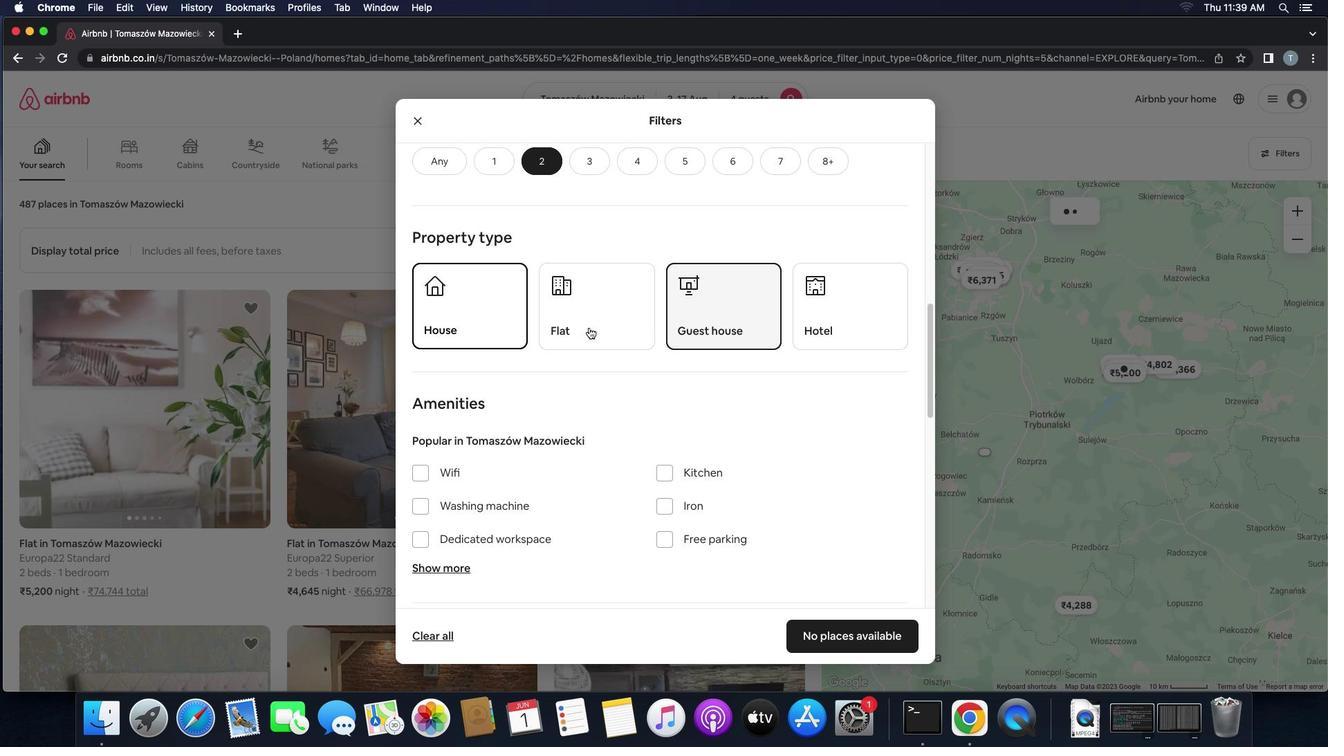 
Action: Mouse moved to (601, 327)
Screenshot: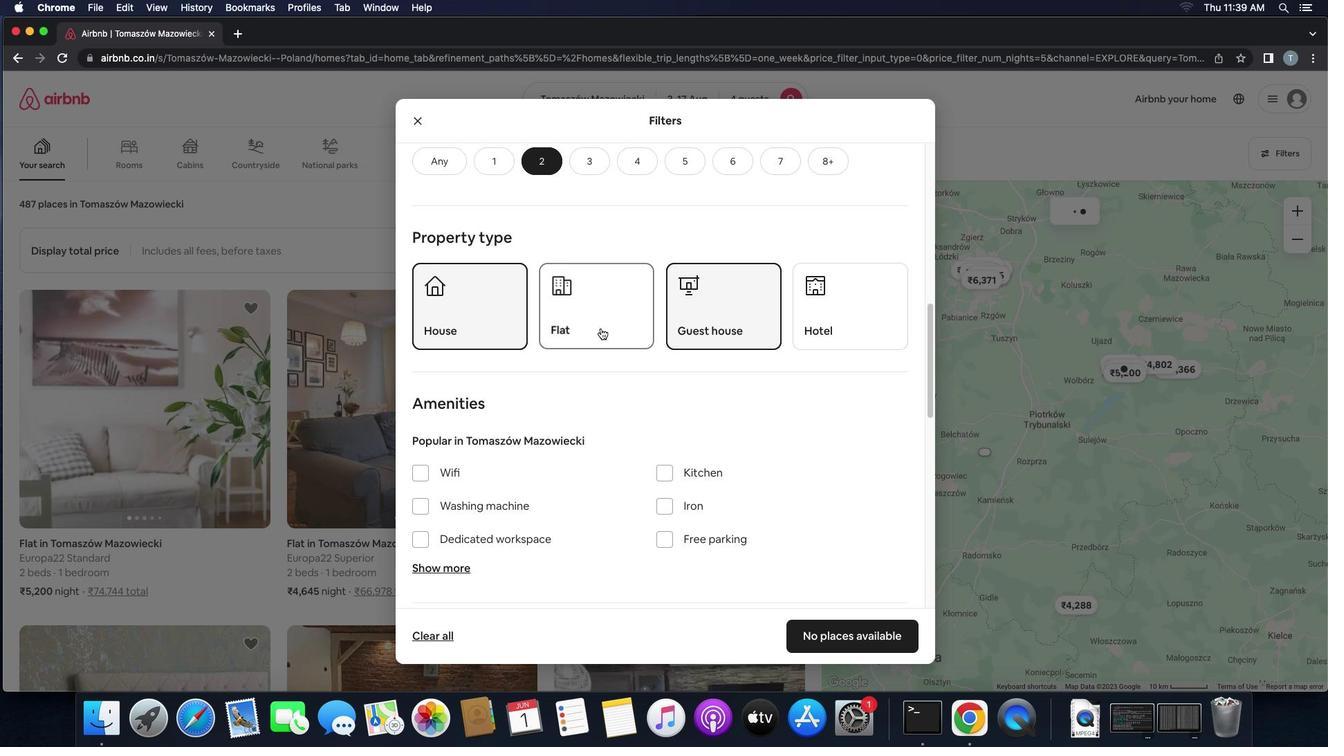 
Action: Mouse pressed left at (601, 327)
Screenshot: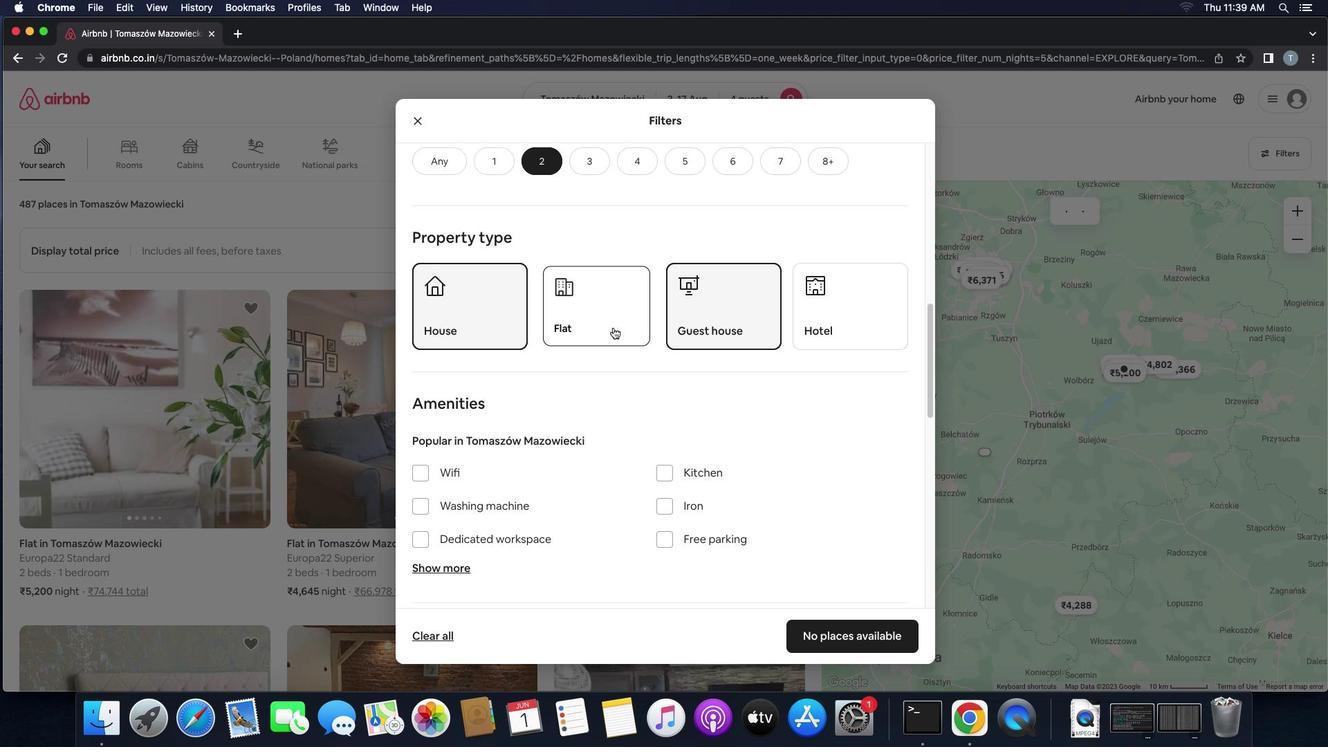
Action: Mouse moved to (648, 331)
Screenshot: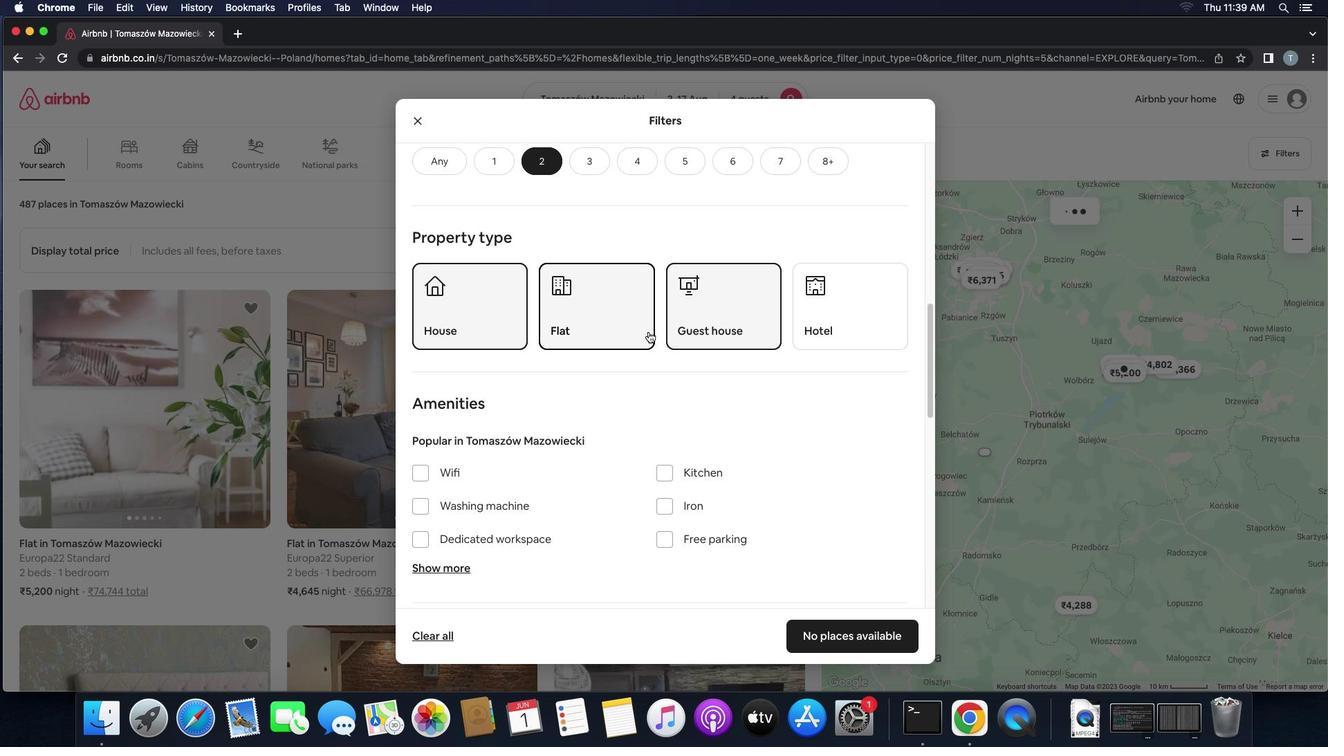
Action: Mouse scrolled (648, 331) with delta (0, 0)
Screenshot: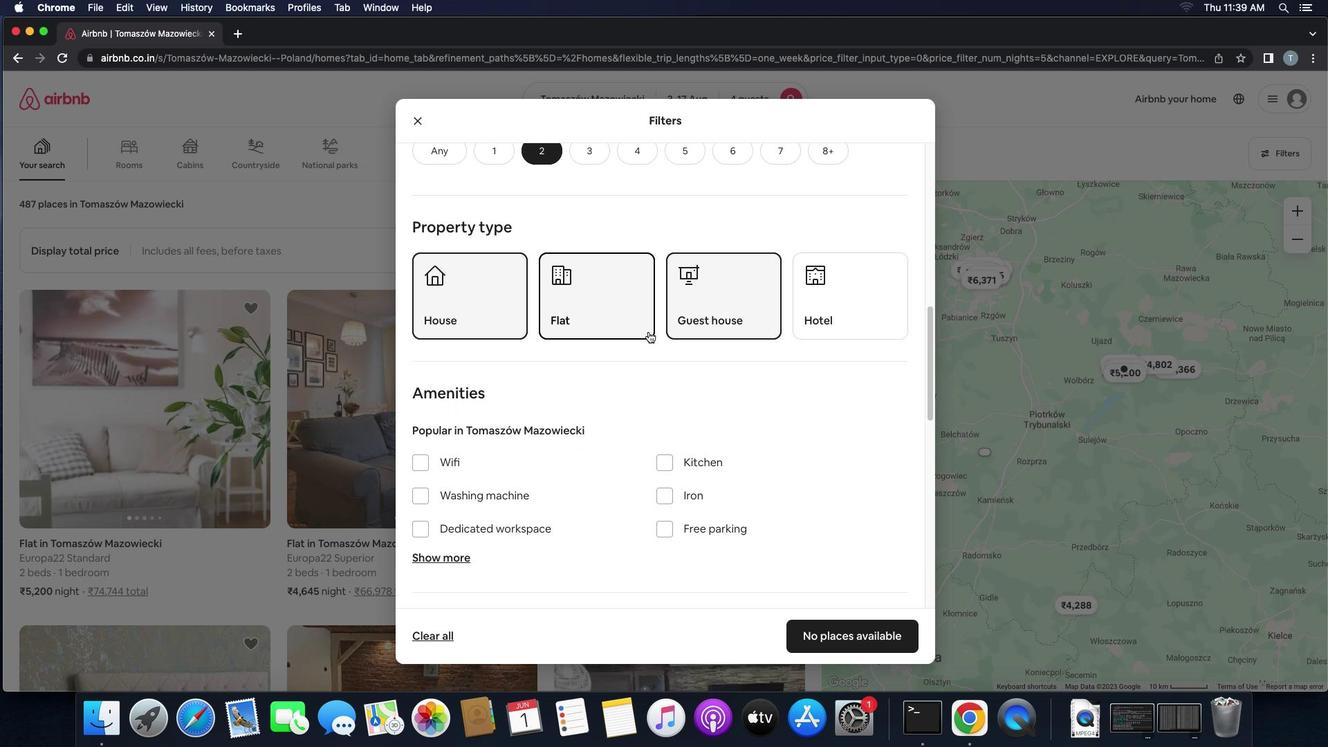 
Action: Mouse scrolled (648, 331) with delta (0, 0)
Screenshot: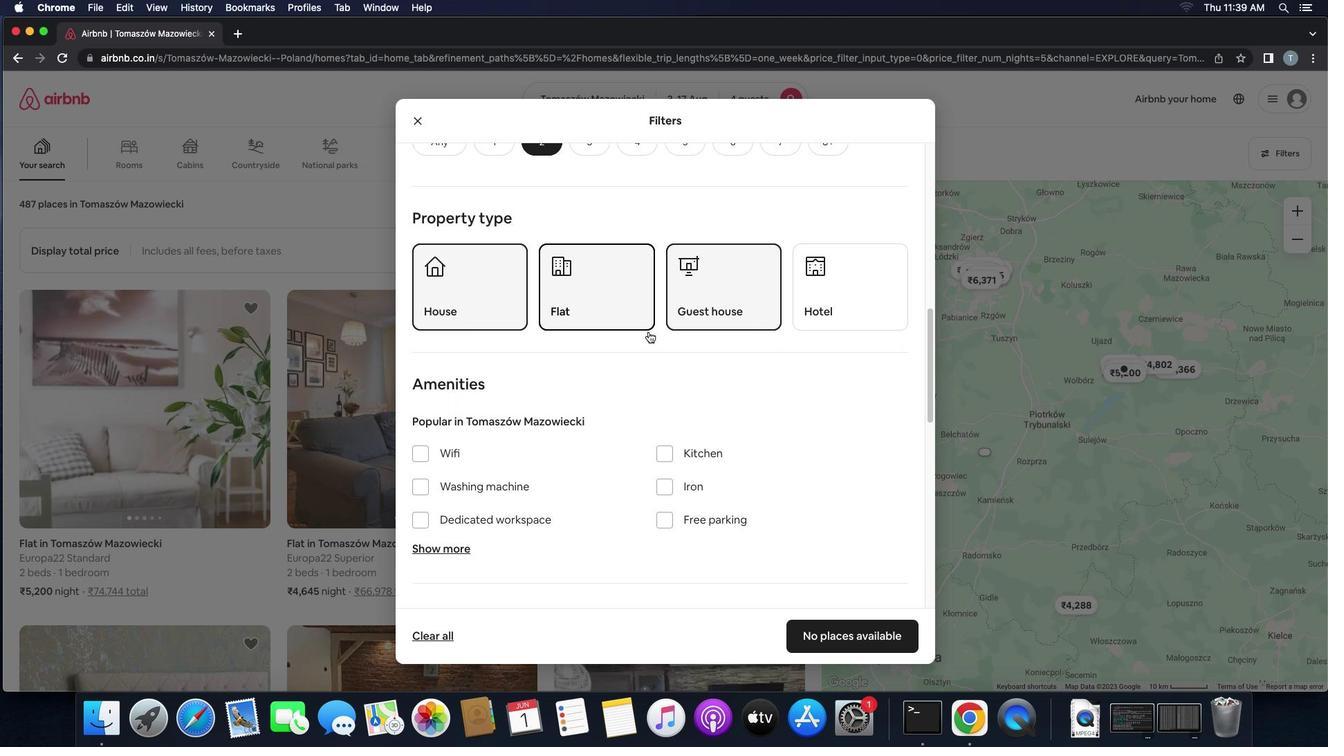 
Action: Mouse scrolled (648, 331) with delta (0, 0)
Screenshot: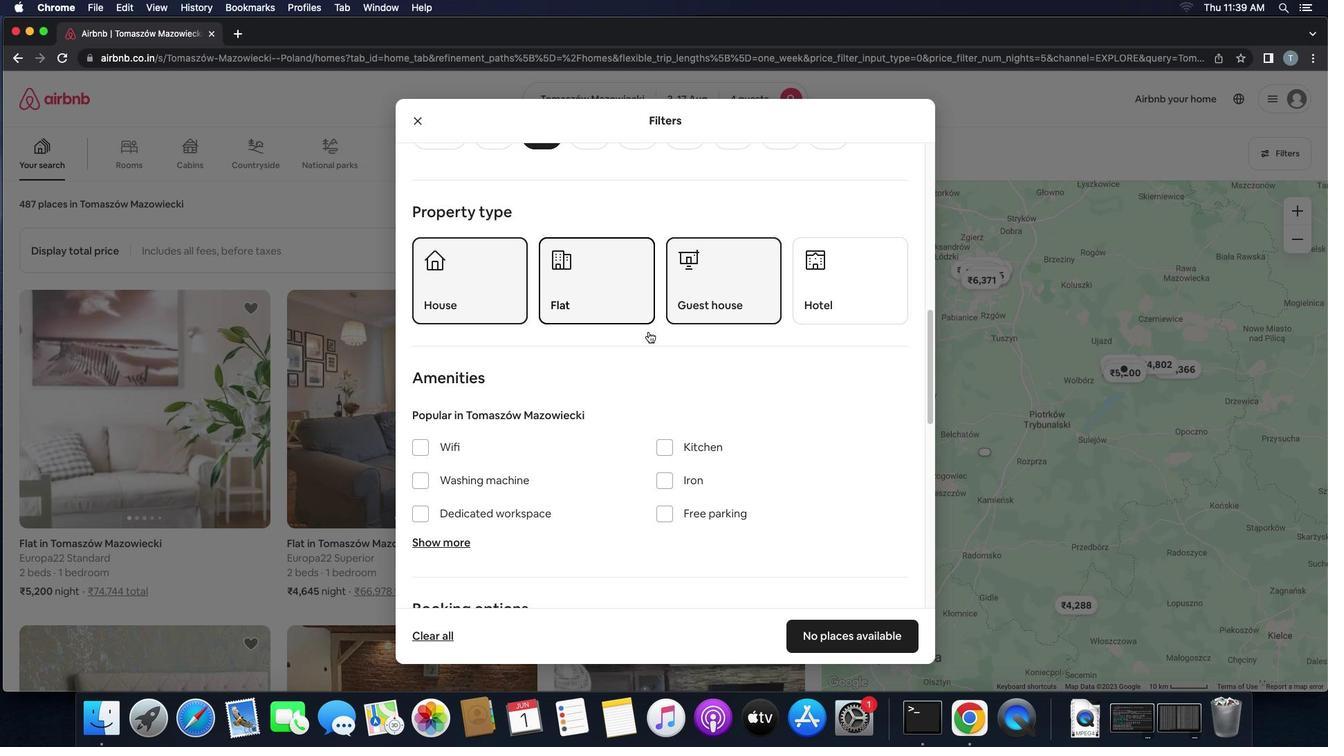 
Action: Mouse scrolled (648, 331) with delta (0, 0)
Screenshot: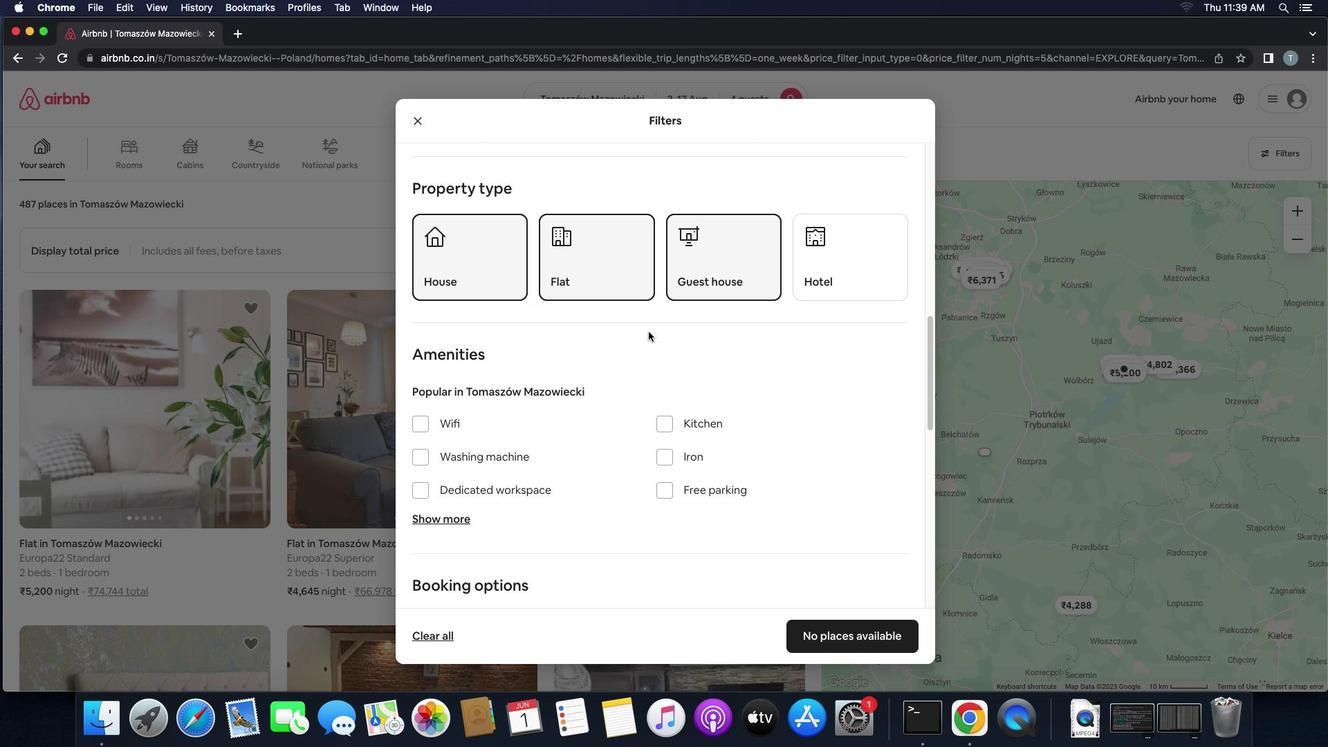 
Action: Mouse scrolled (648, 331) with delta (0, 0)
Screenshot: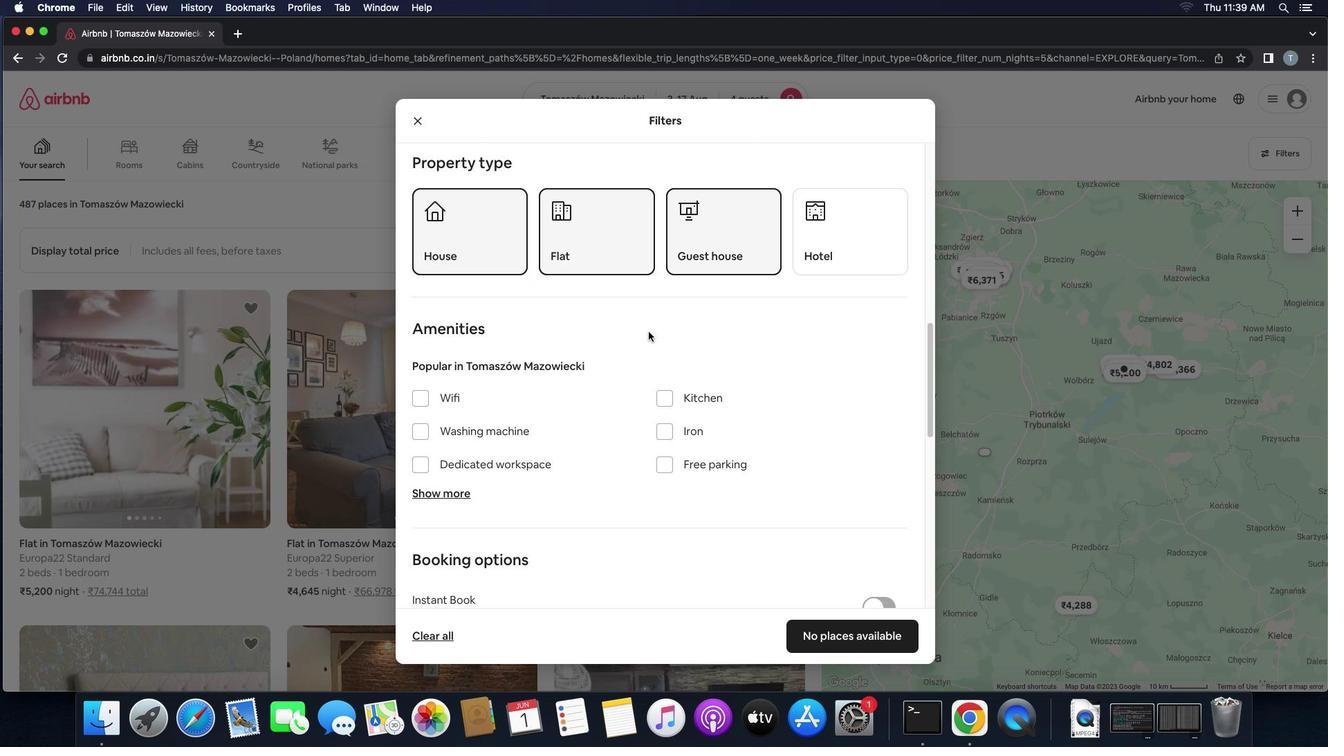 
Action: Mouse scrolled (648, 331) with delta (0, 0)
Screenshot: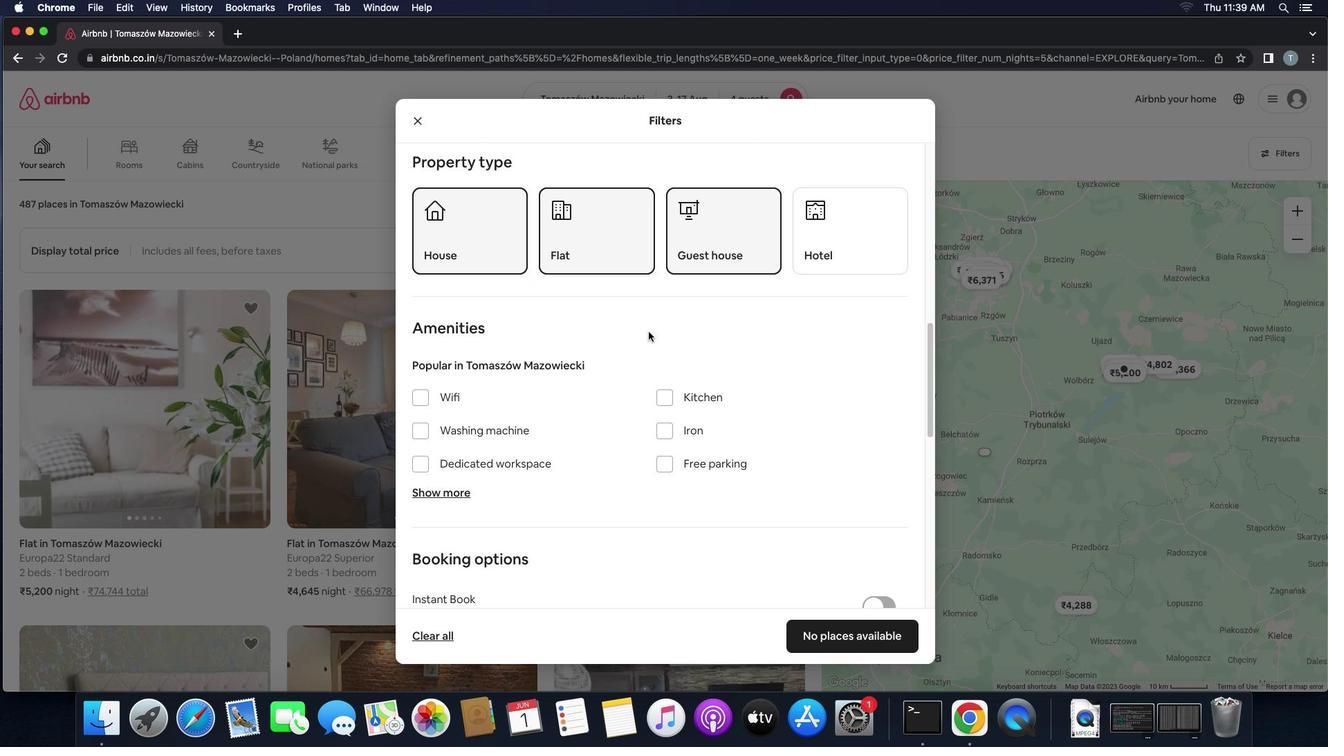 
Action: Mouse scrolled (648, 331) with delta (0, 0)
Screenshot: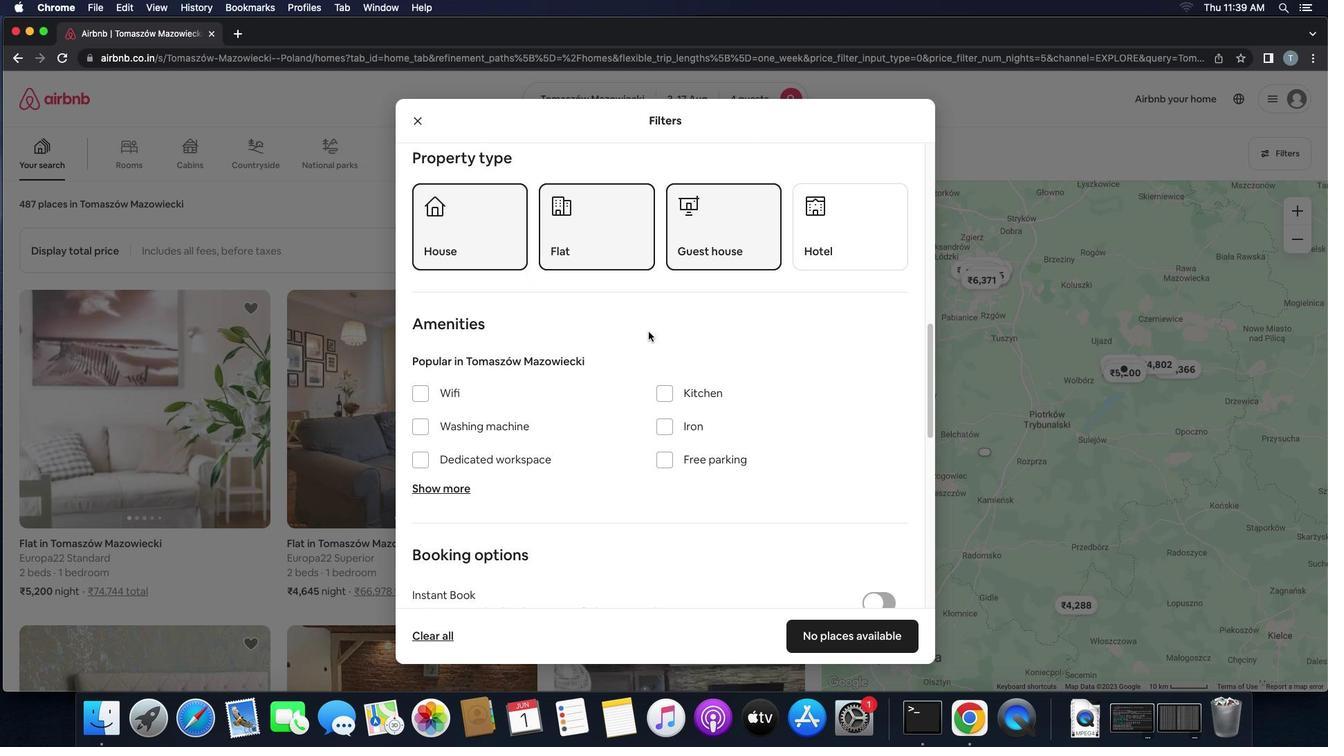 
Action: Mouse scrolled (648, 331) with delta (0, 0)
Screenshot: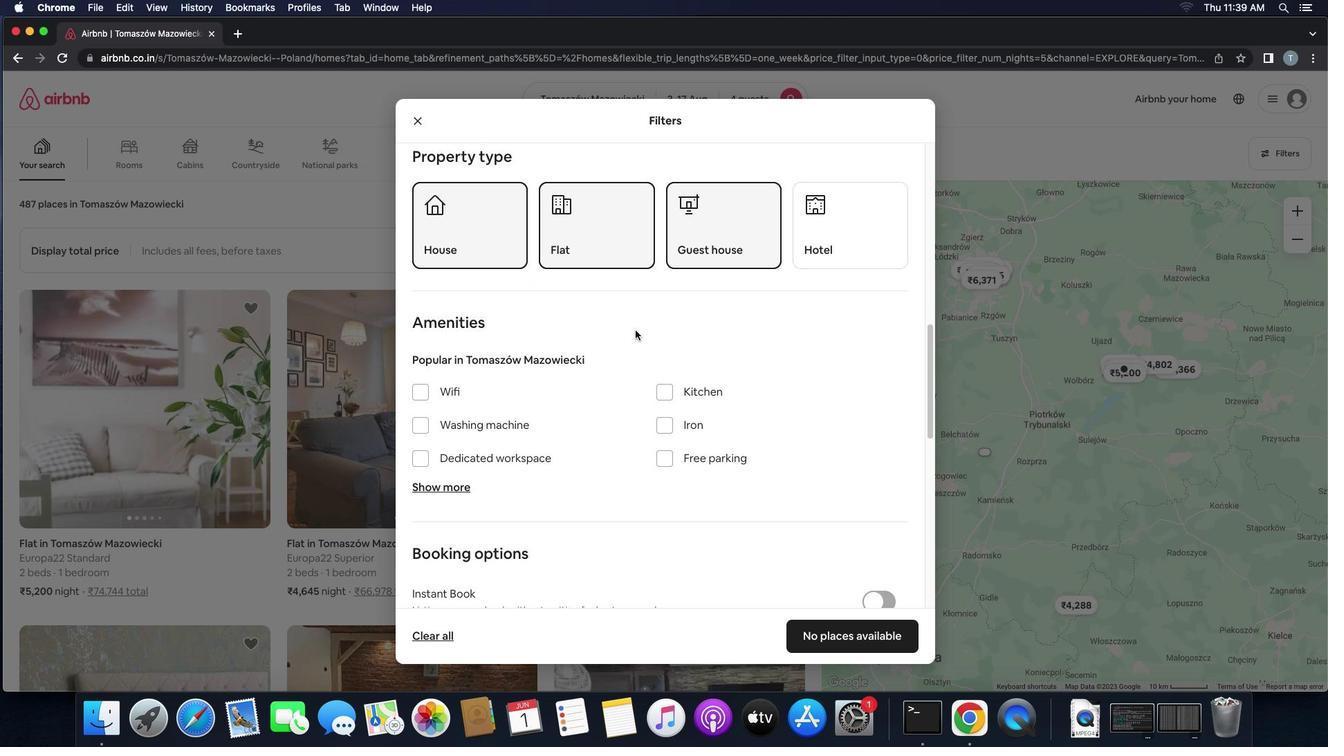 
Action: Mouse moved to (426, 397)
Screenshot: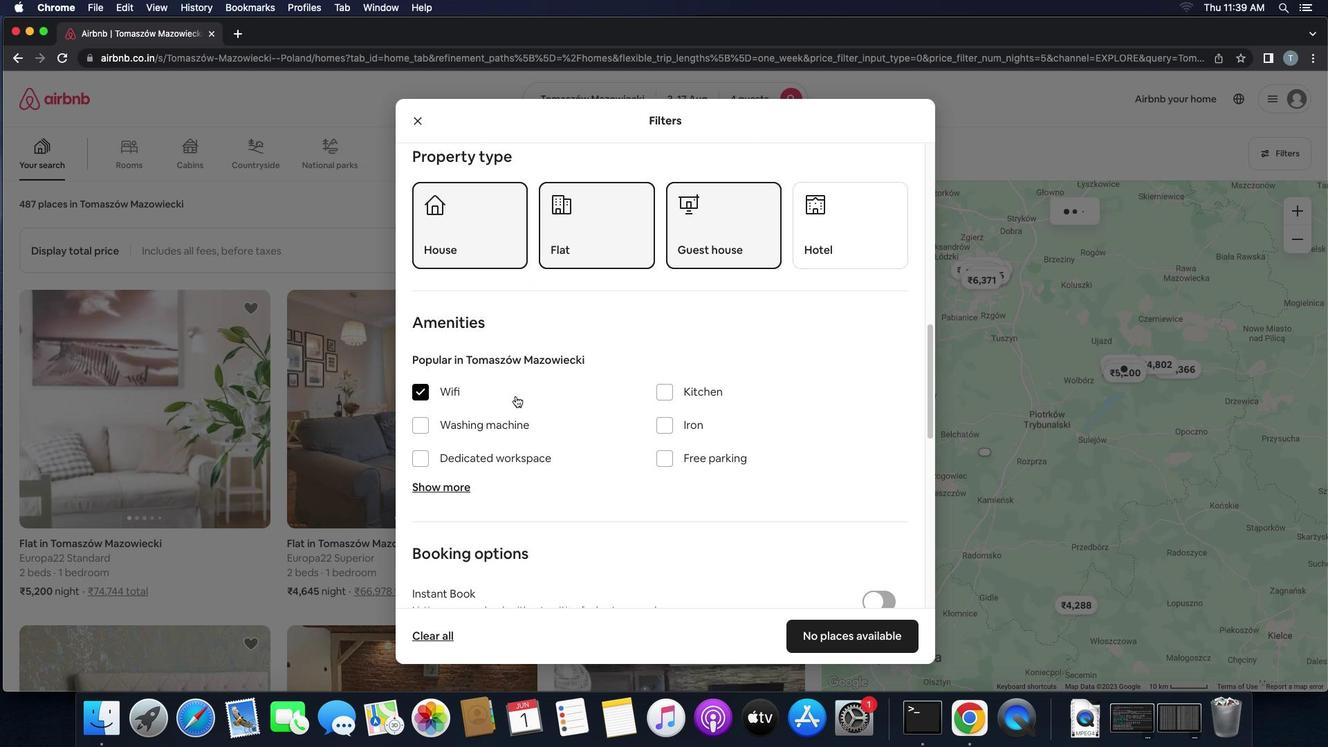 
Action: Mouse pressed left at (426, 397)
Screenshot: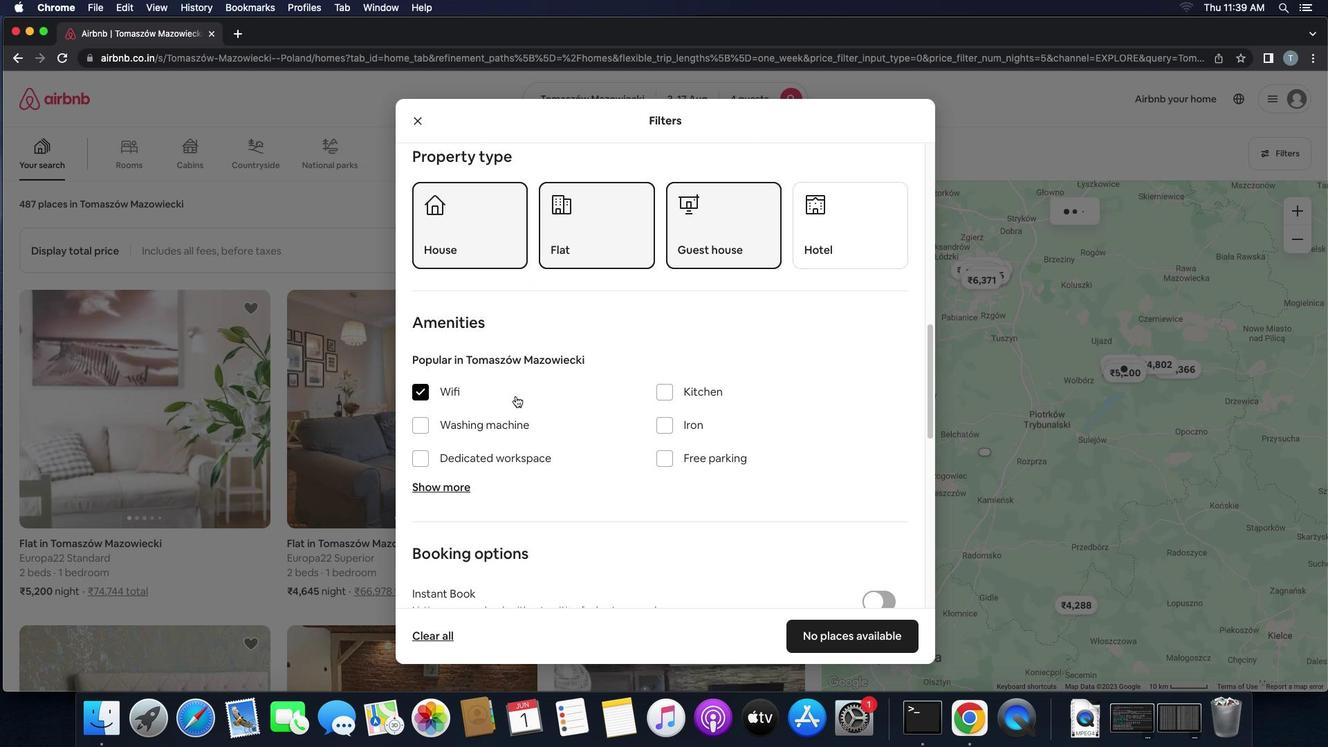 
Action: Mouse moved to (573, 403)
Screenshot: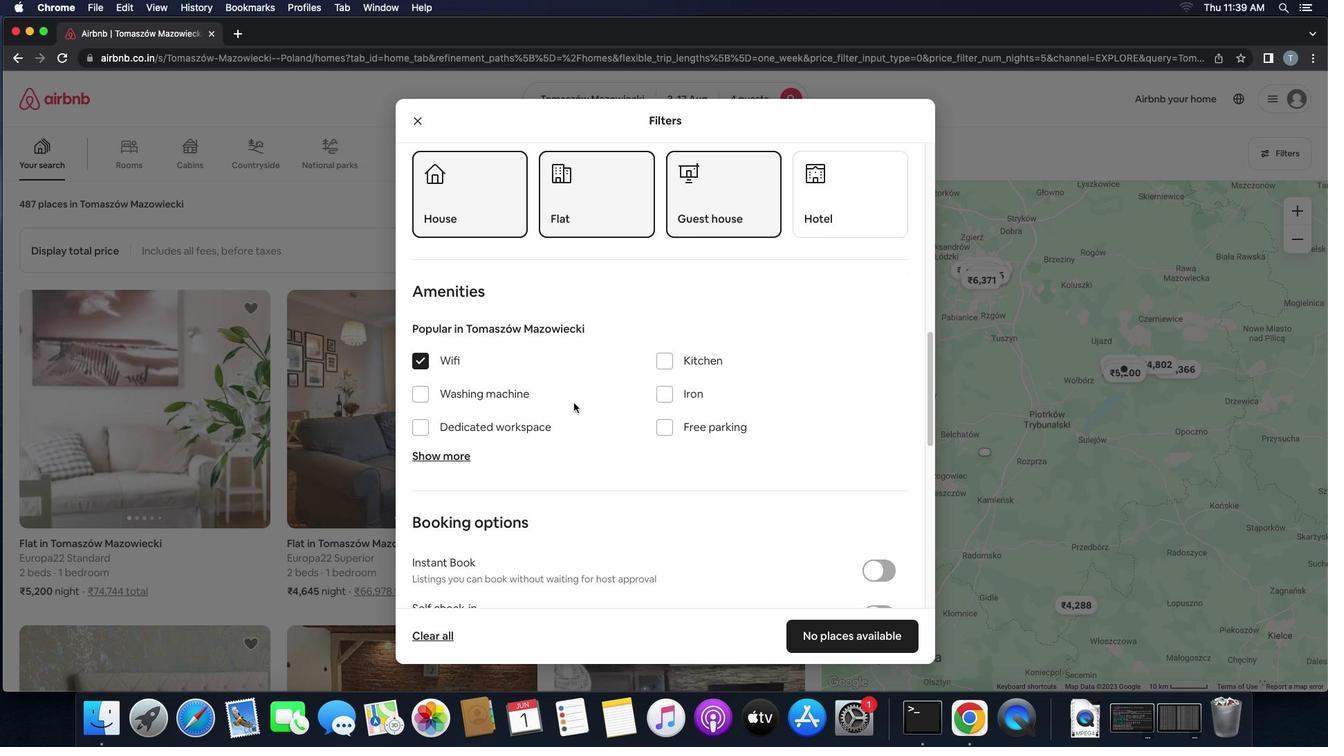
Action: Mouse scrolled (573, 403) with delta (0, 0)
Screenshot: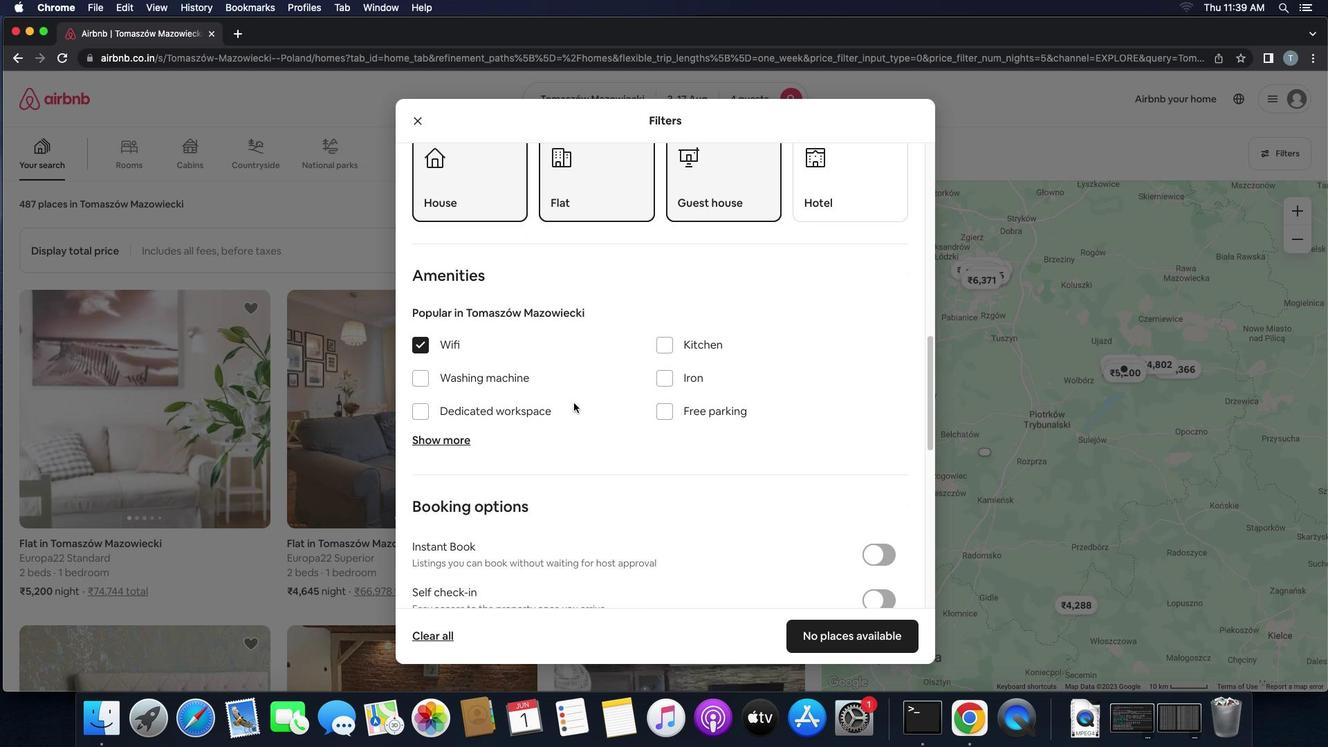 
Action: Mouse scrolled (573, 403) with delta (0, 0)
Screenshot: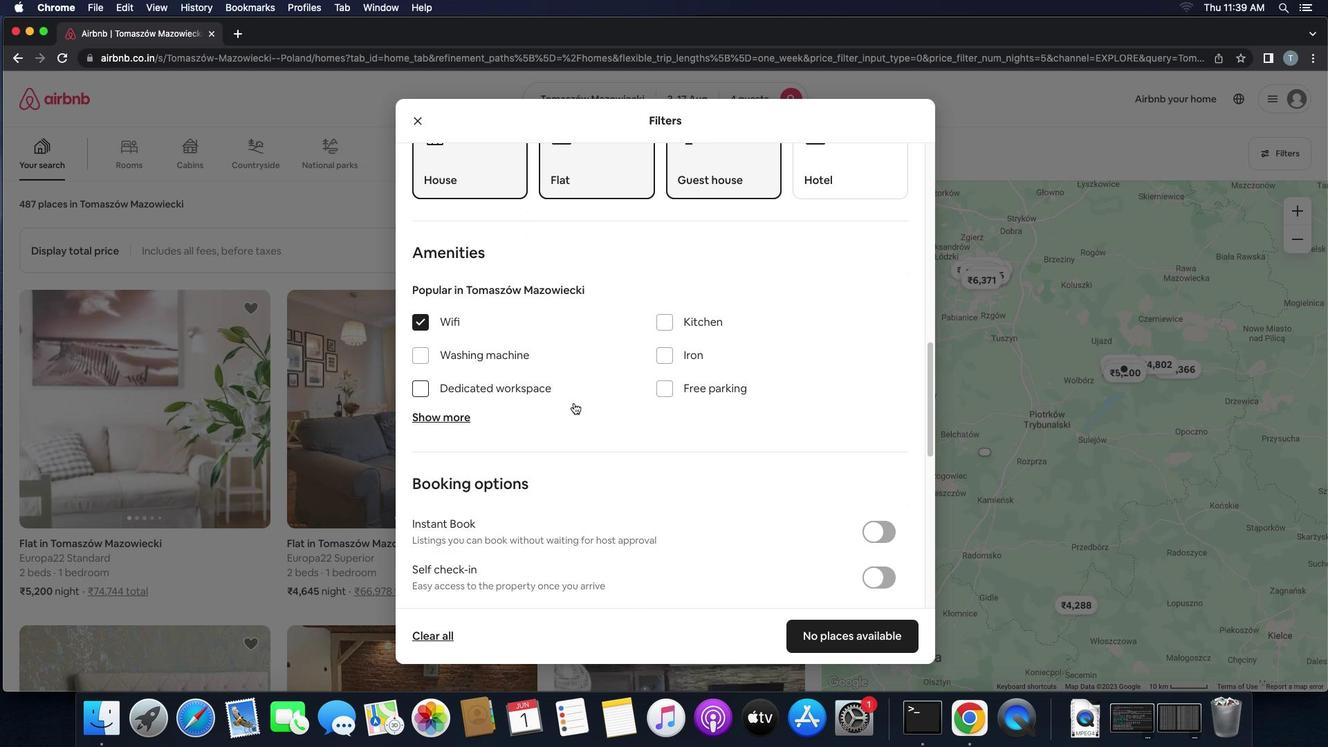 
Action: Mouse scrolled (573, 403) with delta (0, 0)
Screenshot: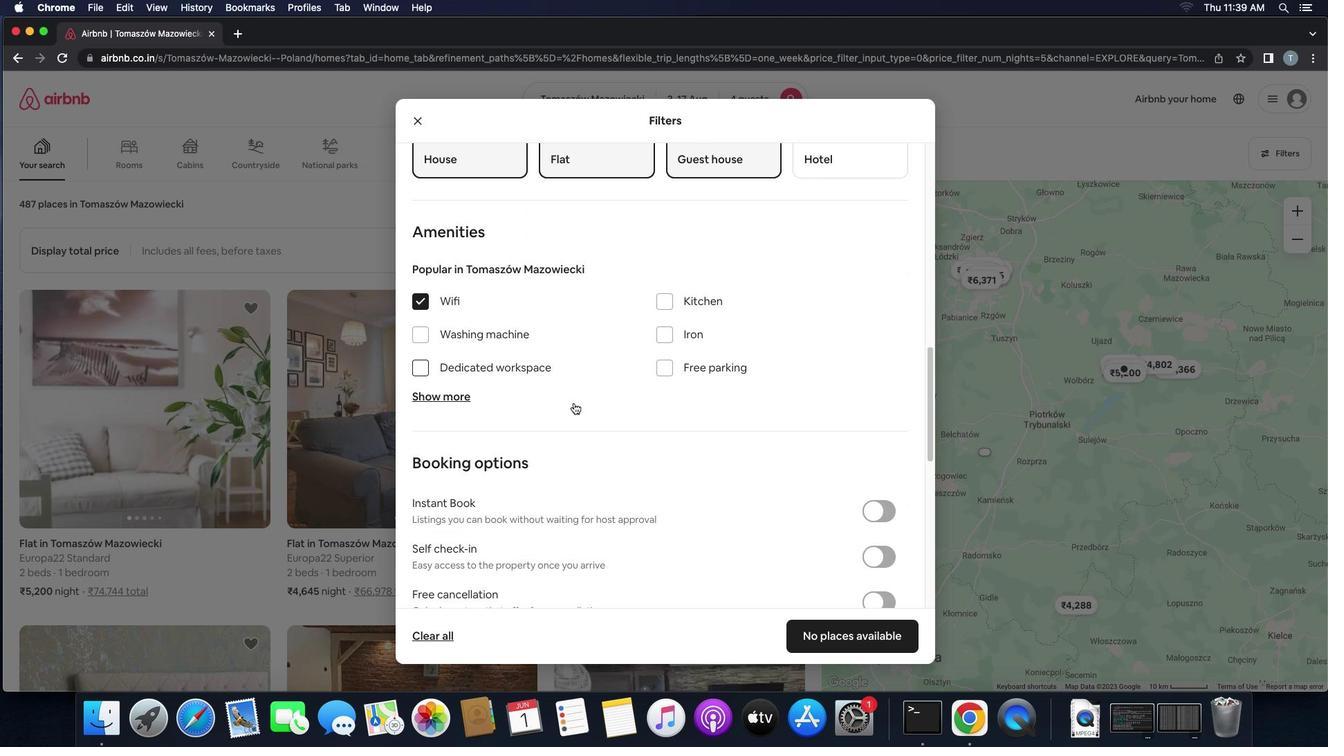 
Action: Mouse moved to (573, 402)
Screenshot: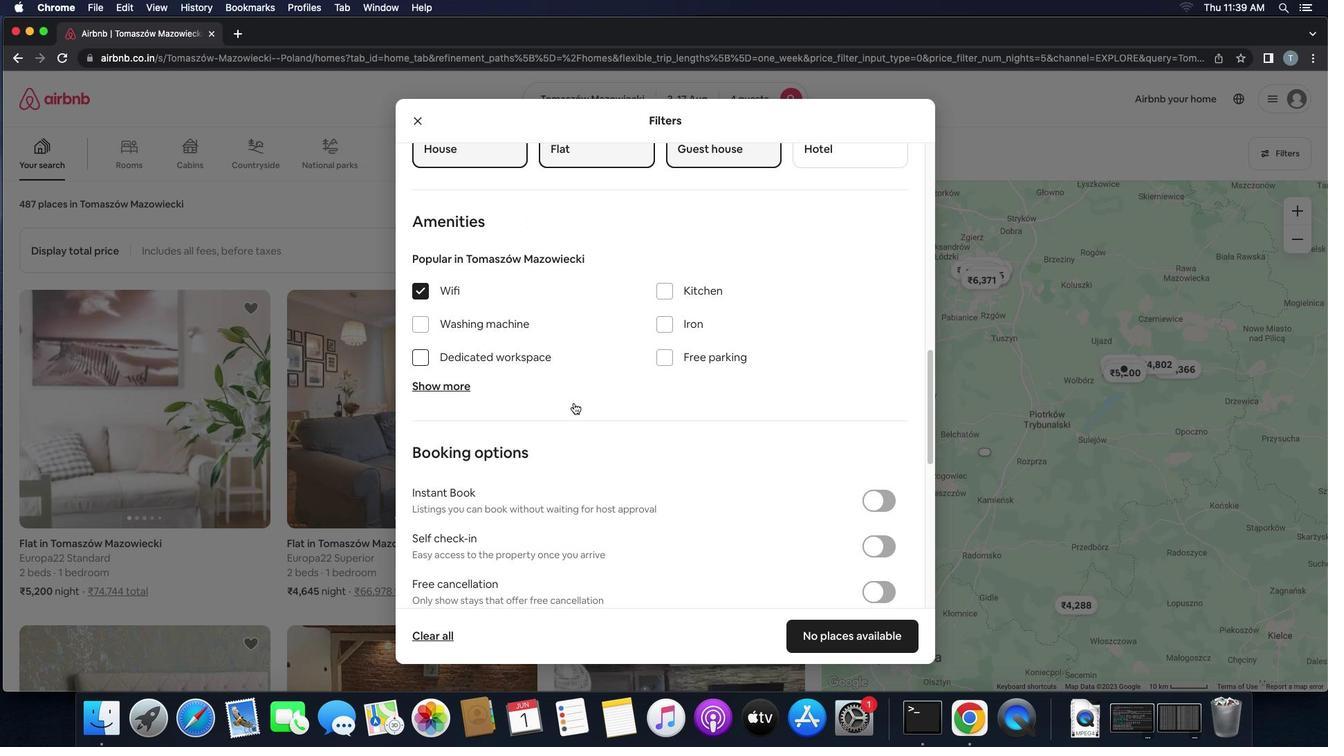 
Action: Mouse scrolled (573, 402) with delta (0, 0)
Screenshot: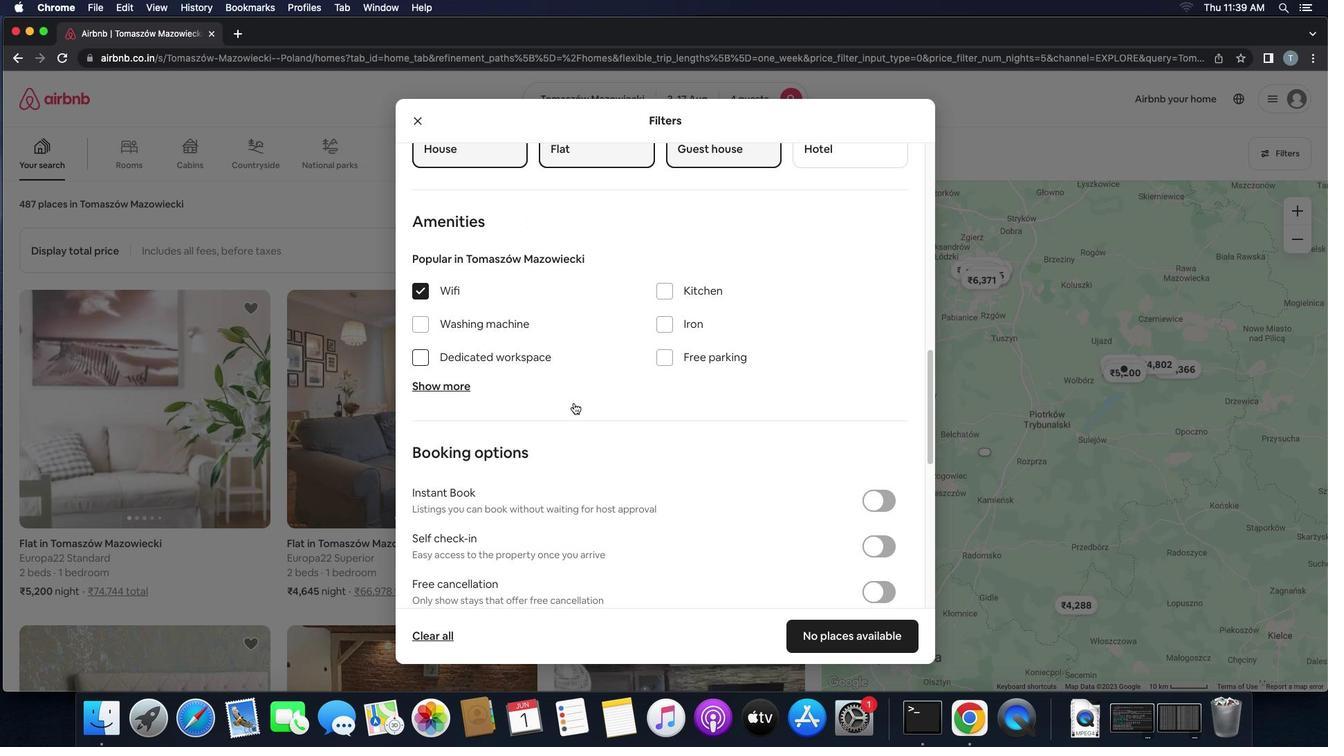 
Action: Mouse scrolled (573, 402) with delta (0, 0)
Screenshot: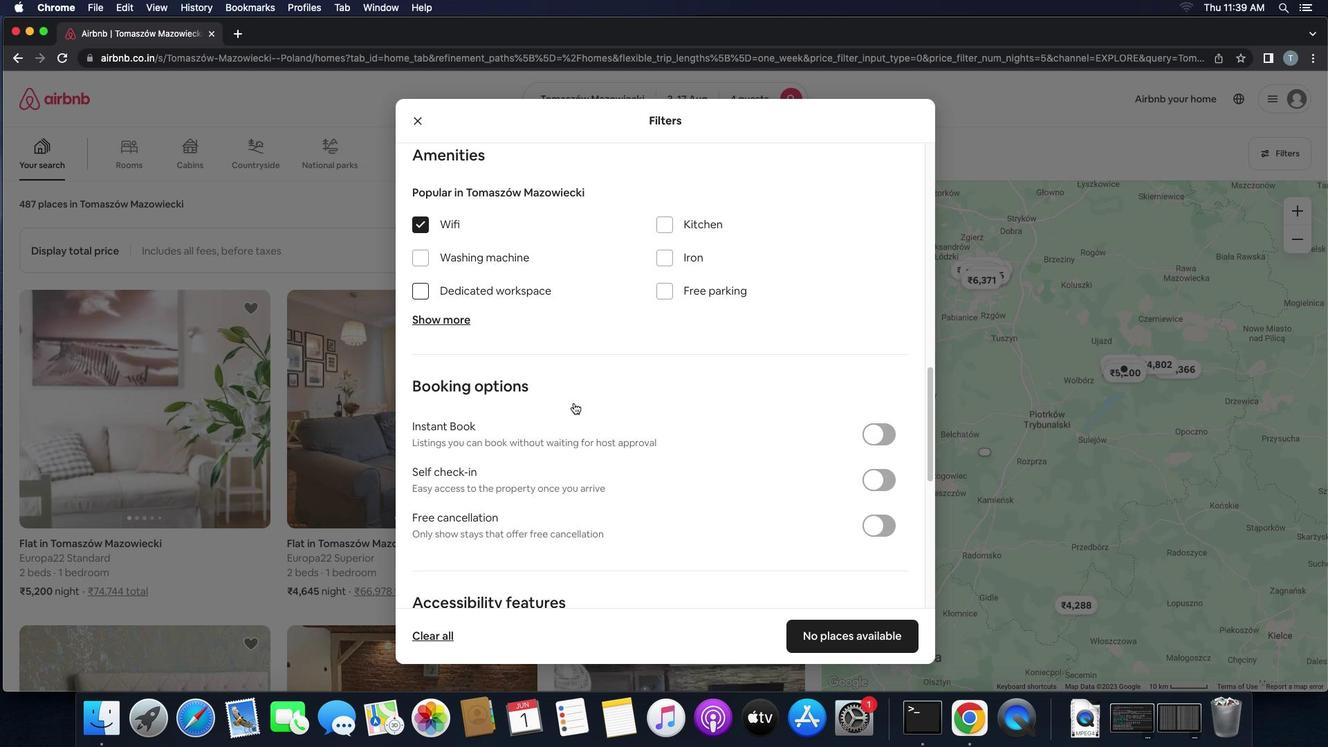
Action: Mouse scrolled (573, 402) with delta (0, 0)
Screenshot: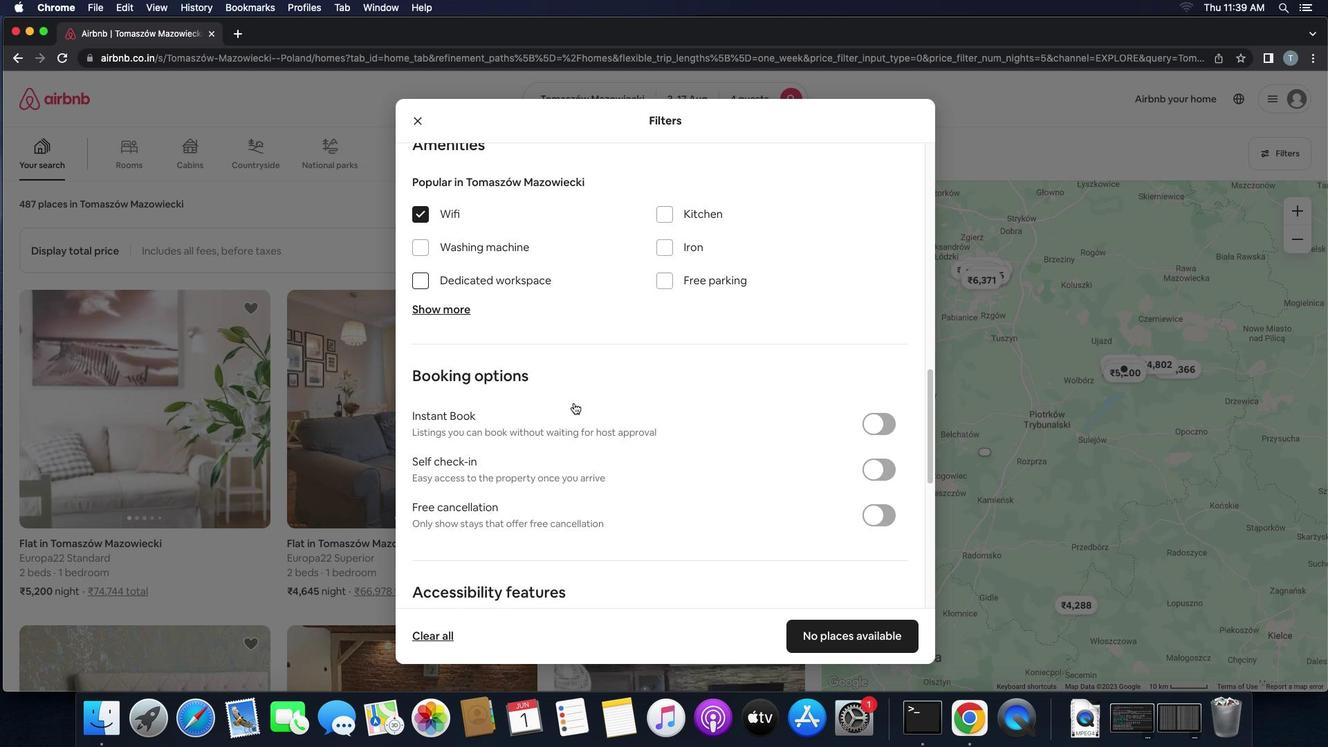 
Action: Mouse scrolled (573, 402) with delta (0, -1)
Screenshot: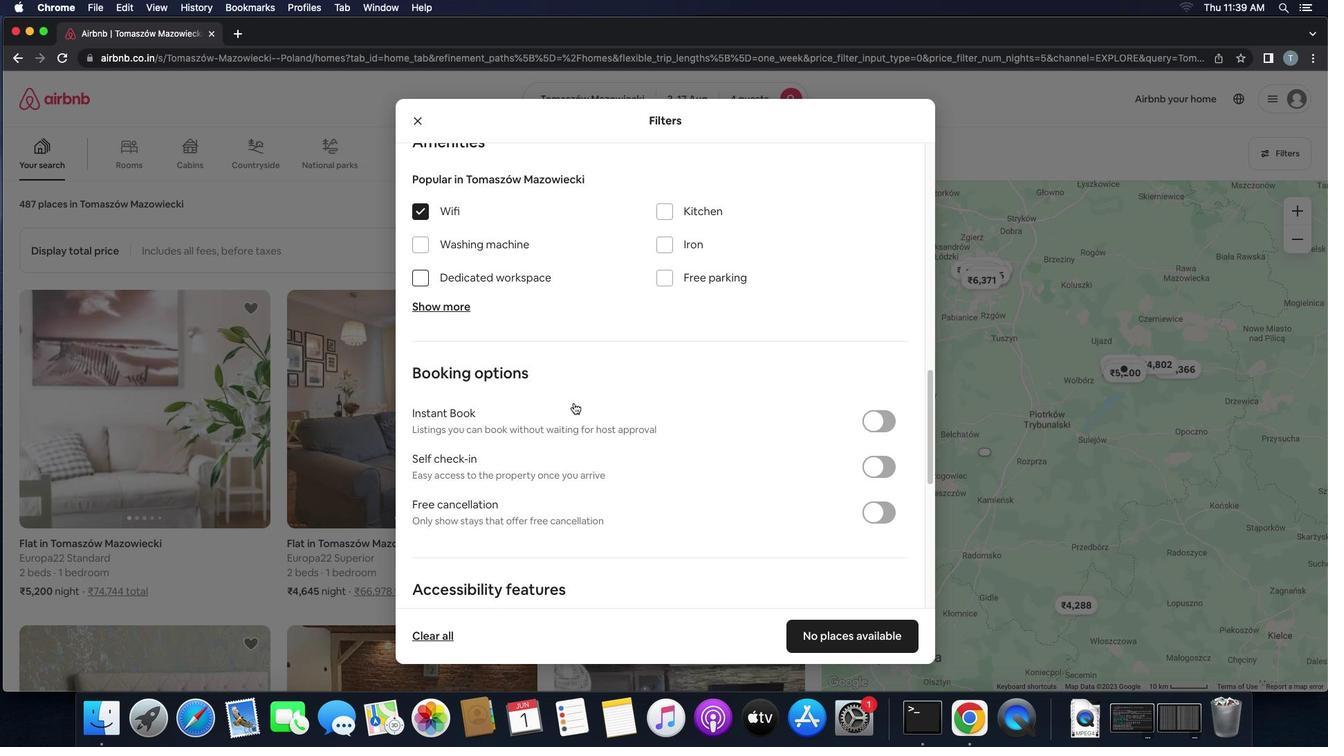 
Action: Mouse moved to (574, 402)
Screenshot: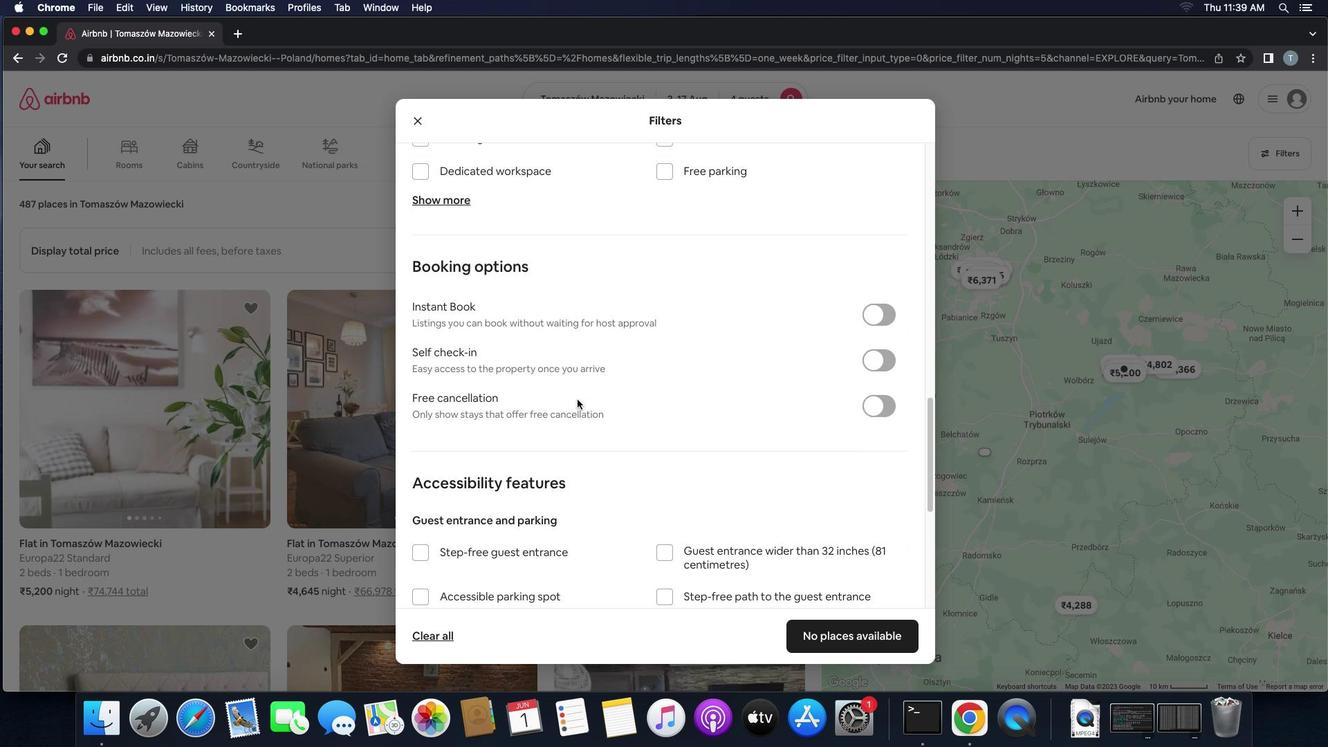 
Action: Mouse scrolled (574, 402) with delta (0, 0)
Screenshot: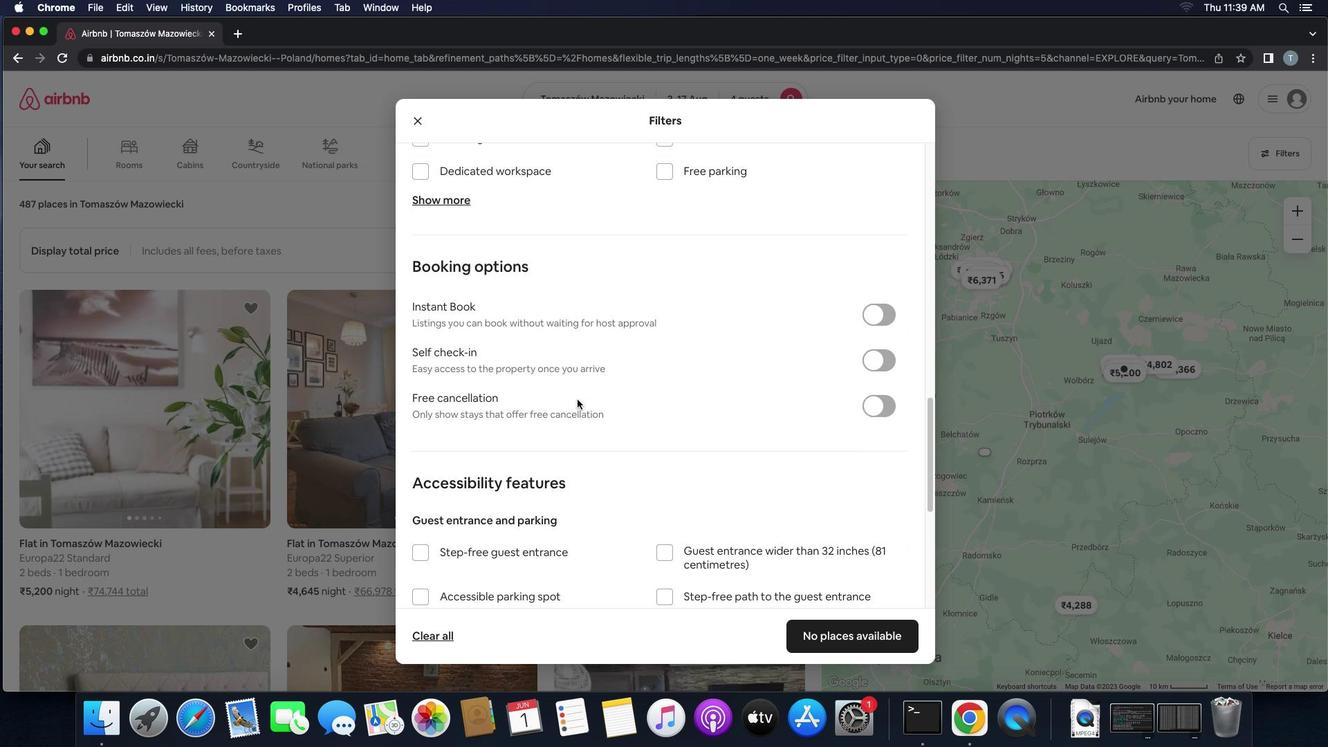 
Action: Mouse moved to (574, 402)
Screenshot: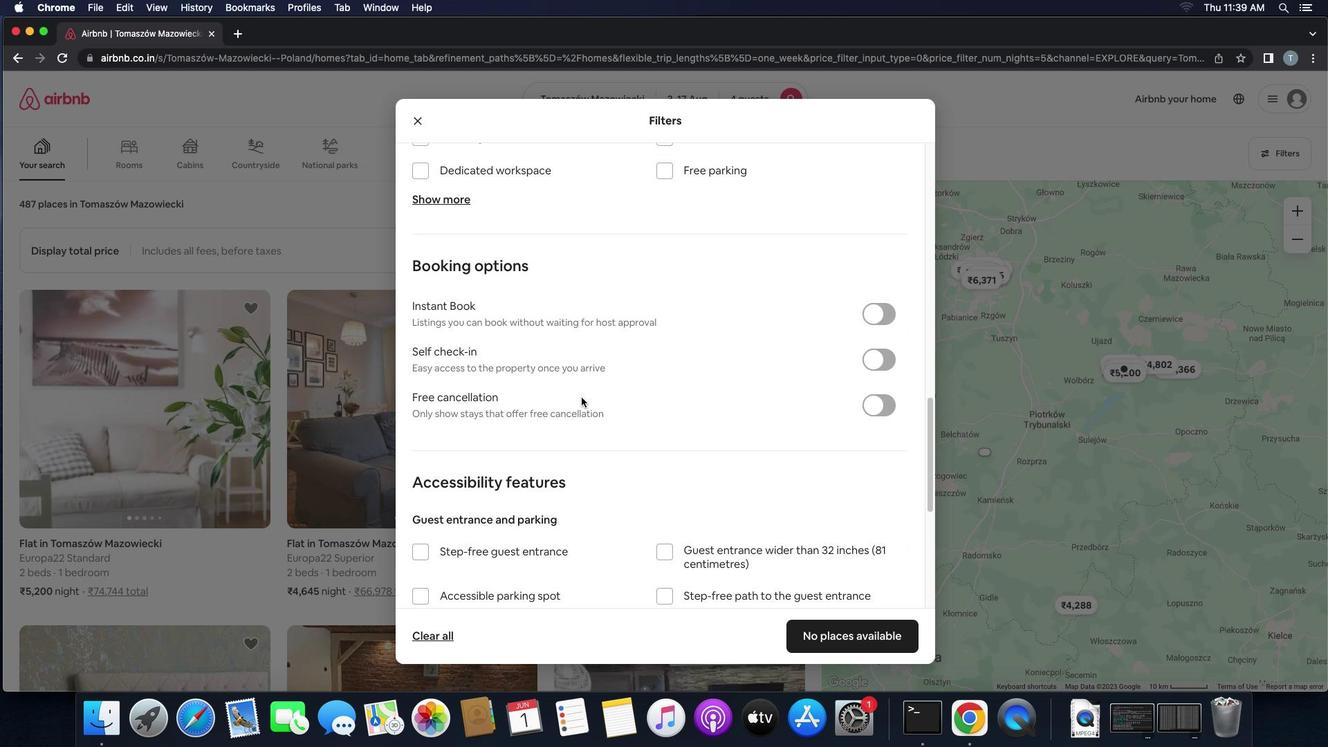 
Action: Mouse scrolled (574, 402) with delta (0, 0)
Screenshot: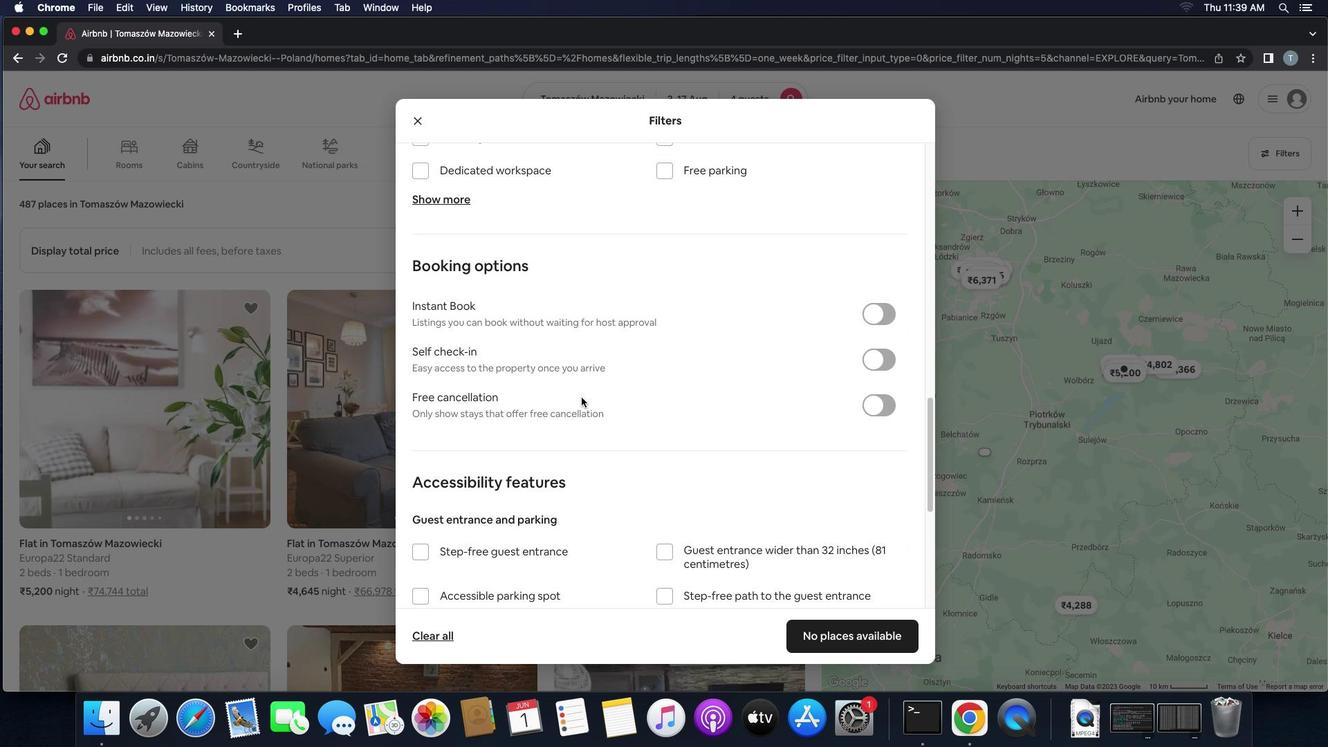 
Action: Mouse moved to (574, 401)
Screenshot: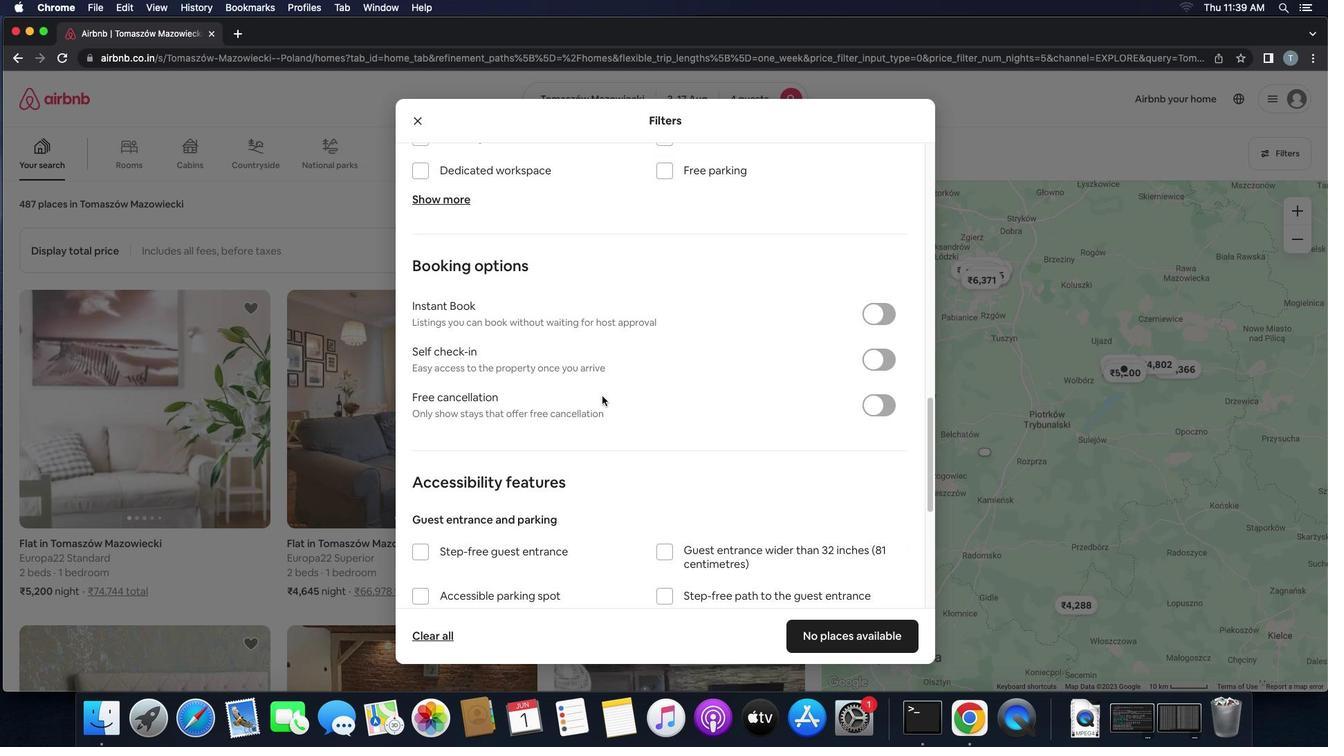 
Action: Mouse scrolled (574, 401) with delta (0, -1)
Screenshot: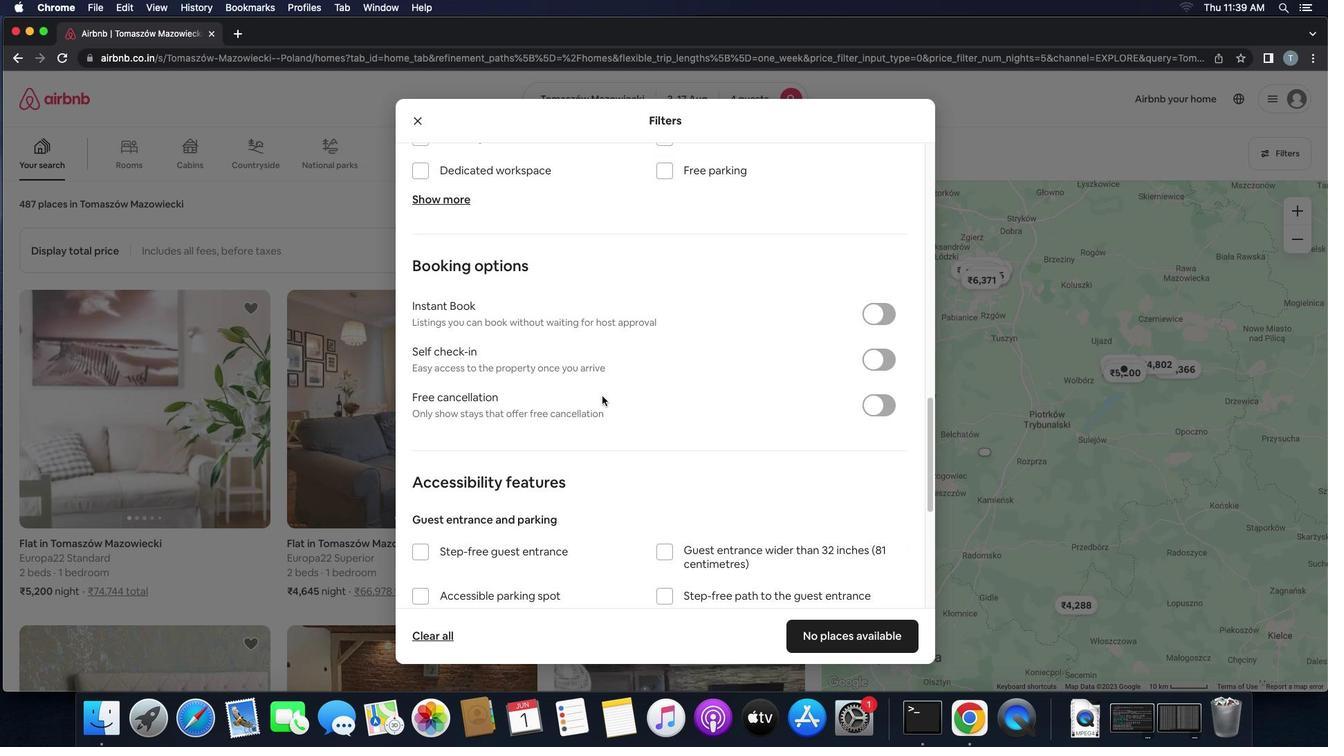 
Action: Mouse moved to (886, 366)
Screenshot: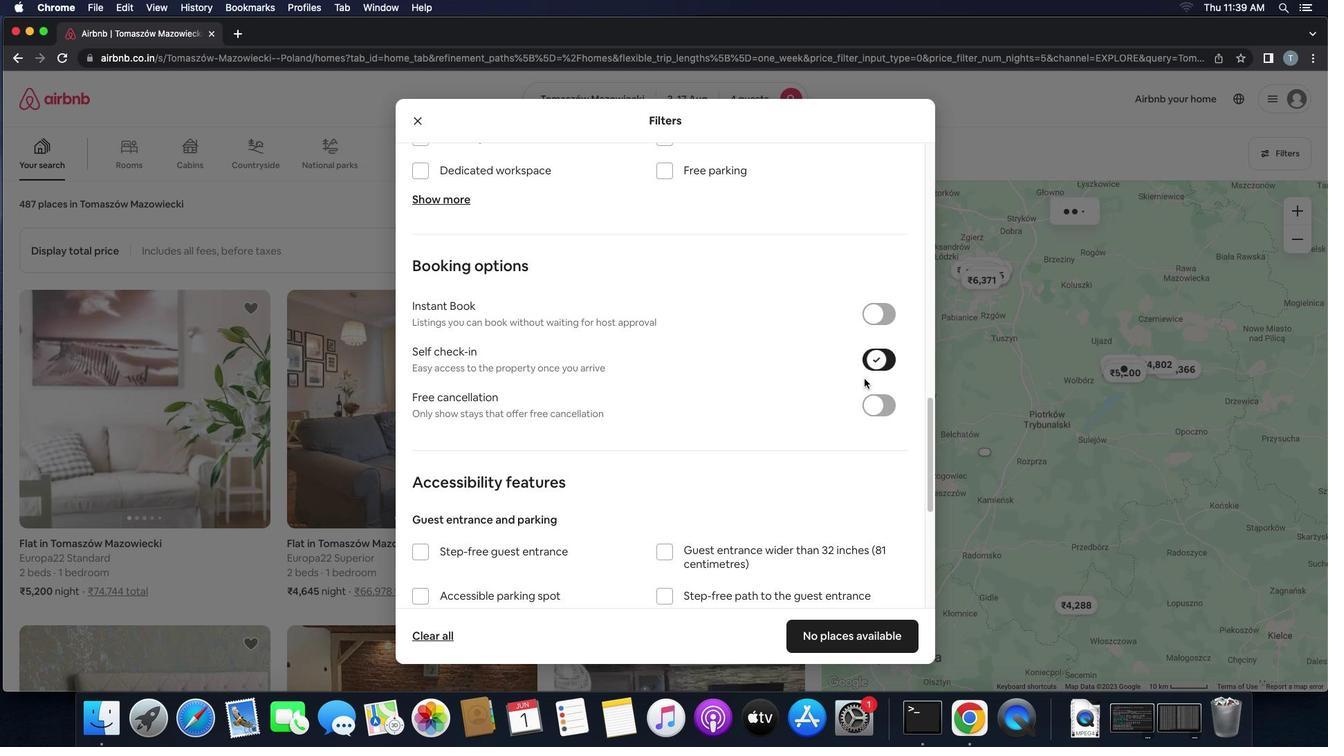 
Action: Mouse pressed left at (886, 366)
Screenshot: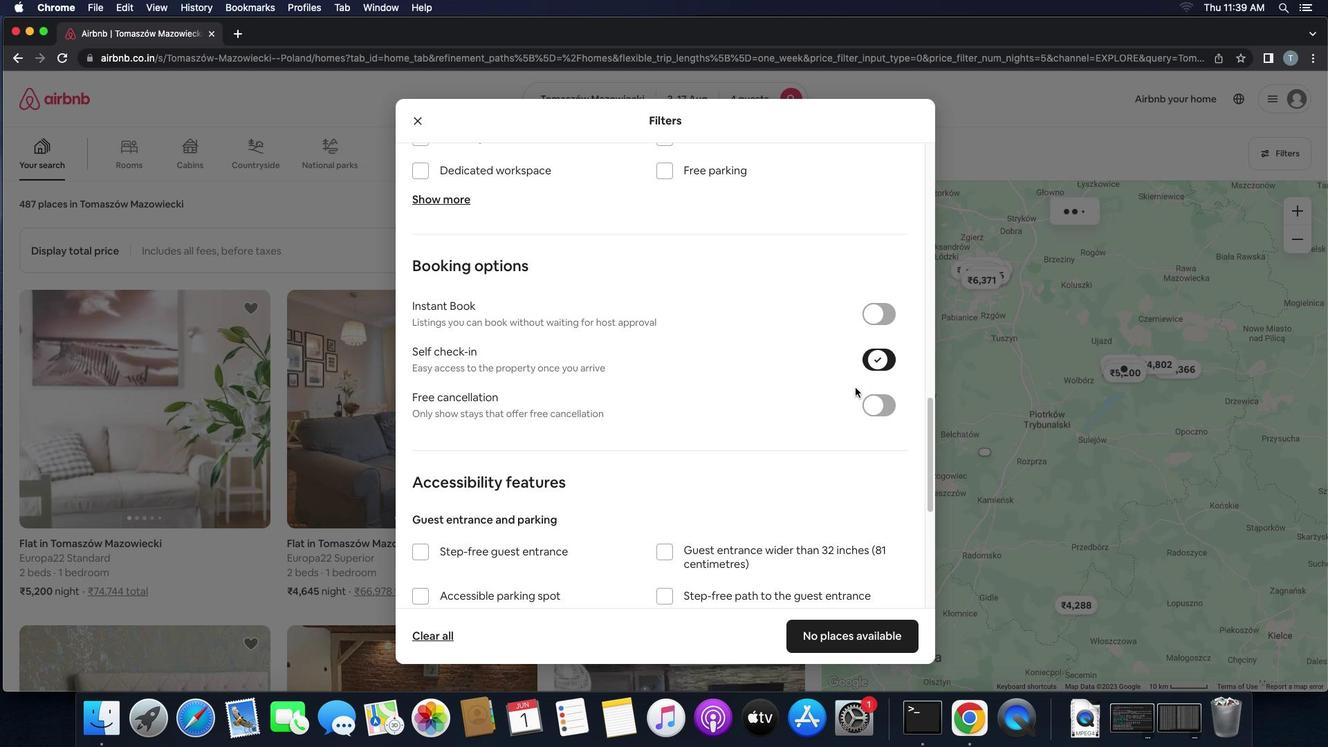 
Action: Mouse moved to (834, 397)
Screenshot: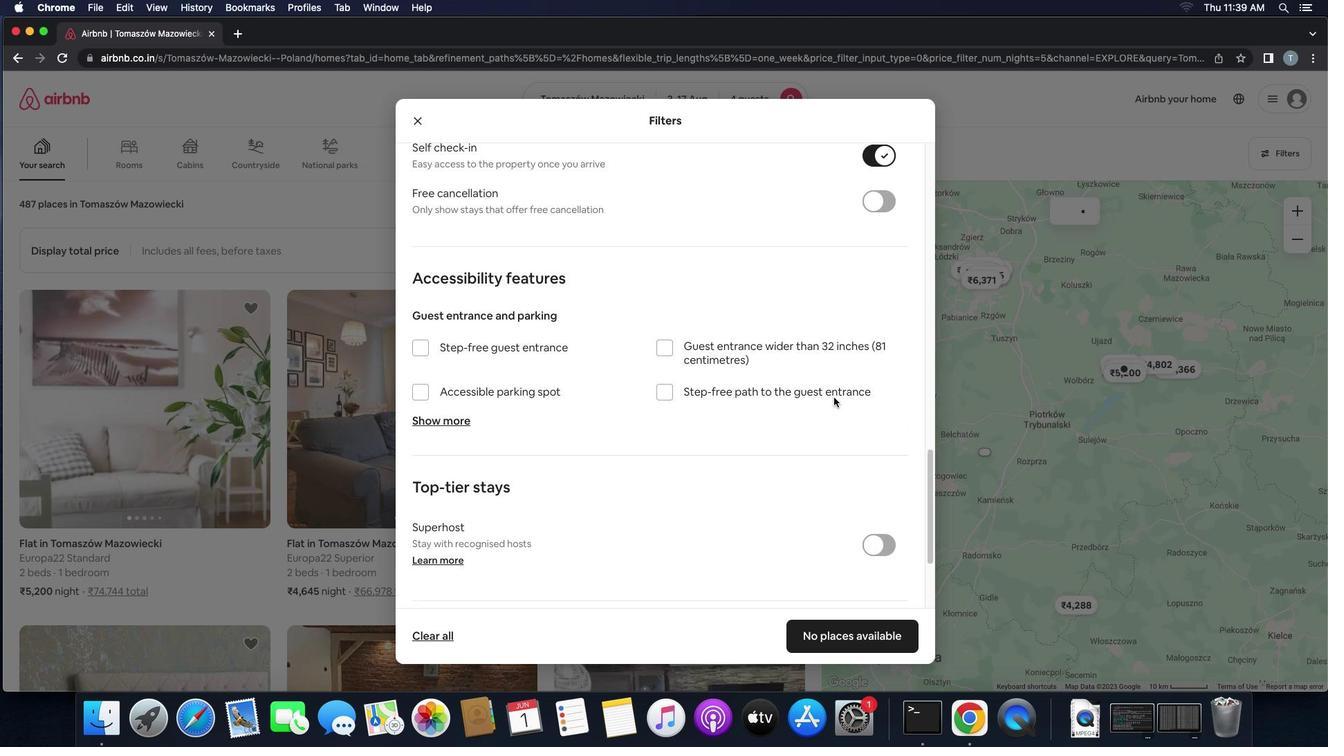
Action: Mouse scrolled (834, 397) with delta (0, 0)
Screenshot: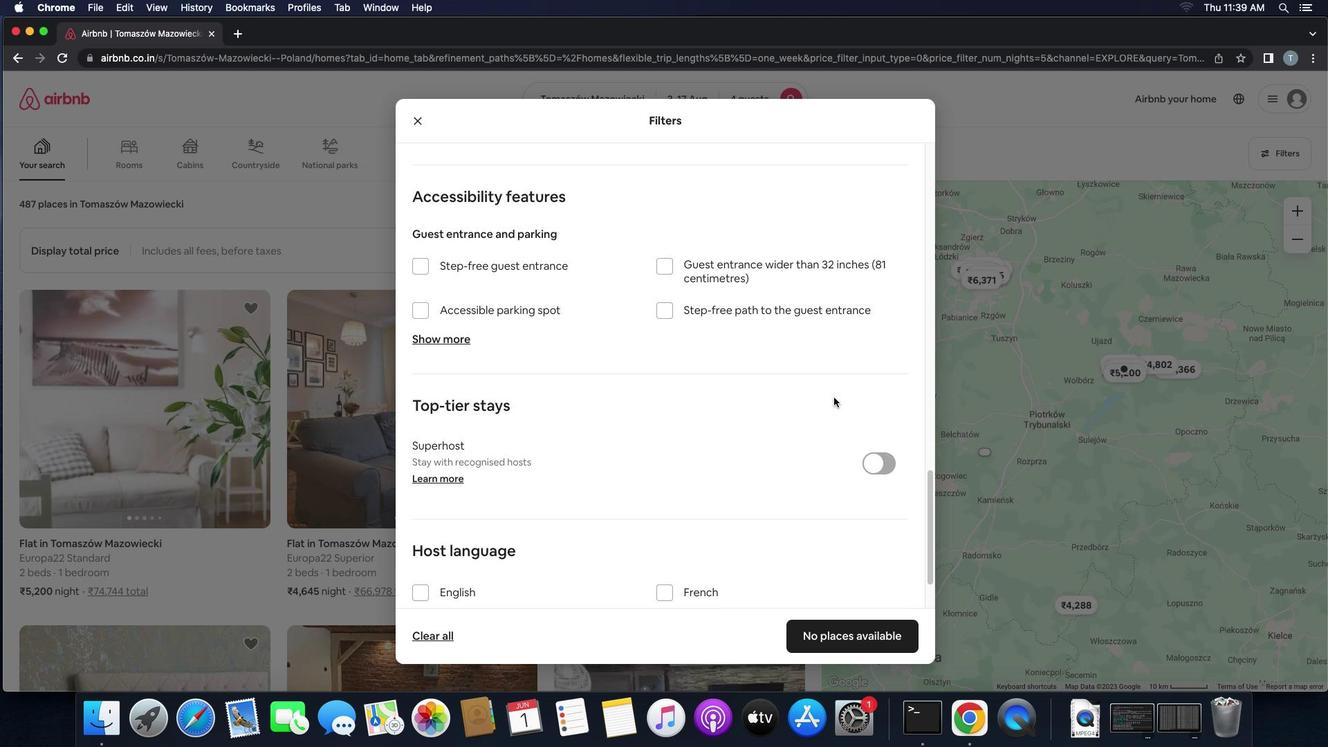 
Action: Mouse scrolled (834, 397) with delta (0, 0)
Screenshot: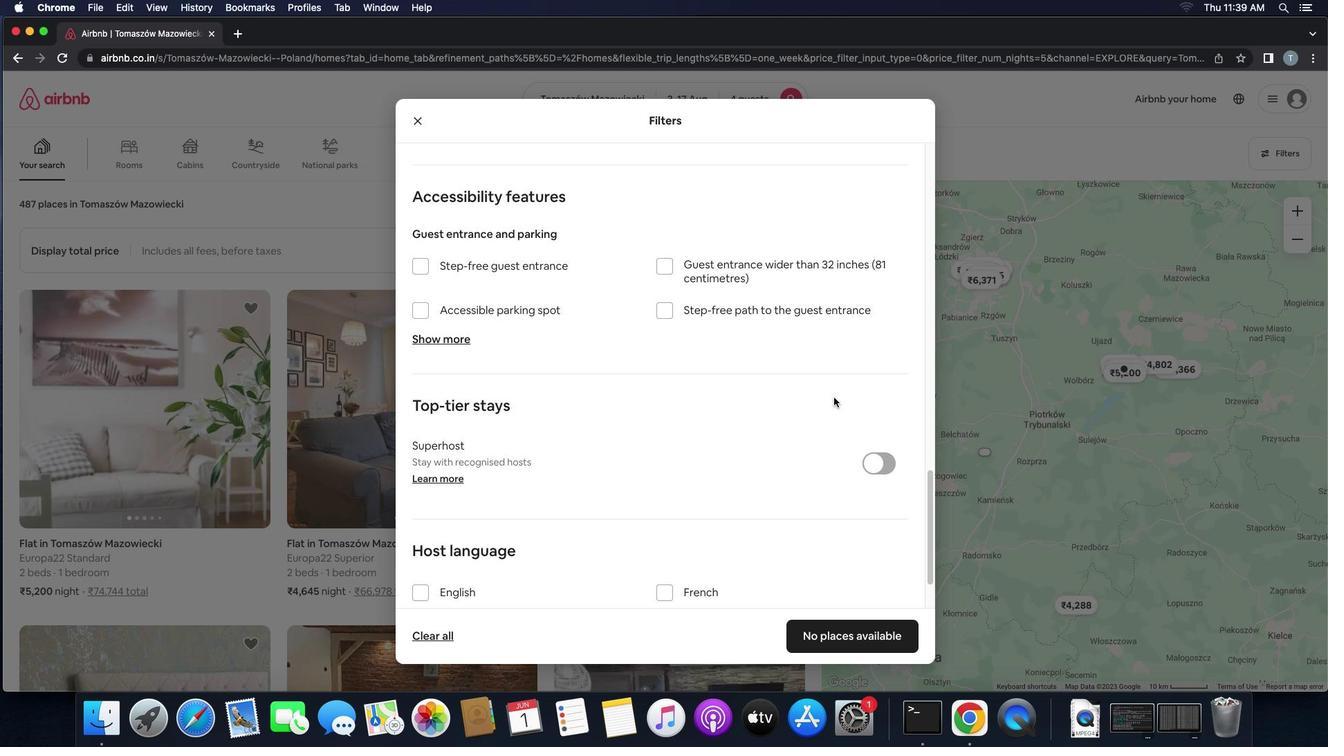 
Action: Mouse scrolled (834, 397) with delta (0, -2)
Screenshot: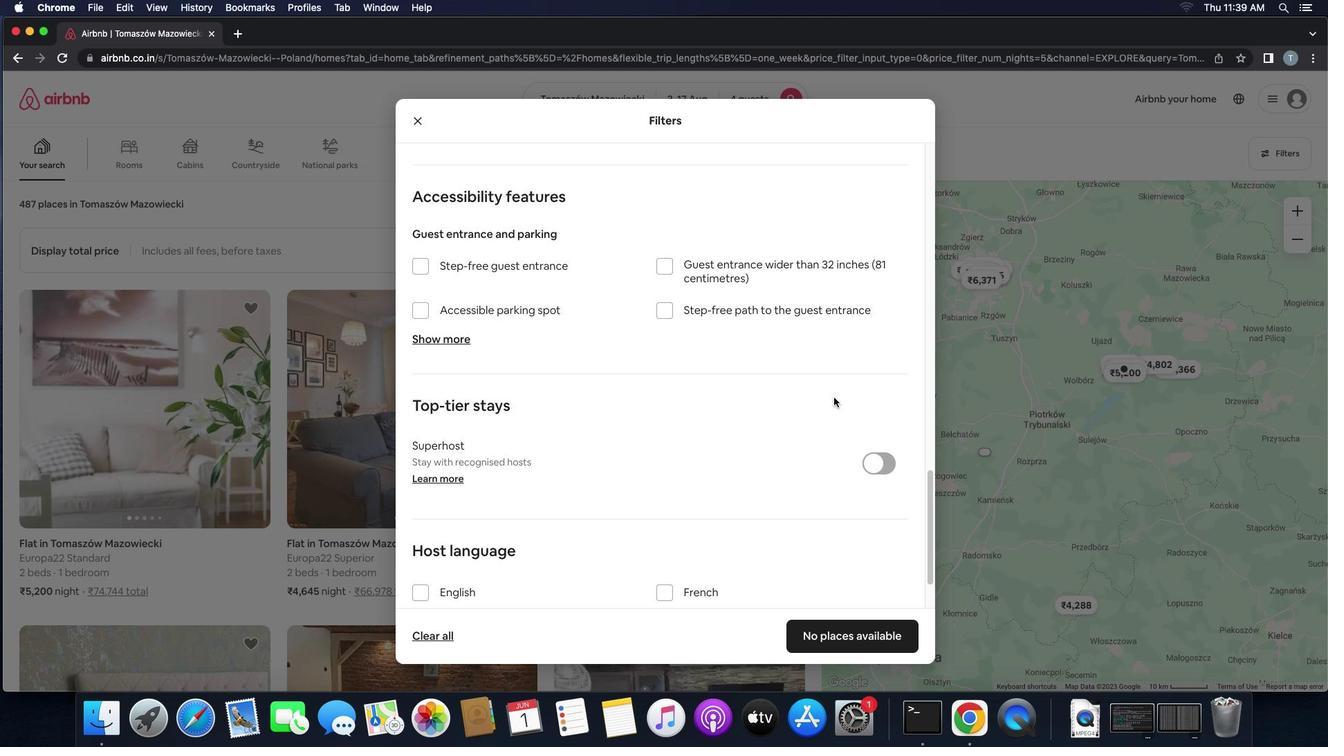 
Action: Mouse scrolled (834, 397) with delta (0, -3)
Screenshot: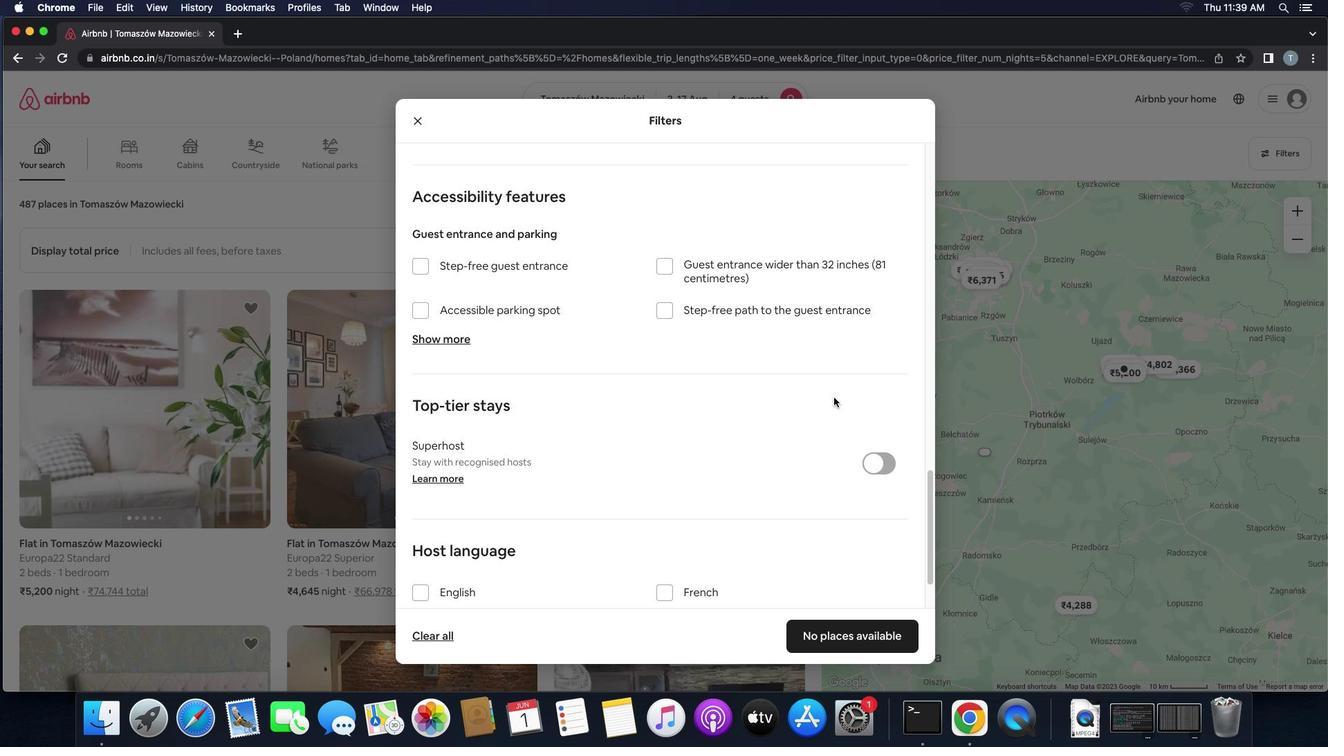 
Action: Mouse moved to (833, 397)
Screenshot: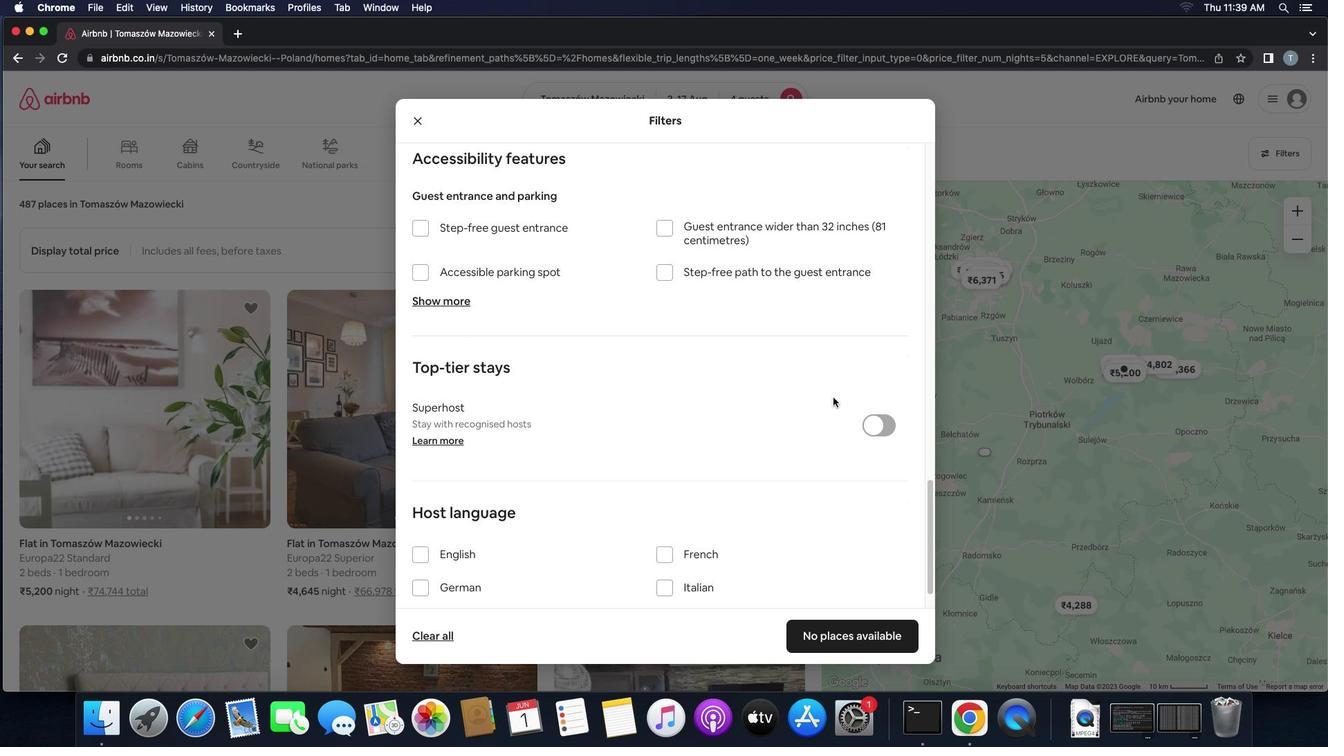 
Action: Mouse scrolled (833, 397) with delta (0, 0)
Screenshot: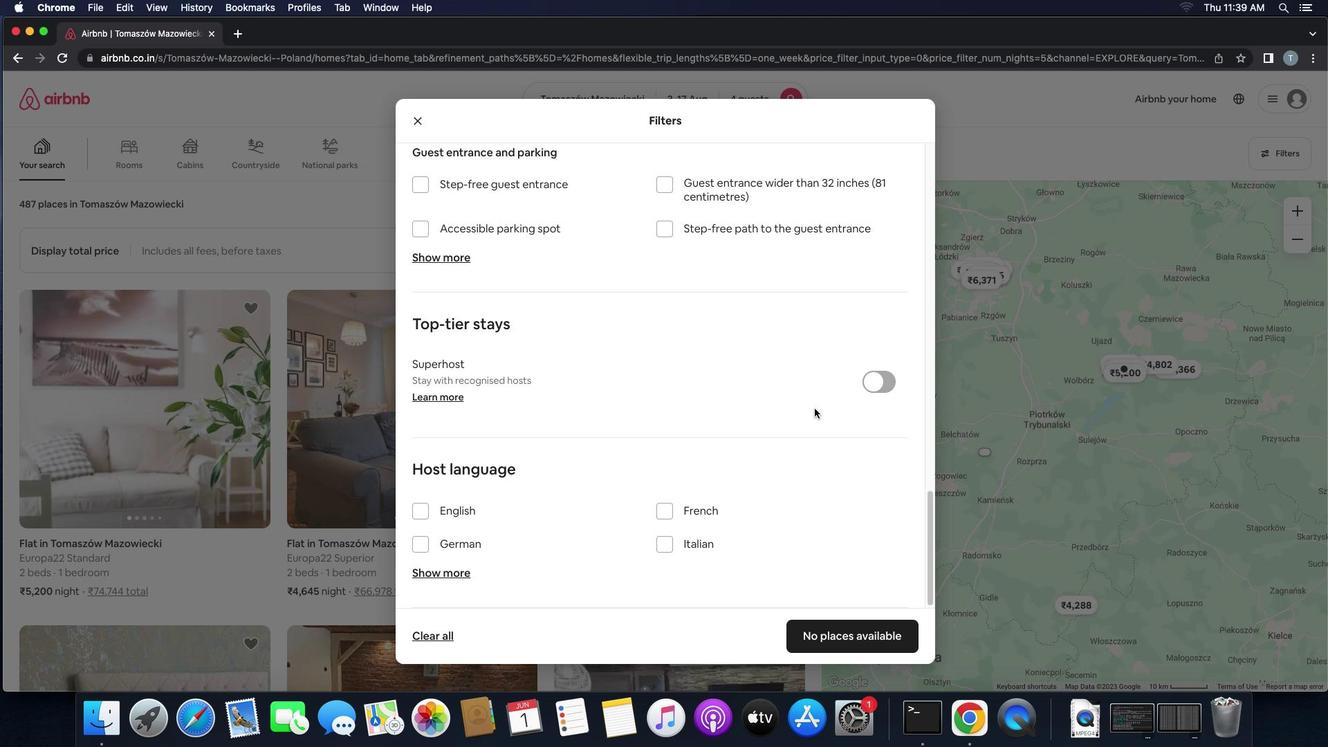 
Action: Mouse scrolled (833, 397) with delta (0, 0)
Screenshot: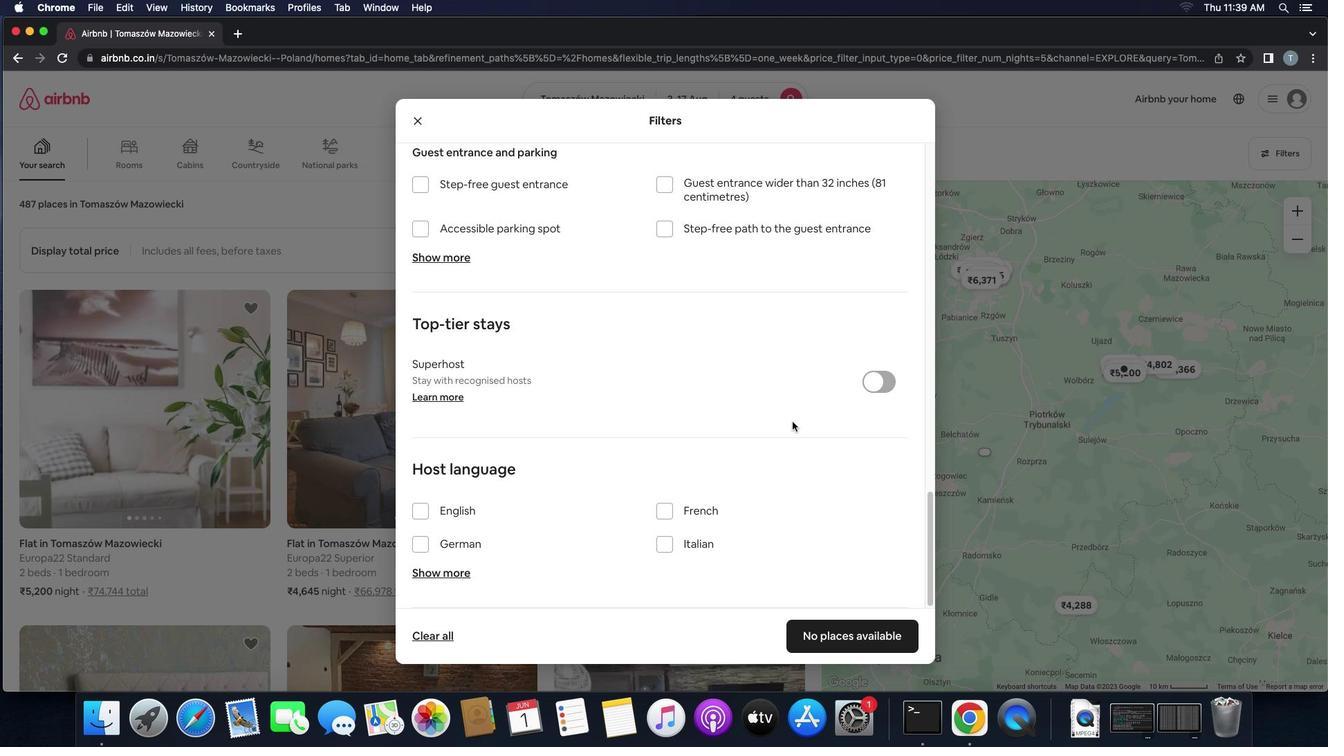 
Action: Mouse scrolled (833, 397) with delta (0, -2)
Screenshot: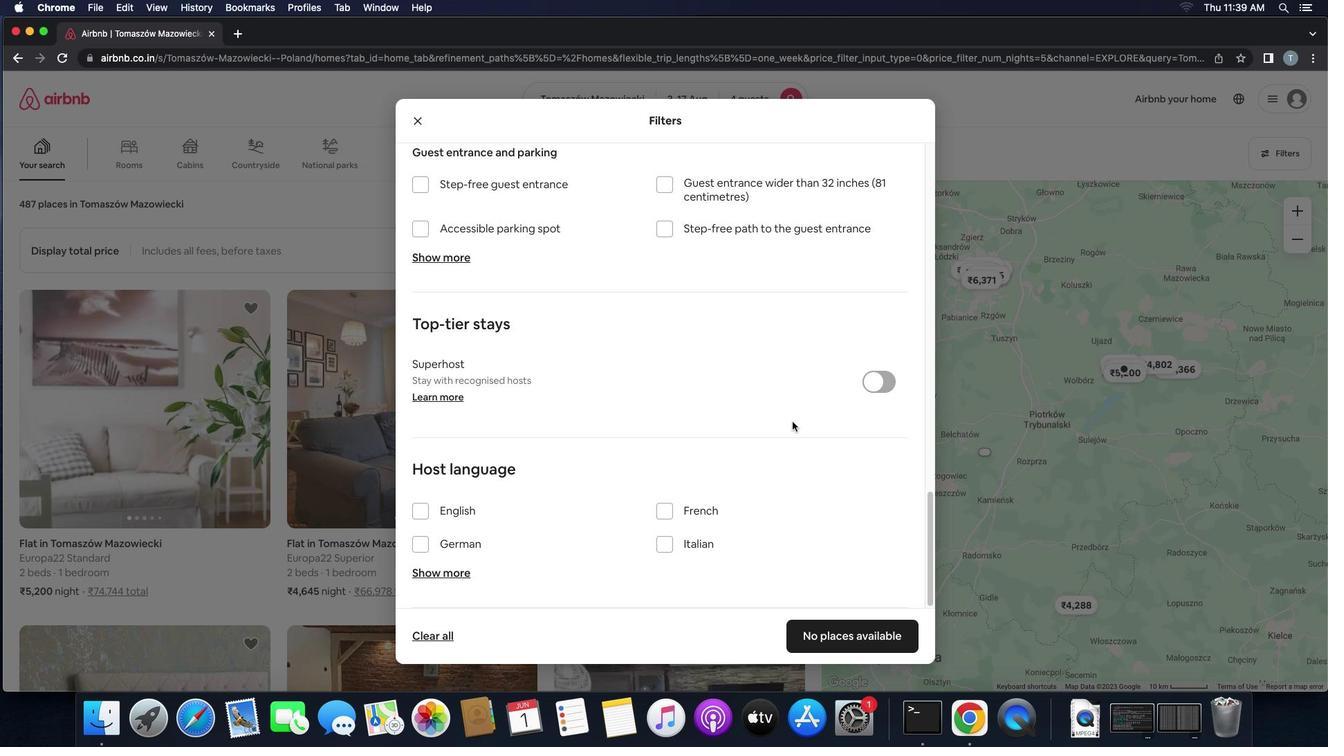 
Action: Mouse scrolled (833, 397) with delta (0, -3)
Screenshot: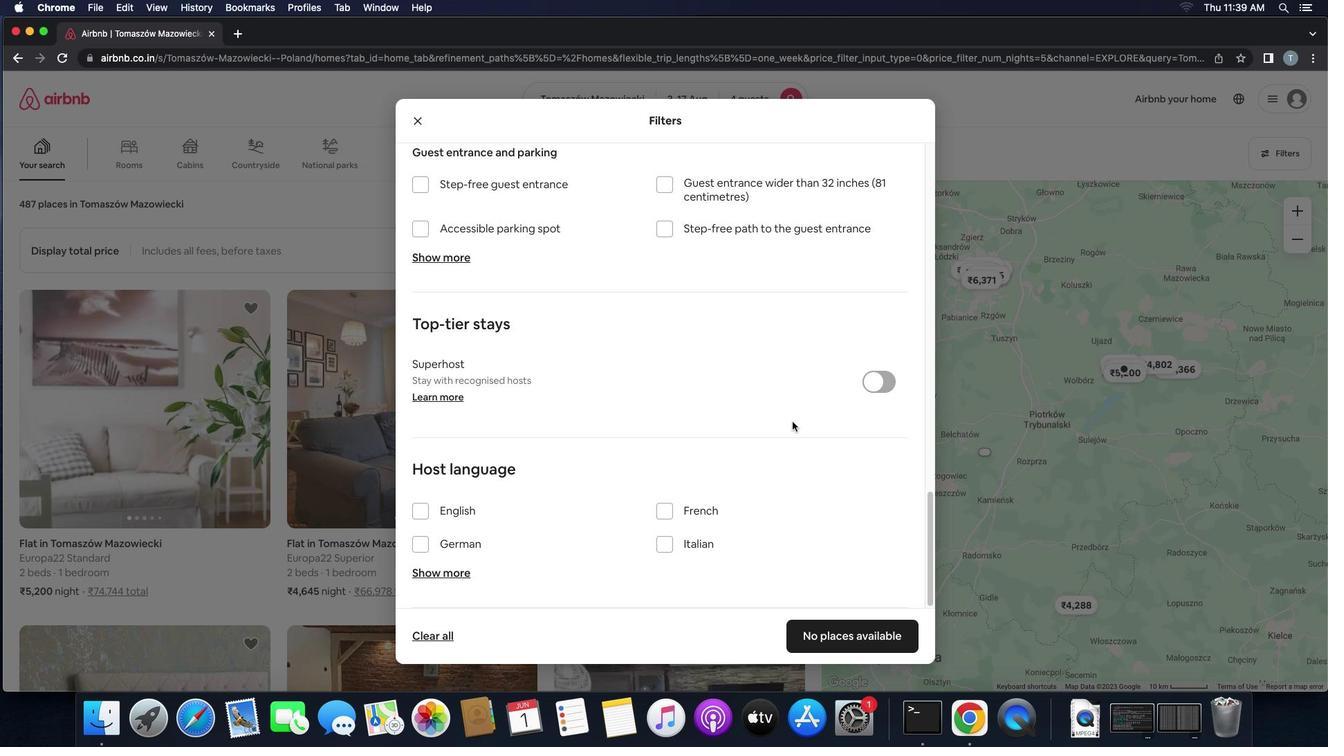 
Action: Mouse scrolled (833, 397) with delta (0, -4)
Screenshot: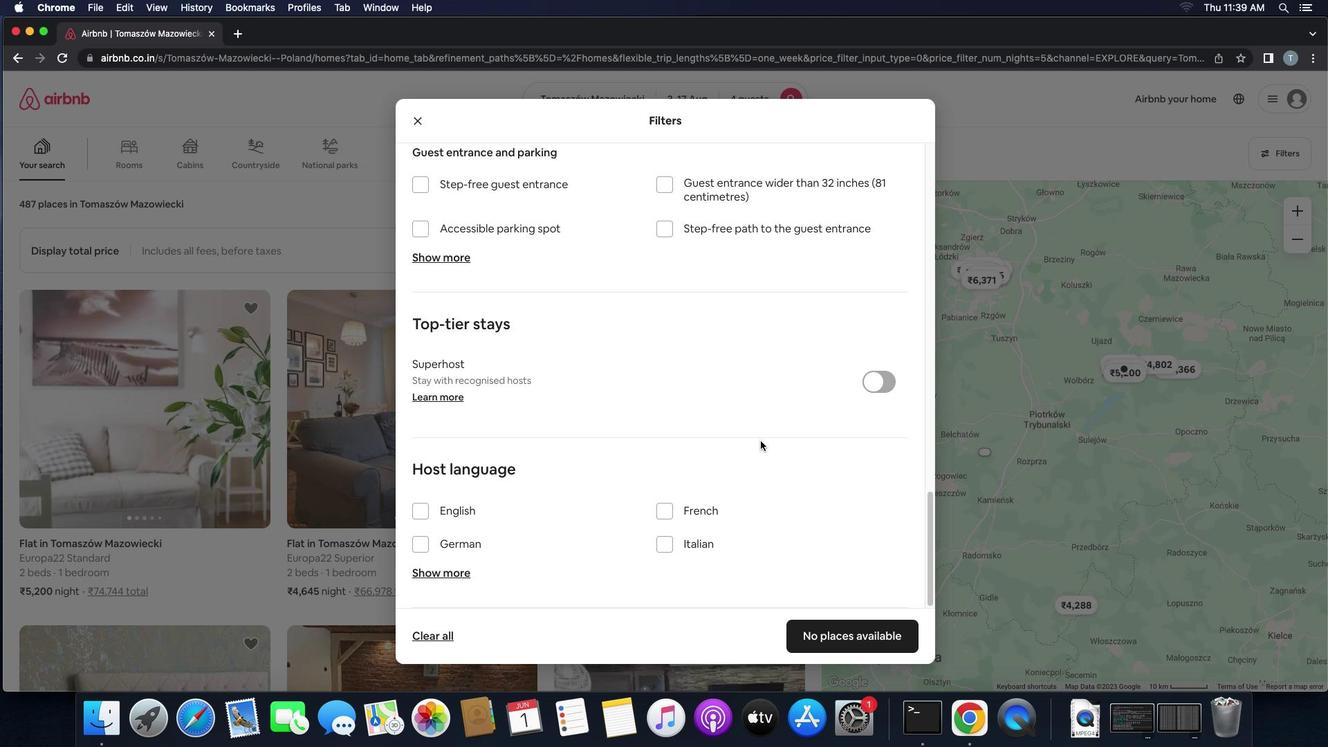 
Action: Mouse moved to (428, 514)
Screenshot: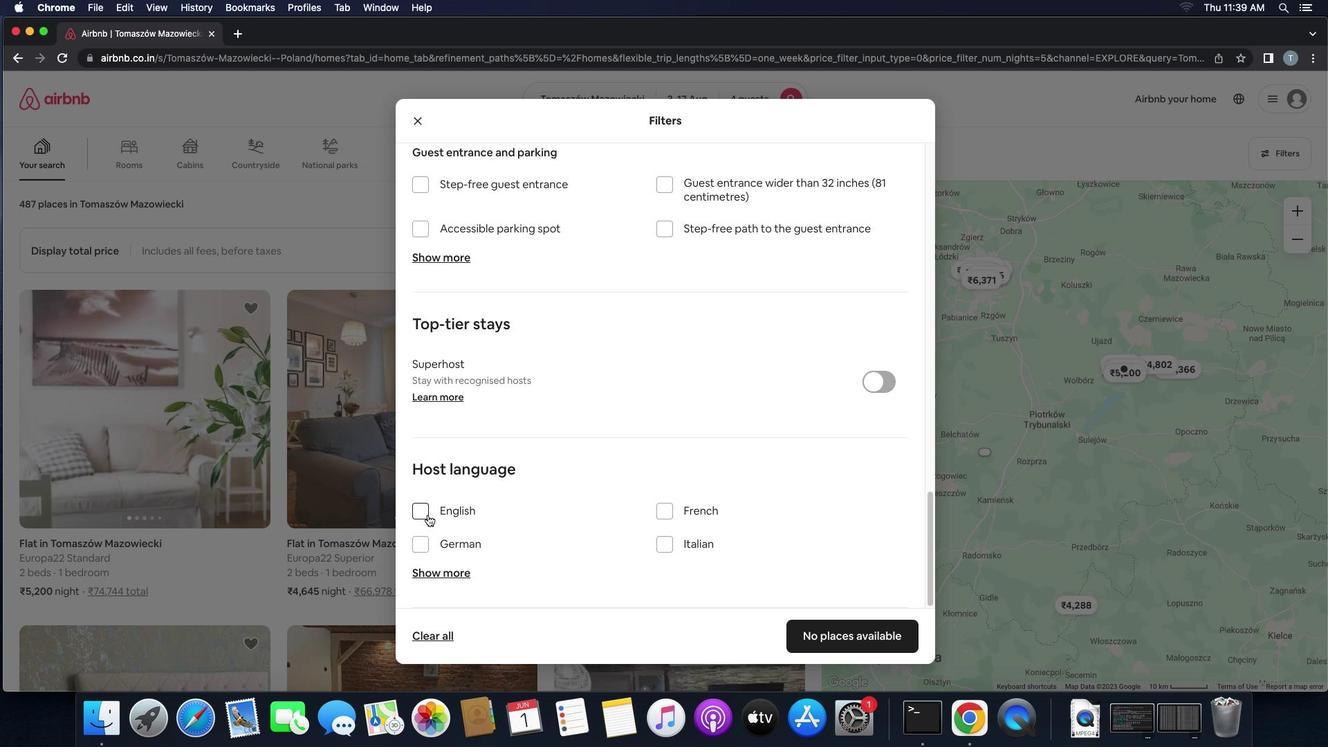 
Action: Mouse pressed left at (428, 514)
Screenshot: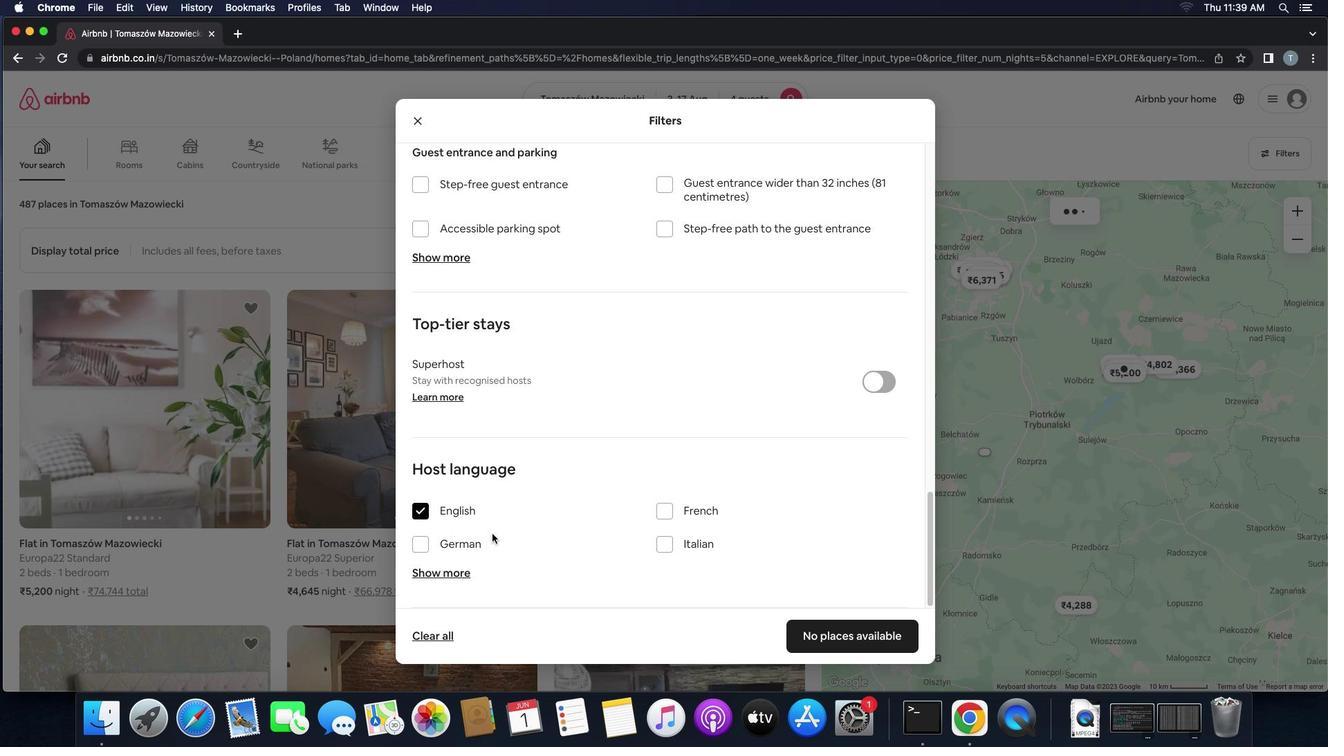 
Action: Mouse moved to (854, 626)
Screenshot: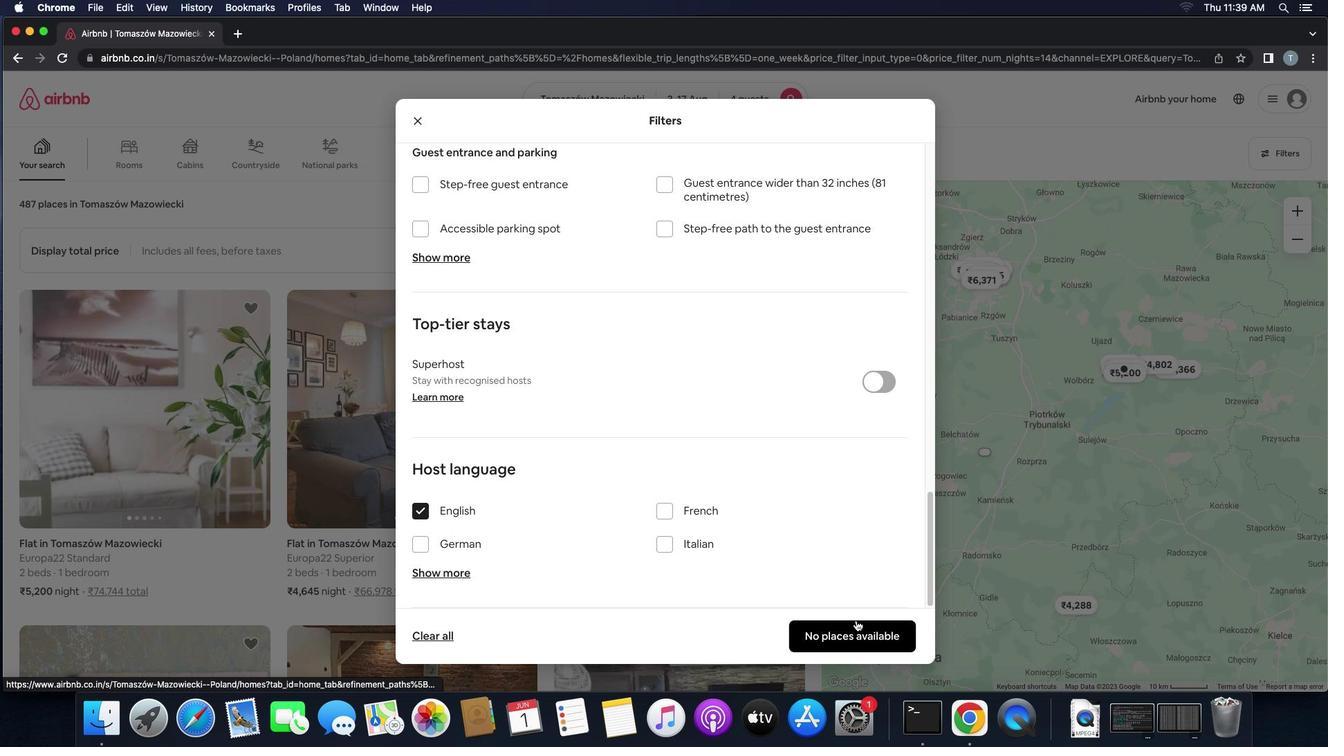 
Action: Mouse pressed left at (854, 626)
Screenshot: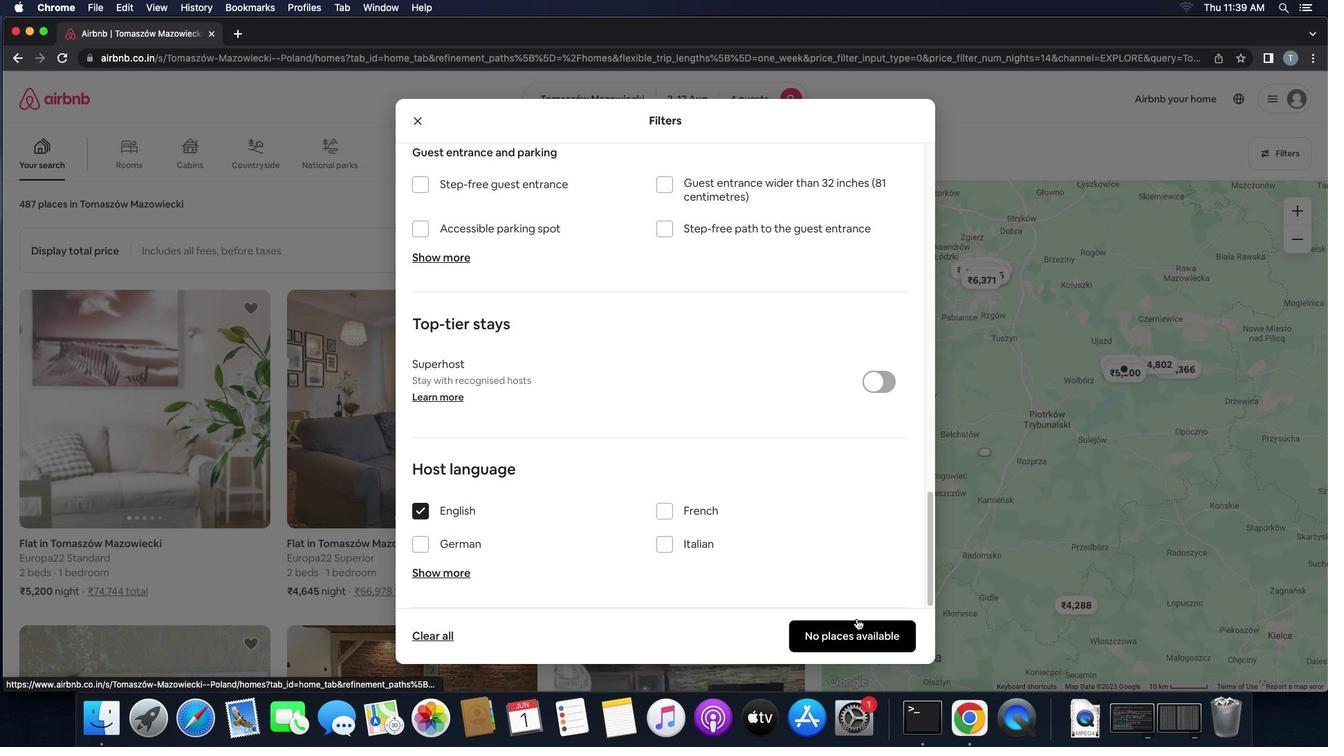 
Action: Mouse moved to (833, 600)
Screenshot: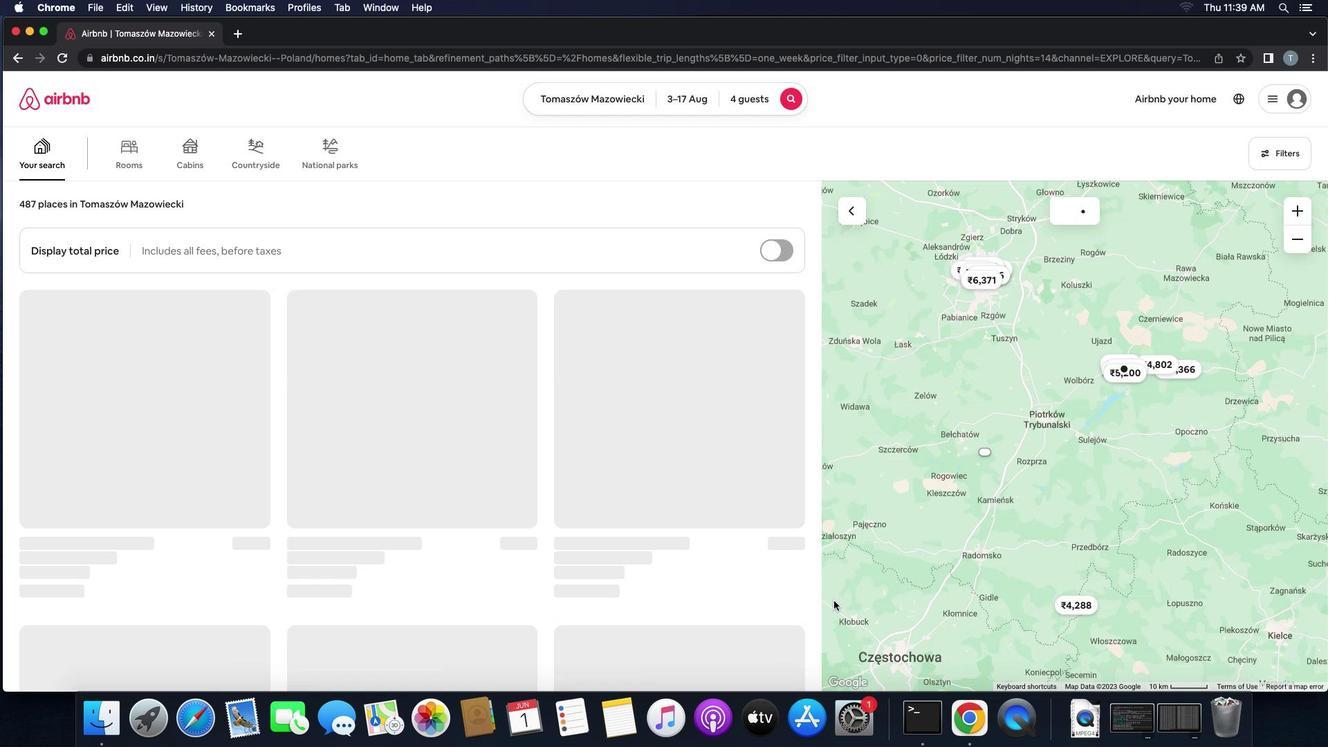 
